 Task: Create a Simple Lesson Plan.
Action: Mouse moved to (209, 143)
Screenshot: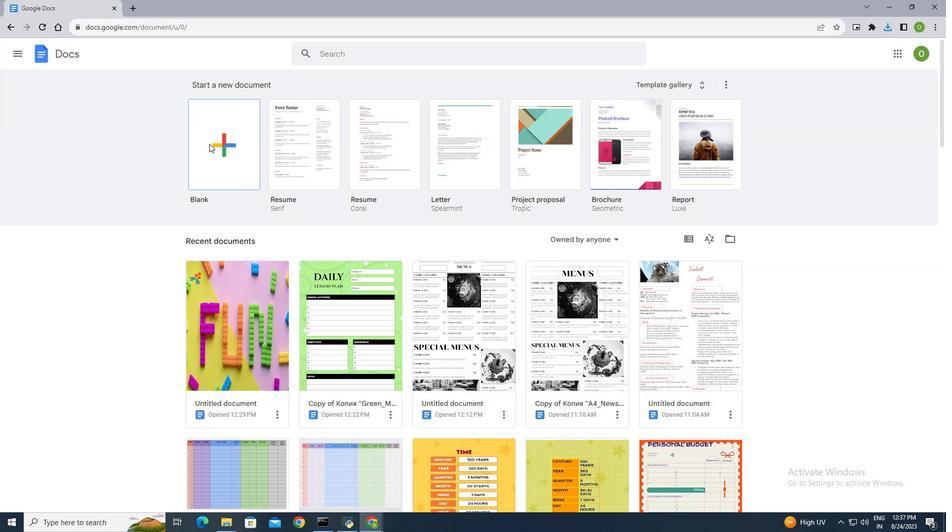 
Action: Mouse pressed left at (209, 143)
Screenshot: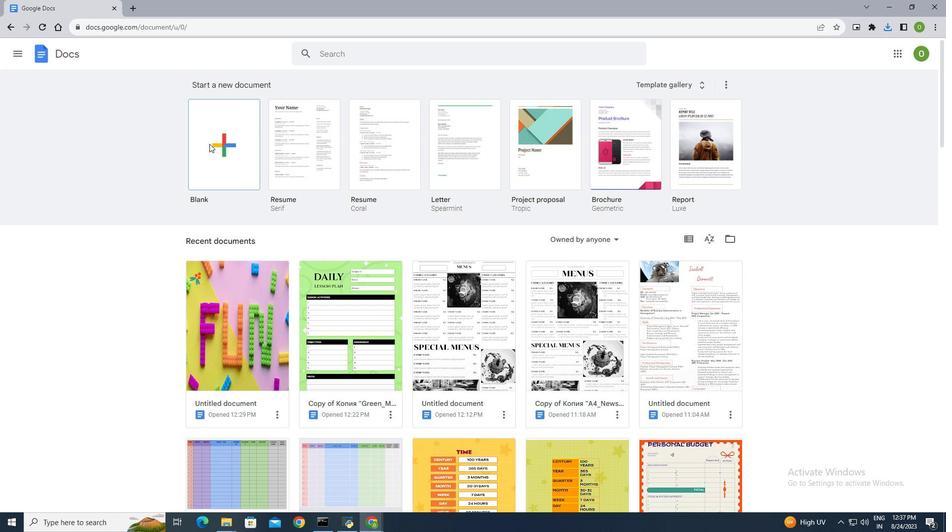 
Action: Mouse moved to (98, 59)
Screenshot: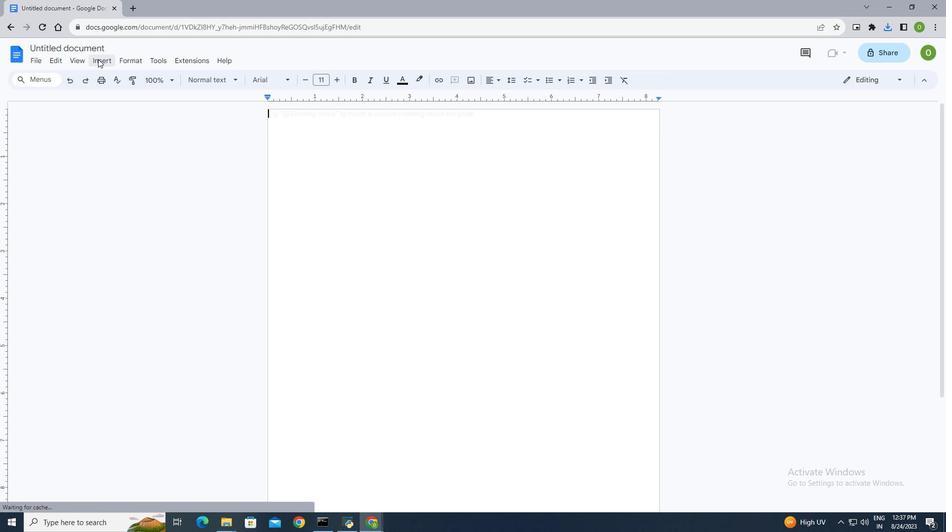 
Action: Mouse pressed left at (98, 59)
Screenshot: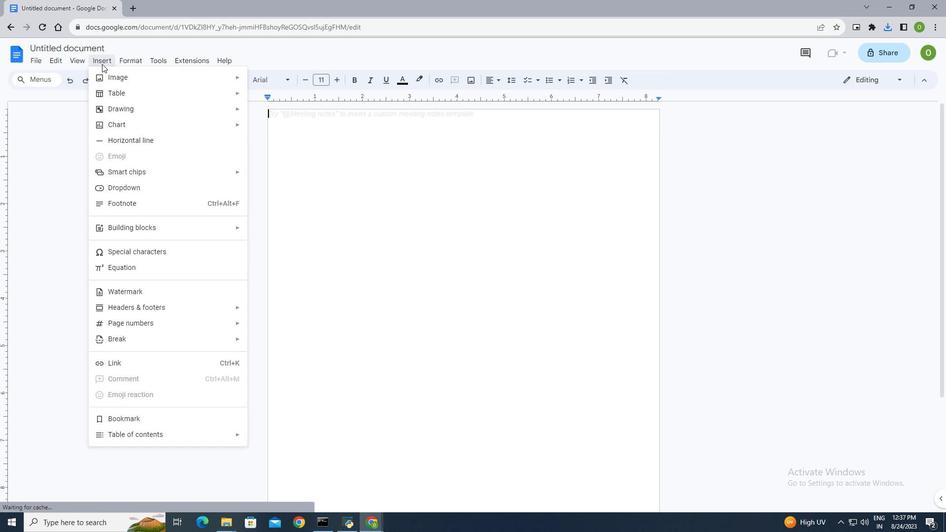 
Action: Mouse moved to (152, 108)
Screenshot: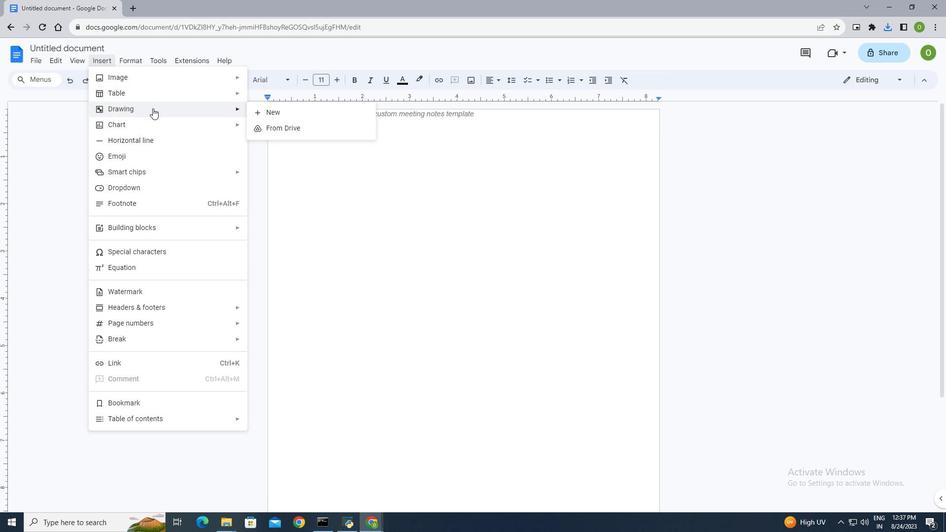 
Action: Mouse pressed left at (152, 108)
Screenshot: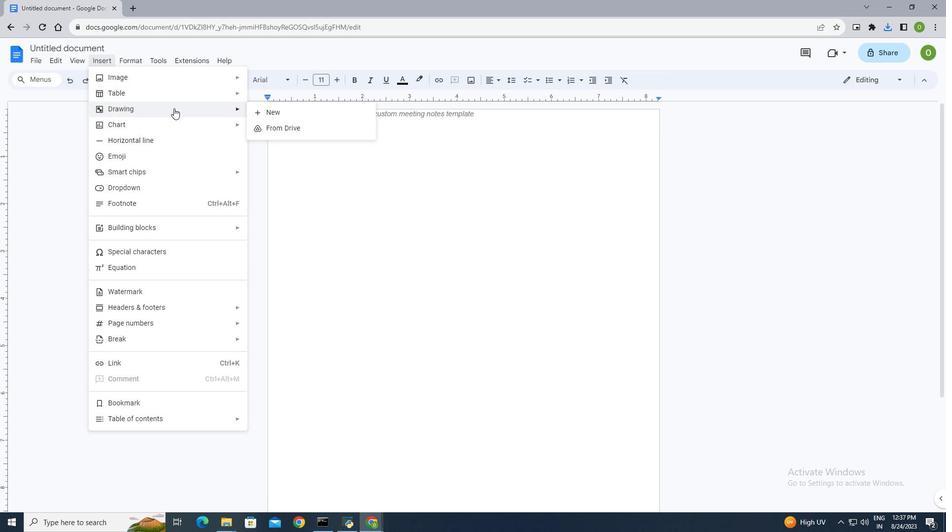 
Action: Mouse moved to (270, 111)
Screenshot: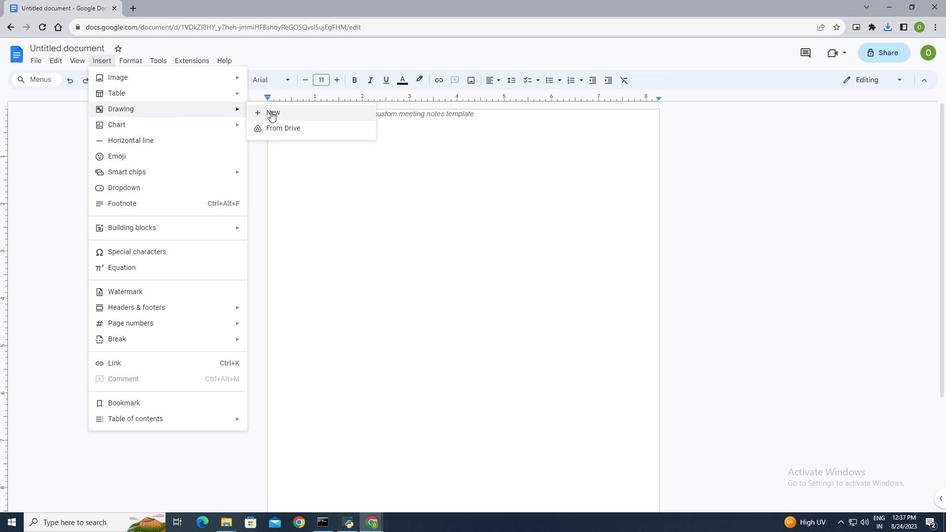 
Action: Mouse pressed left at (270, 111)
Screenshot: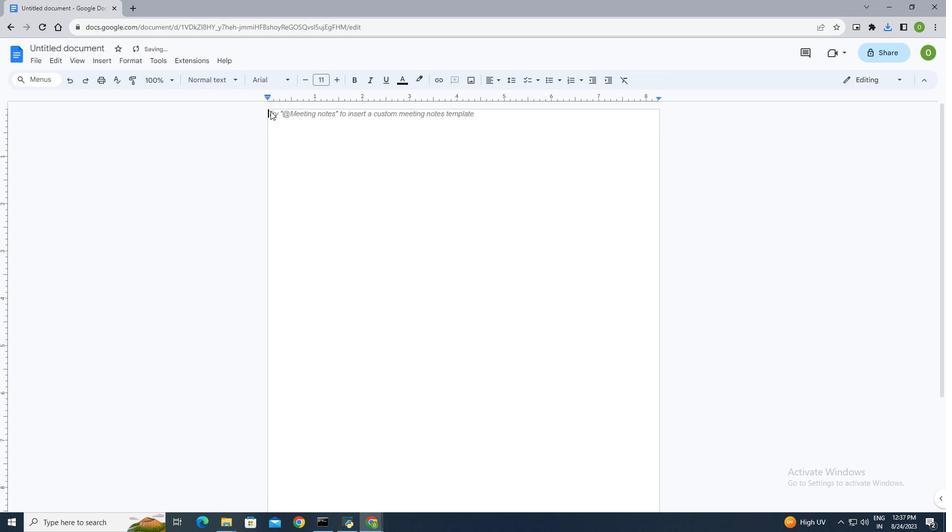
Action: Mouse moved to (400, 108)
Screenshot: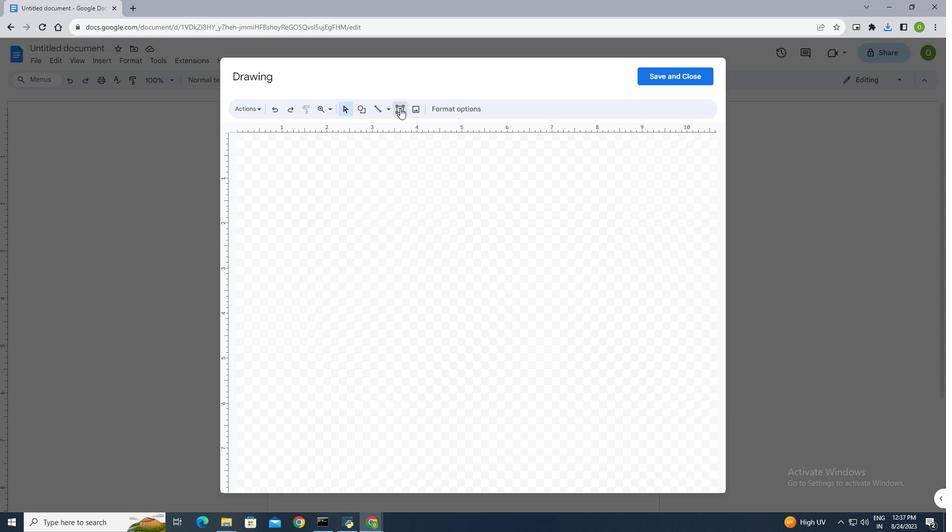 
Action: Mouse pressed left at (400, 108)
Screenshot: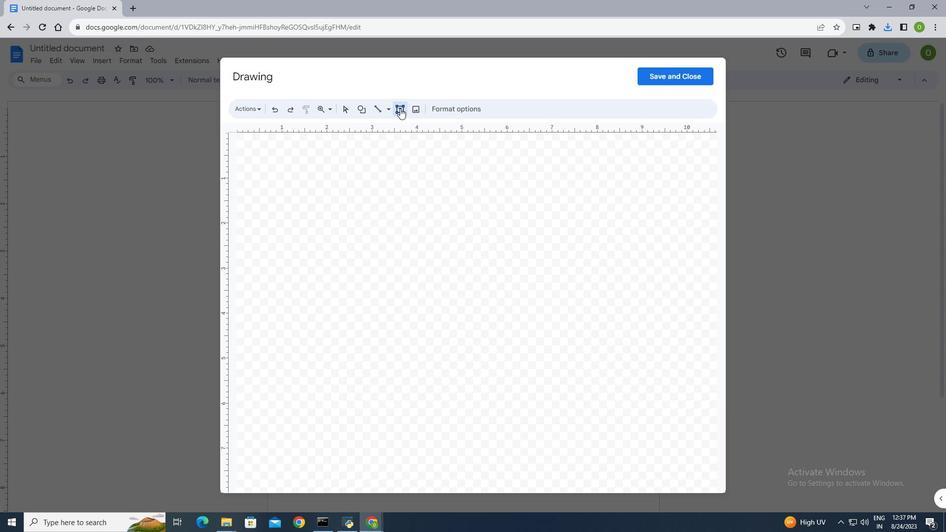 
Action: Mouse moved to (347, 186)
Screenshot: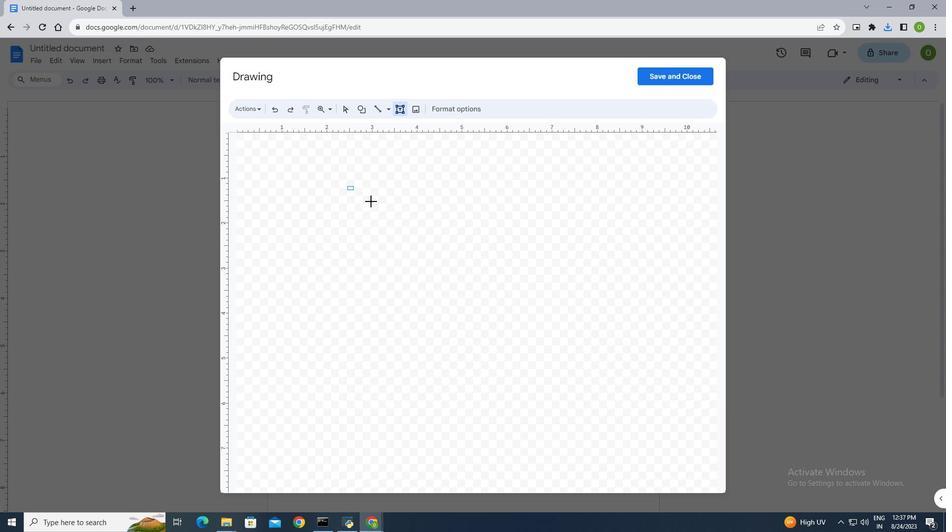 
Action: Mouse pressed left at (347, 186)
Screenshot: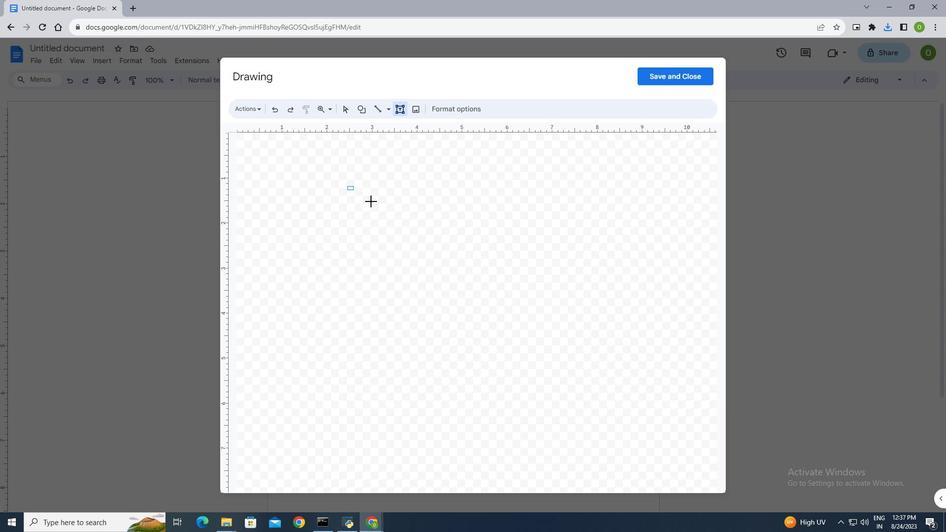 
Action: Mouse moved to (398, 214)
Screenshot: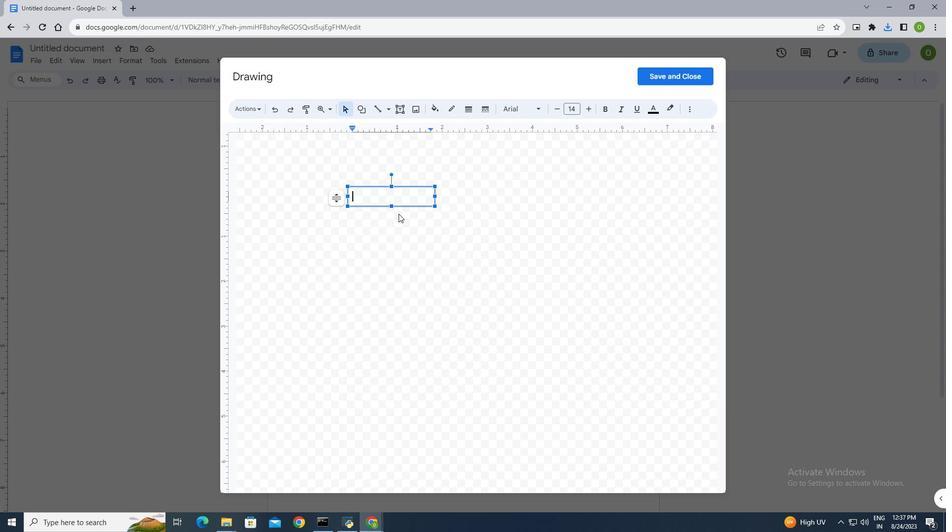 
Action: Key pressed <Key.shift><Key.shift><Key.shift>Dai<Key.backspace><Key.backspace><Key.backspace><Key.caps_lock>DAILY<Key.enter>LESSON<Key.space>PLAN
Screenshot: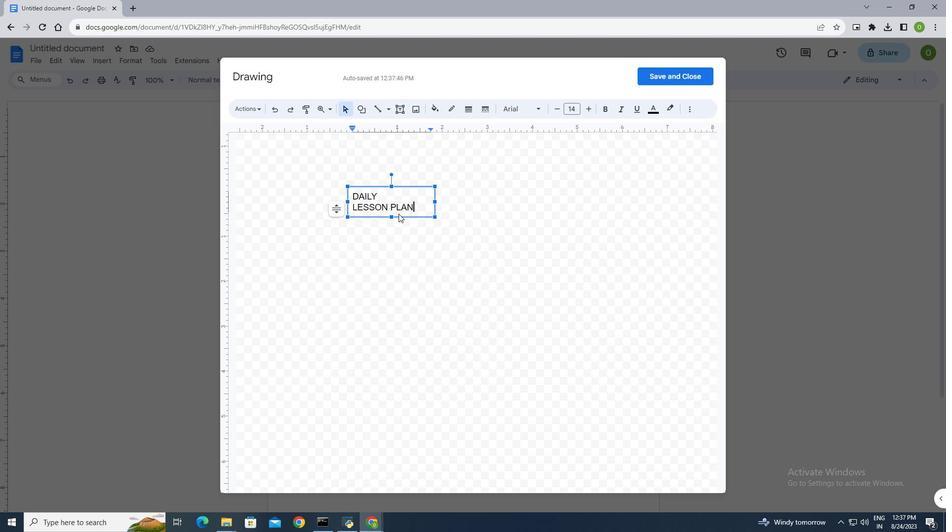 
Action: Mouse moved to (381, 195)
Screenshot: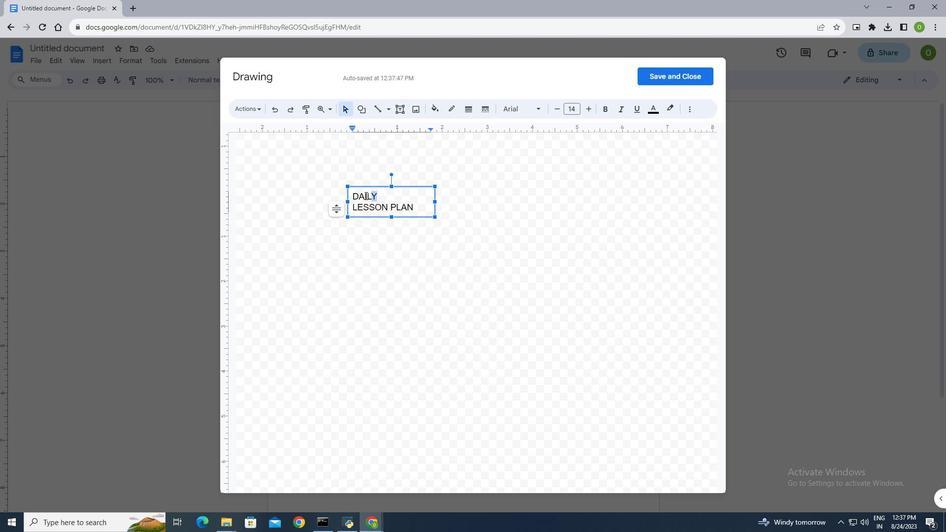 
Action: Mouse pressed left at (381, 195)
Screenshot: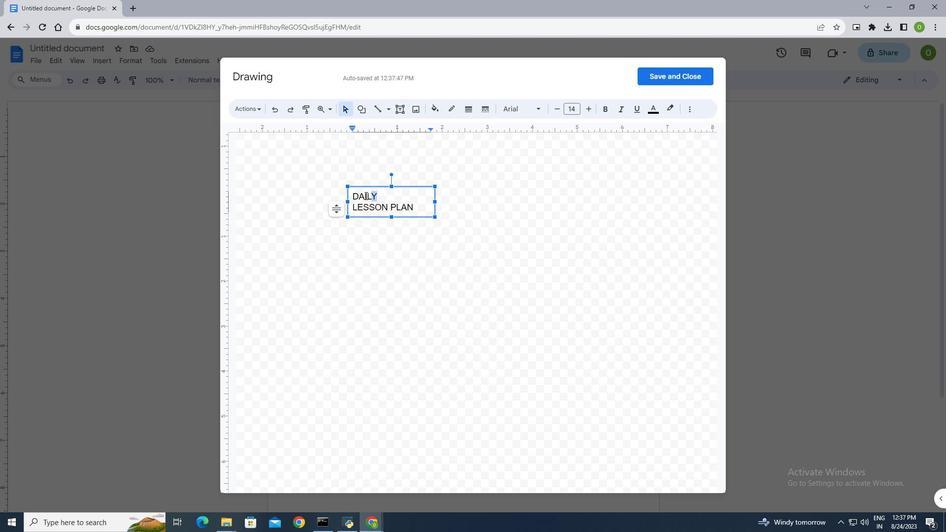 
Action: Mouse moved to (521, 105)
Screenshot: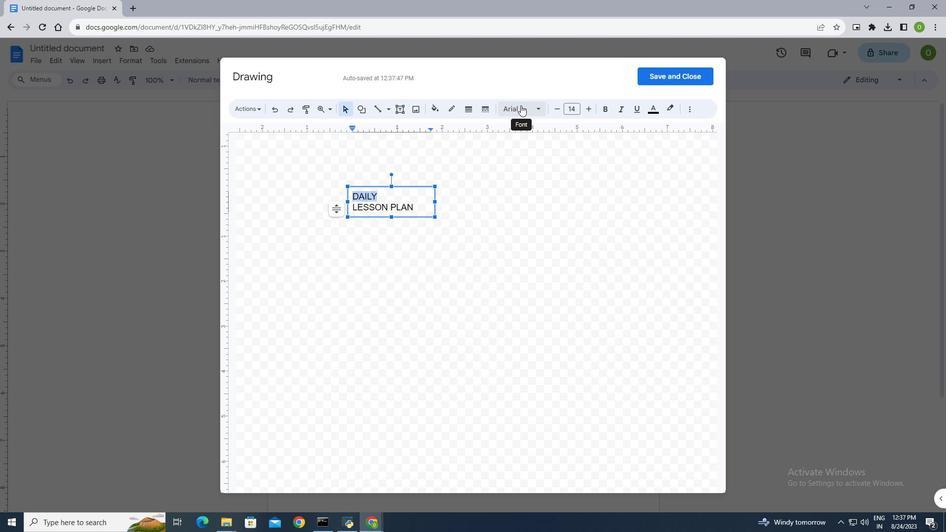 
Action: Mouse pressed left at (521, 105)
Screenshot: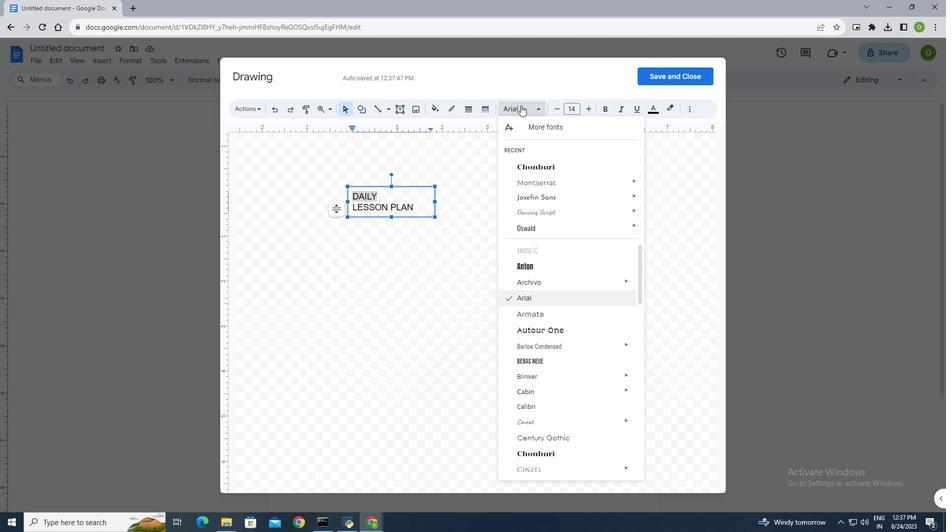 
Action: Mouse moved to (548, 126)
Screenshot: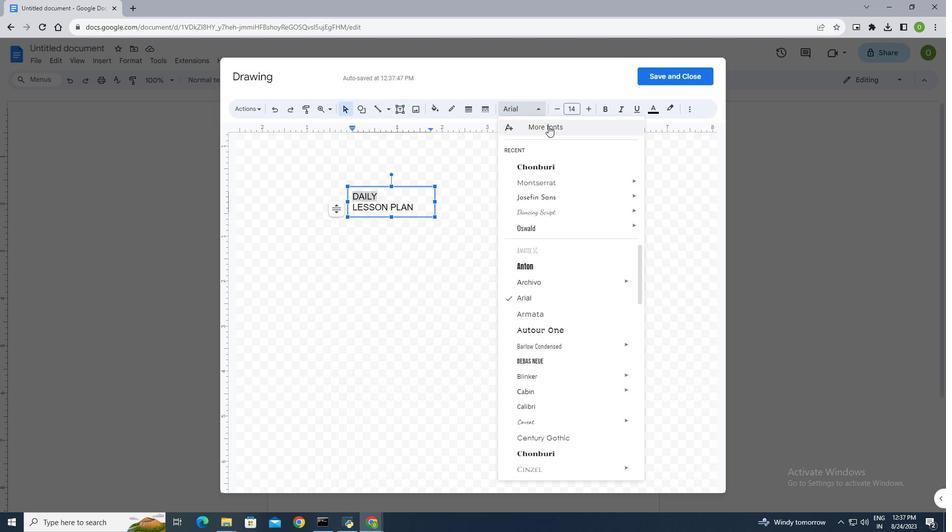 
Action: Mouse pressed left at (548, 126)
Screenshot: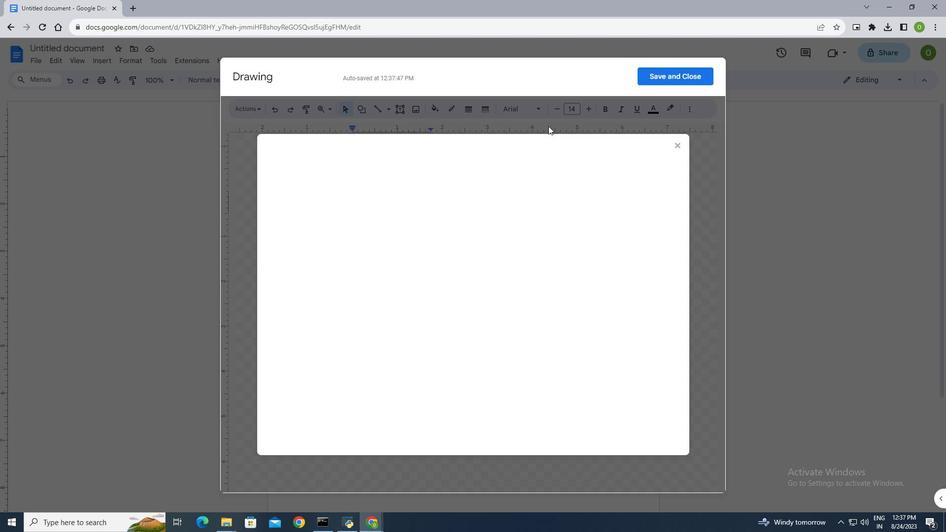 
Action: Mouse moved to (315, 179)
Screenshot: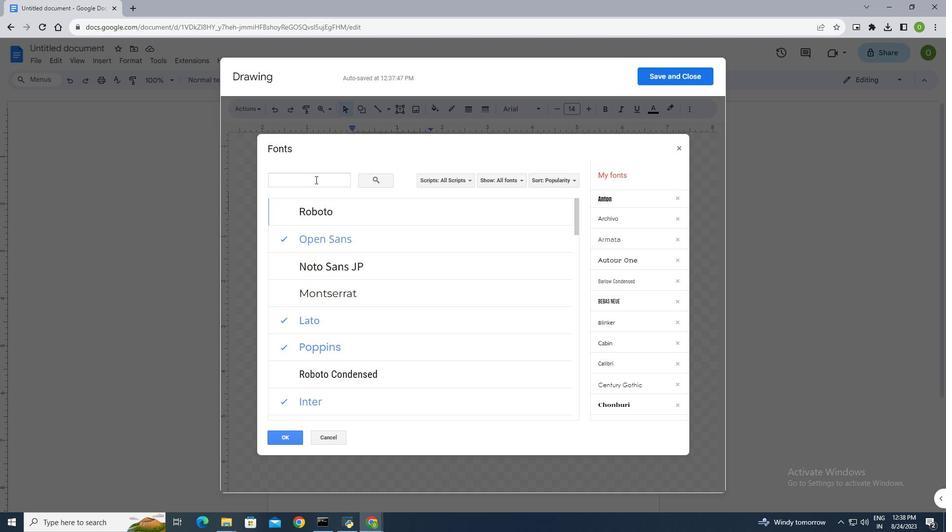 
Action: Mouse pressed left at (315, 179)
Screenshot: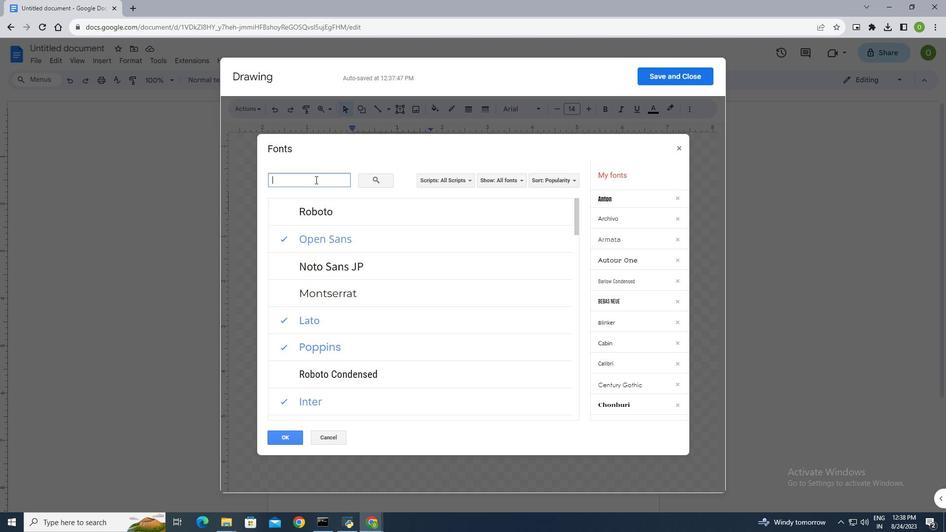 
Action: Key pressed PY
Screenshot: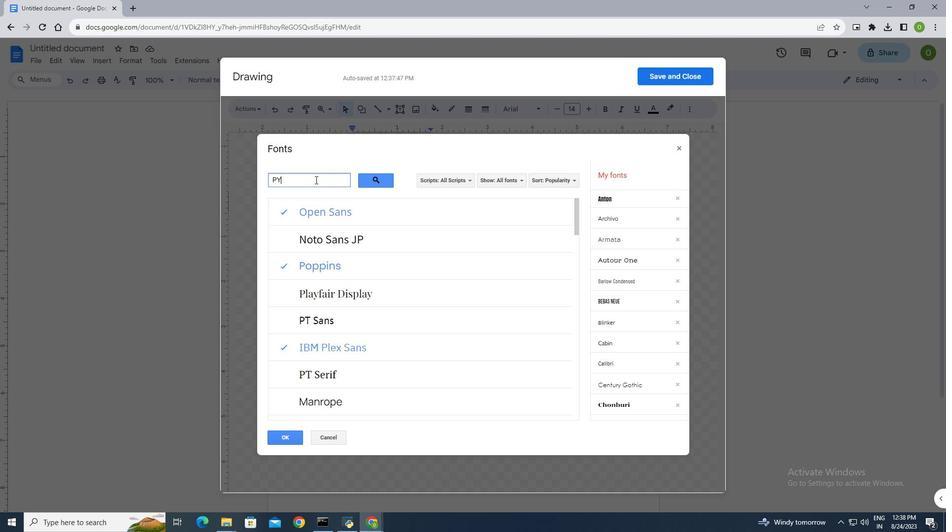
Action: Mouse moved to (336, 213)
Screenshot: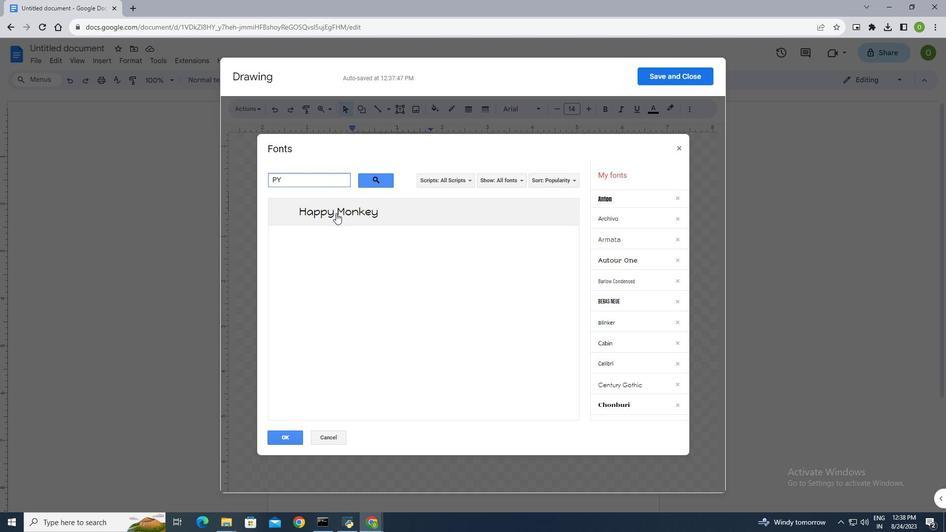 
Action: Mouse pressed left at (336, 213)
Screenshot: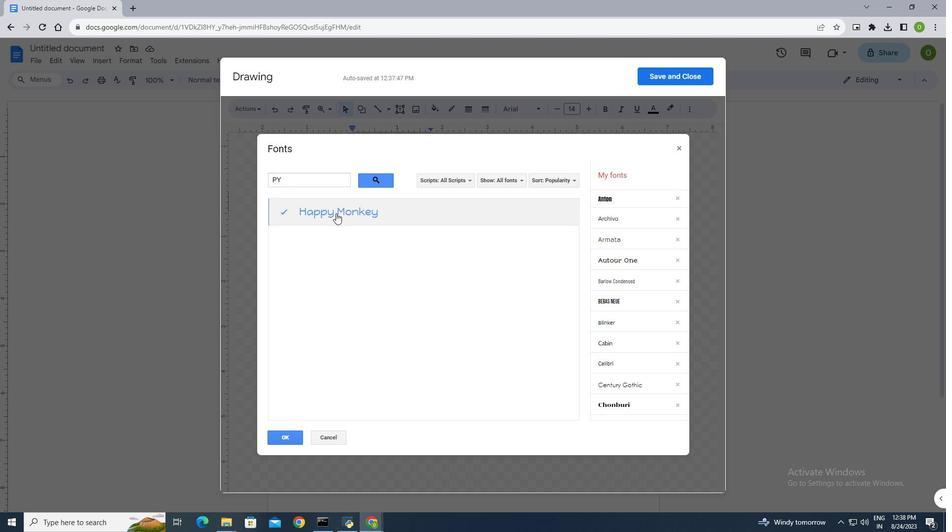 
Action: Mouse moved to (286, 440)
Screenshot: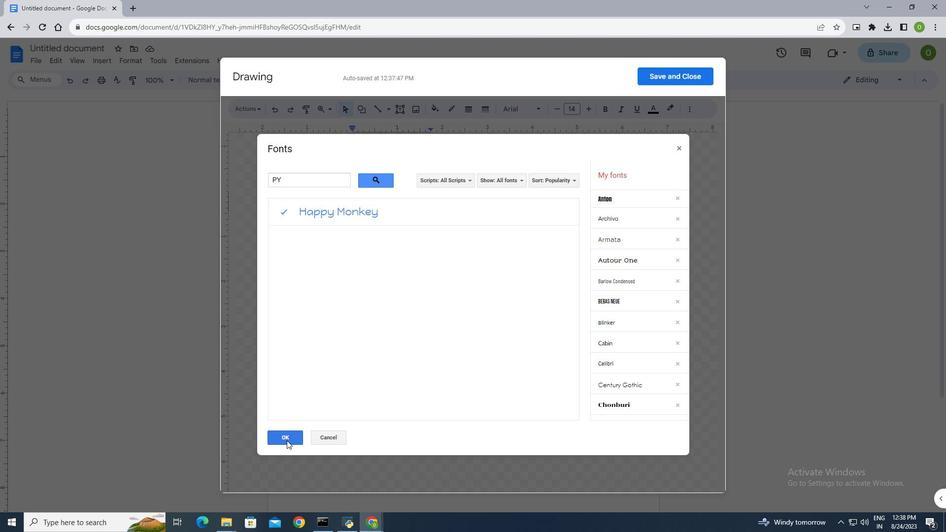 
Action: Mouse pressed left at (286, 440)
Screenshot: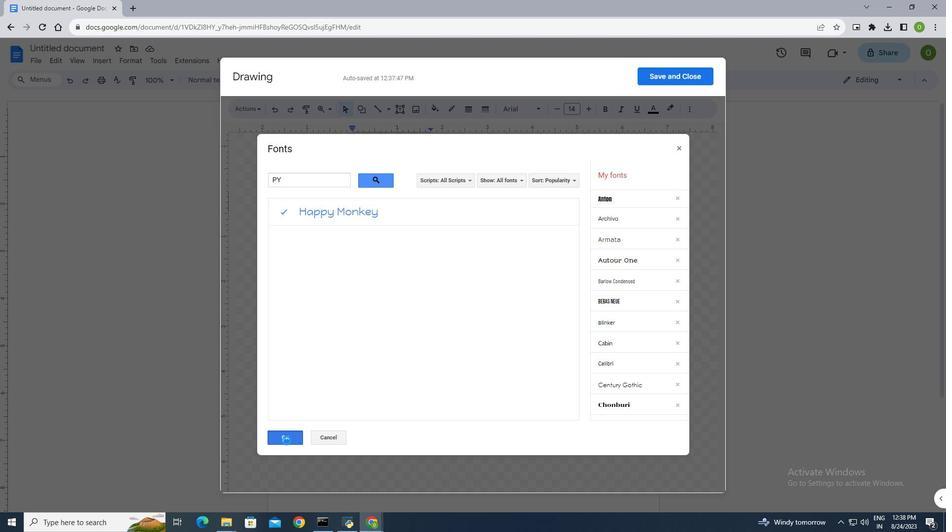 
Action: Mouse moved to (588, 110)
Screenshot: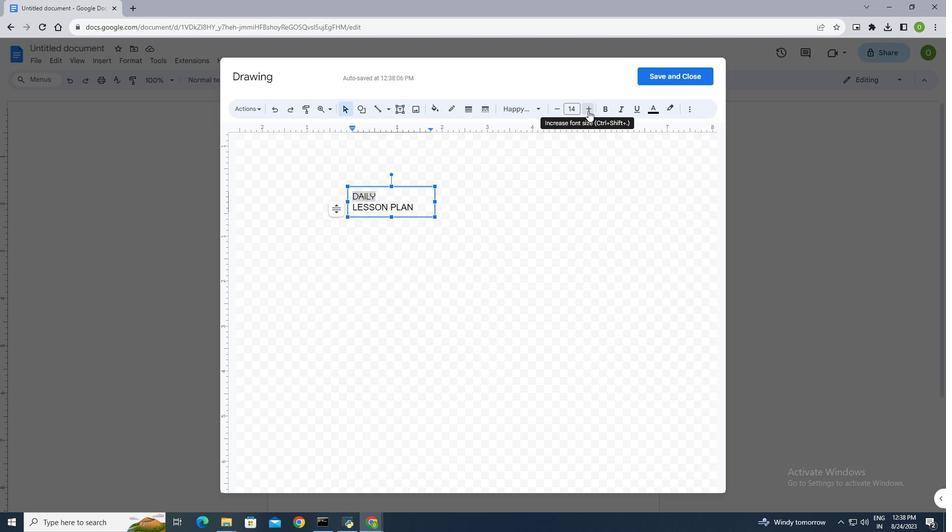 
Action: Mouse pressed left at (588, 110)
Screenshot: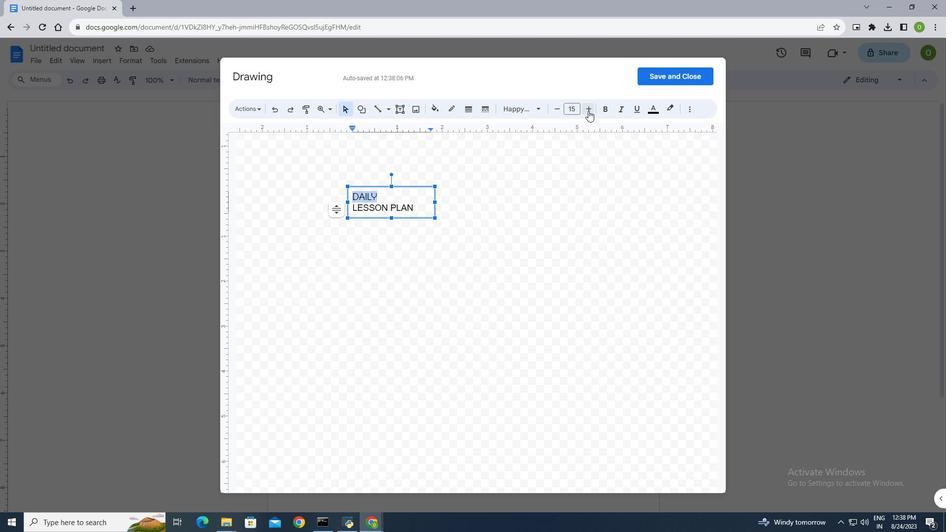 
Action: Mouse pressed left at (588, 110)
Screenshot: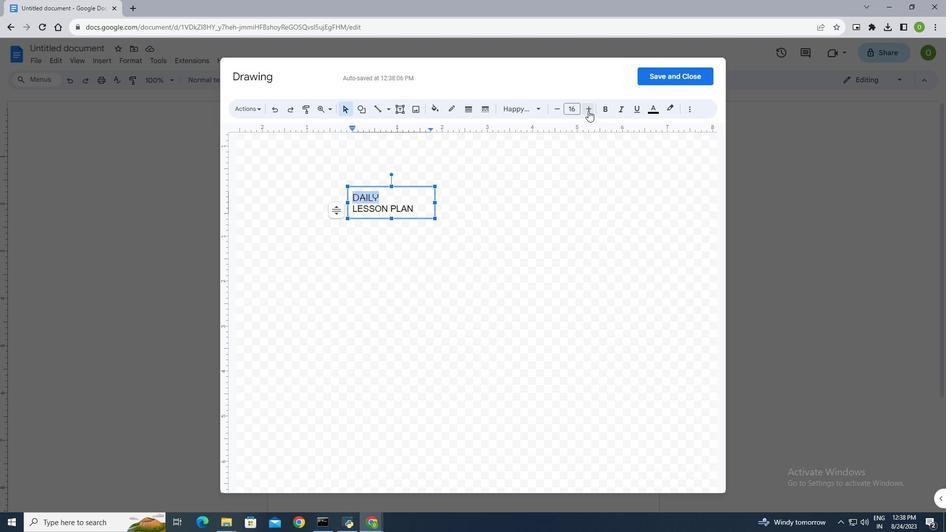 
Action: Mouse pressed left at (588, 110)
Screenshot: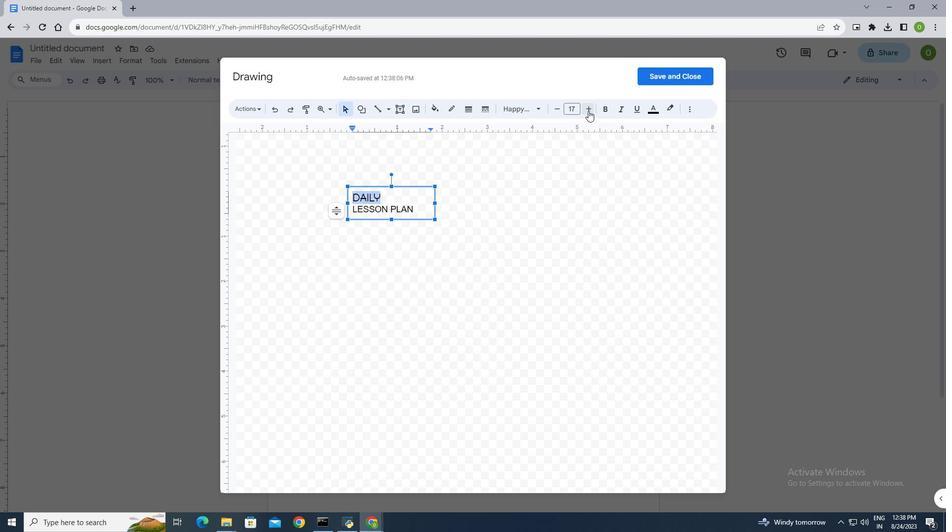 
Action: Mouse pressed left at (588, 110)
Screenshot: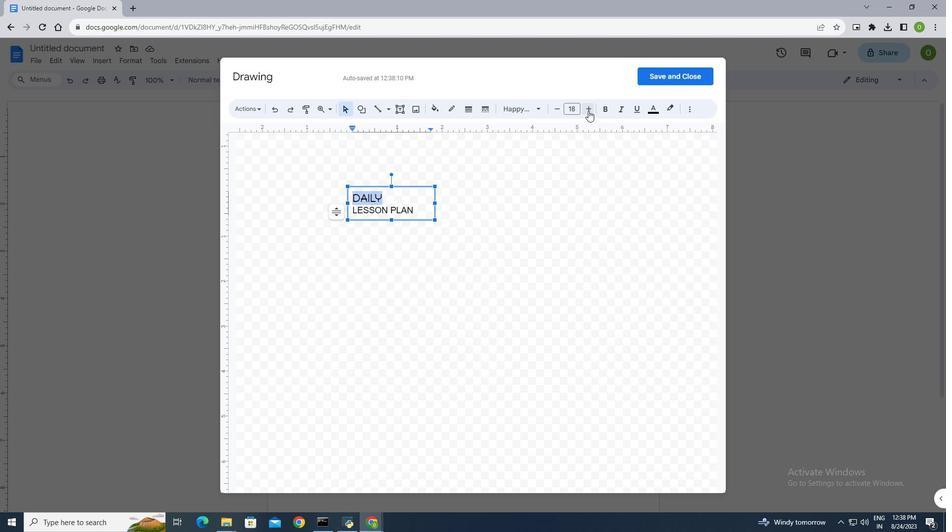 
Action: Mouse pressed left at (588, 110)
Screenshot: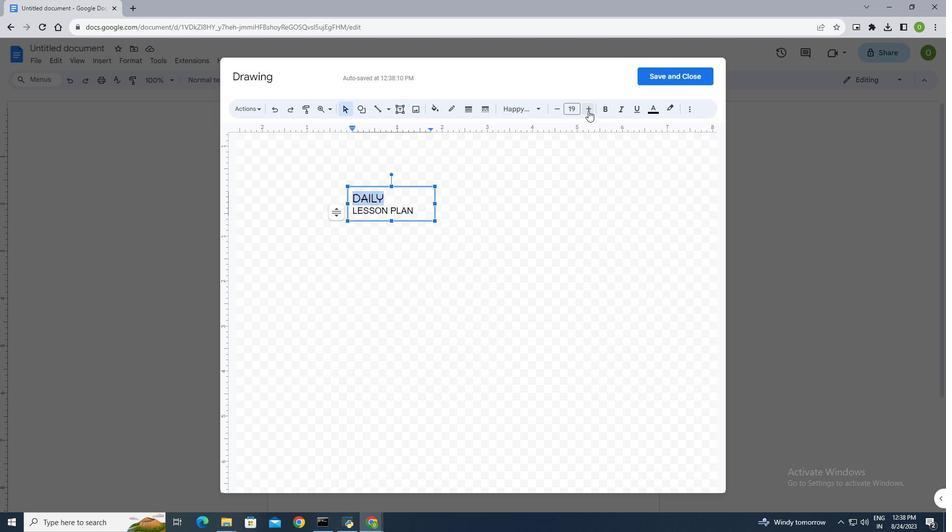
Action: Mouse pressed left at (588, 110)
Screenshot: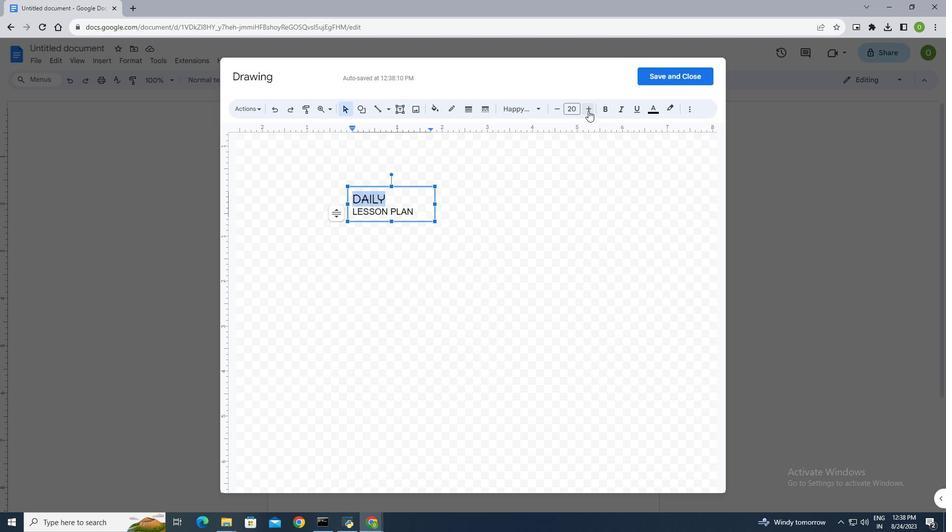 
Action: Mouse pressed left at (588, 110)
Screenshot: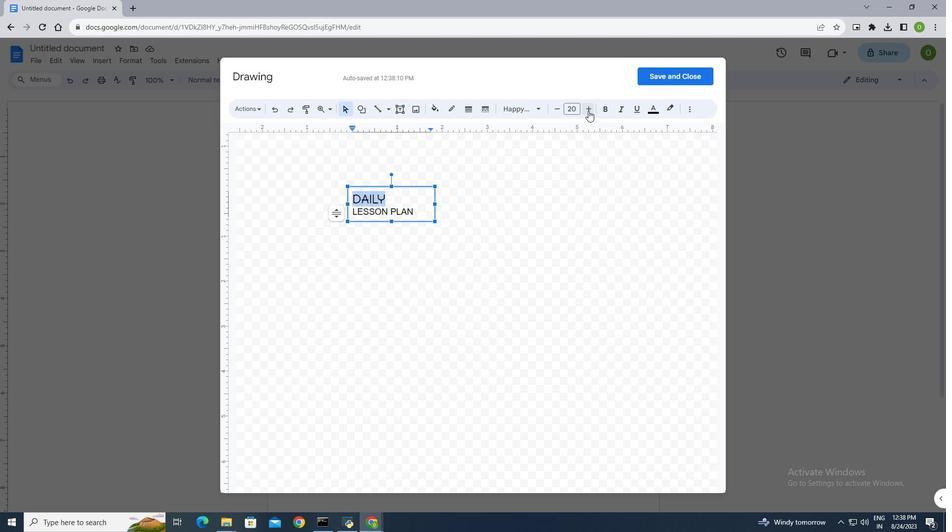 
Action: Mouse pressed left at (588, 110)
Screenshot: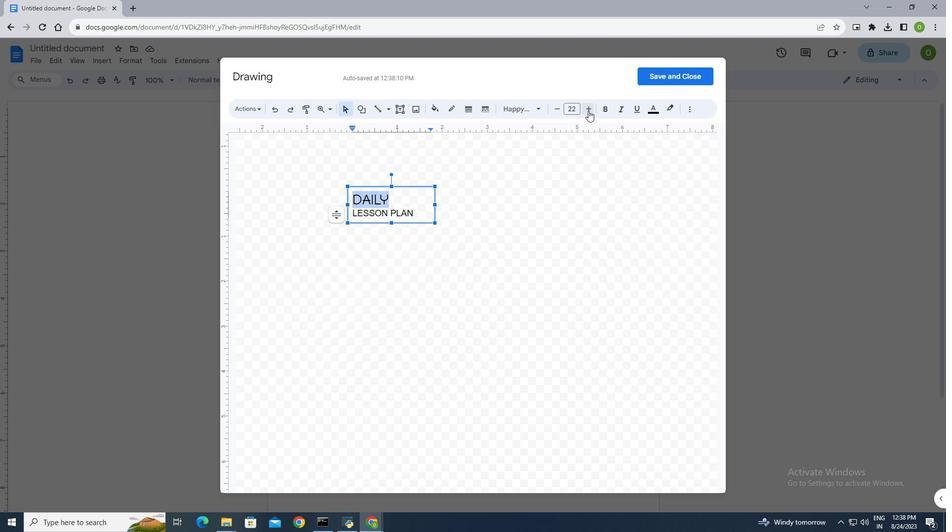 
Action: Mouse pressed left at (588, 110)
Screenshot: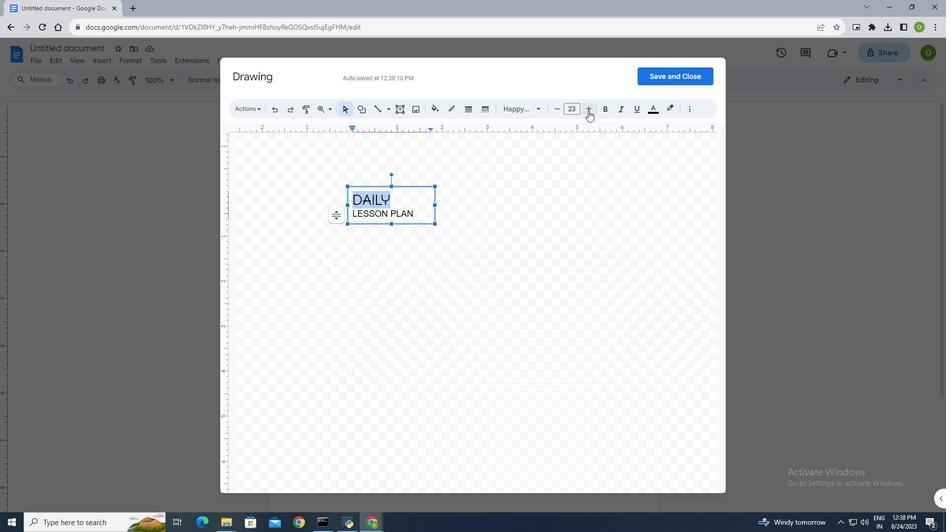 
Action: Mouse pressed left at (588, 110)
Screenshot: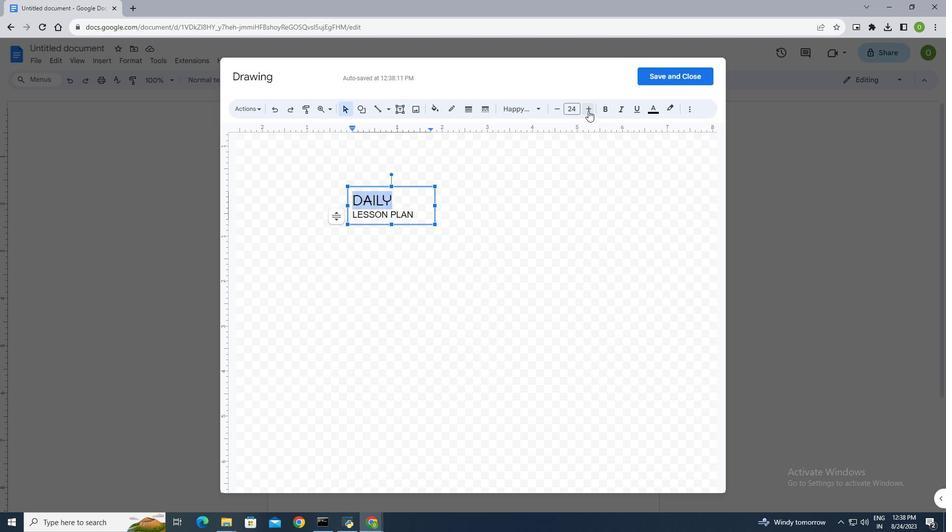 
Action: Mouse pressed left at (588, 110)
Screenshot: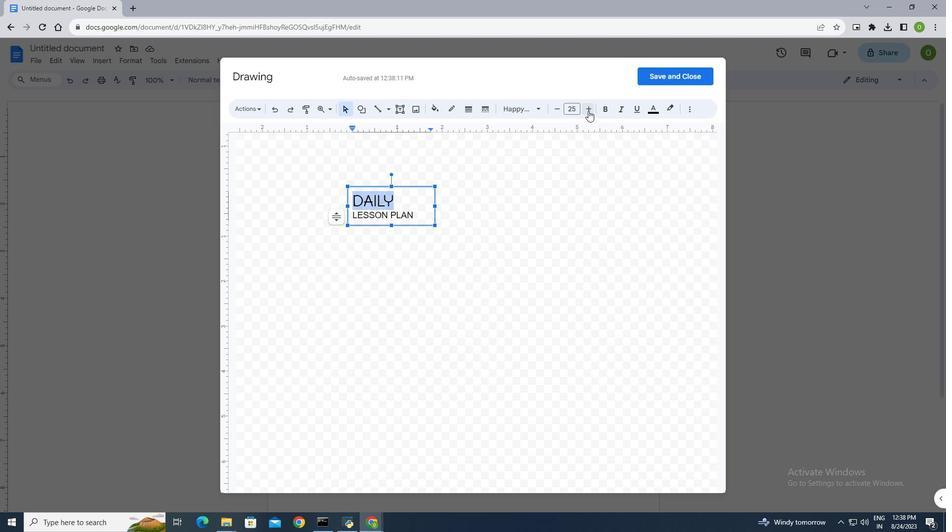 
Action: Mouse pressed left at (588, 110)
Screenshot: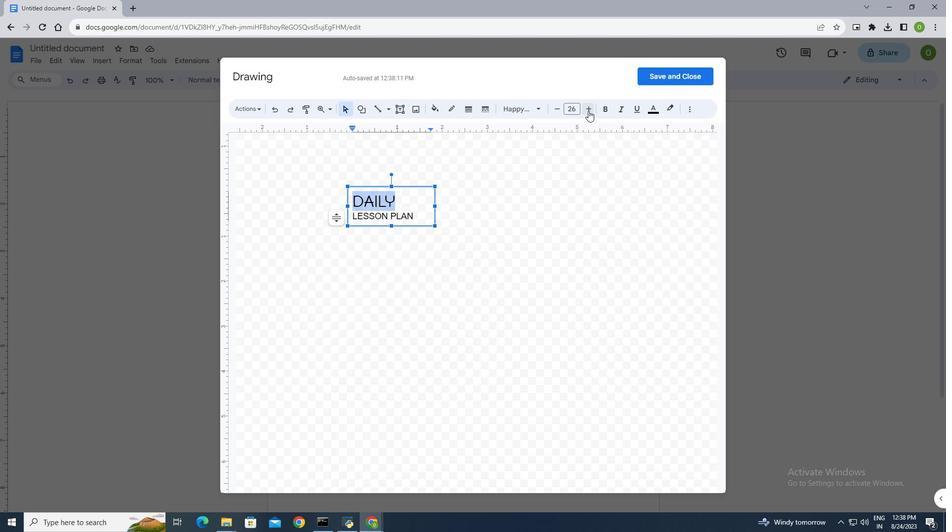 
Action: Mouse pressed left at (588, 110)
Screenshot: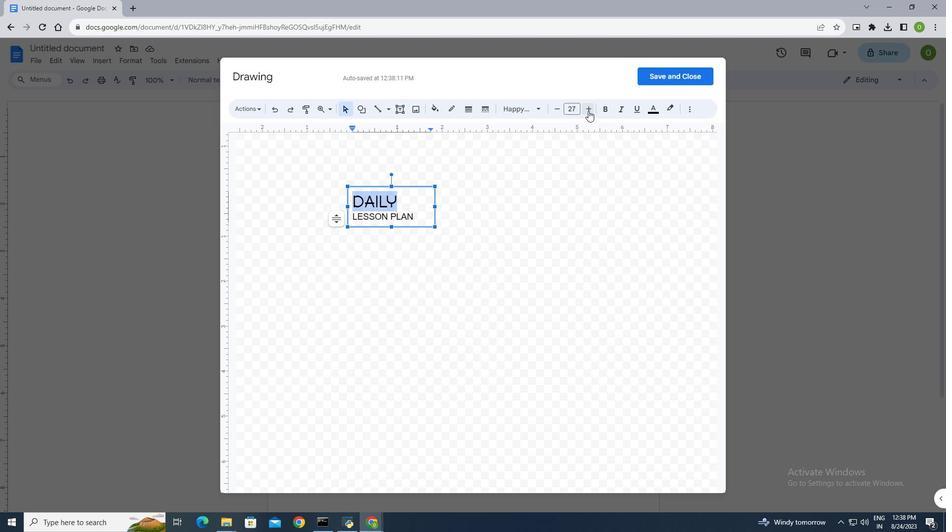 
Action: Mouse pressed left at (588, 110)
Screenshot: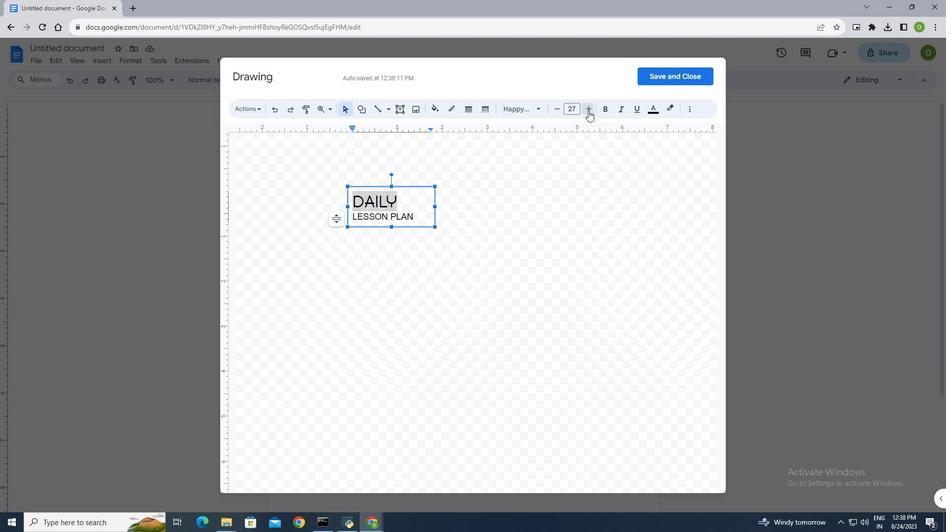 
Action: Mouse pressed left at (588, 110)
Screenshot: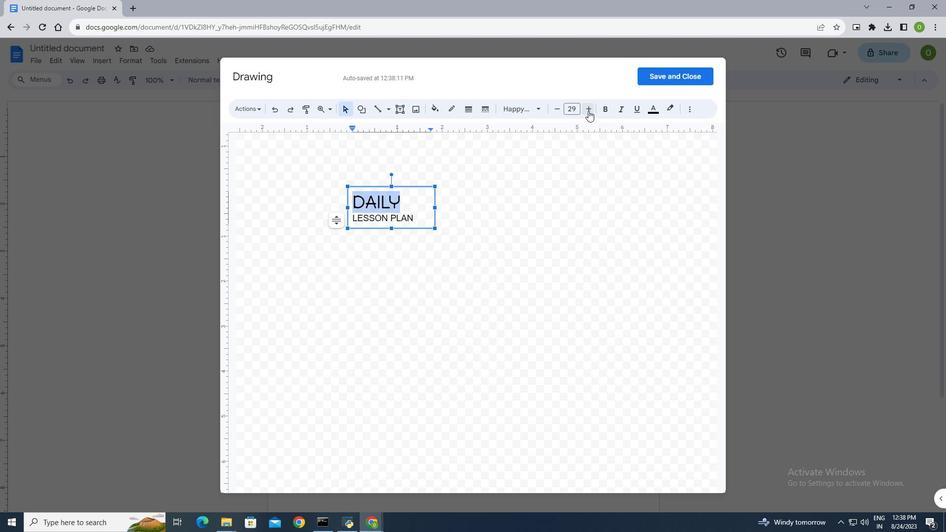 
Action: Mouse pressed left at (588, 110)
Screenshot: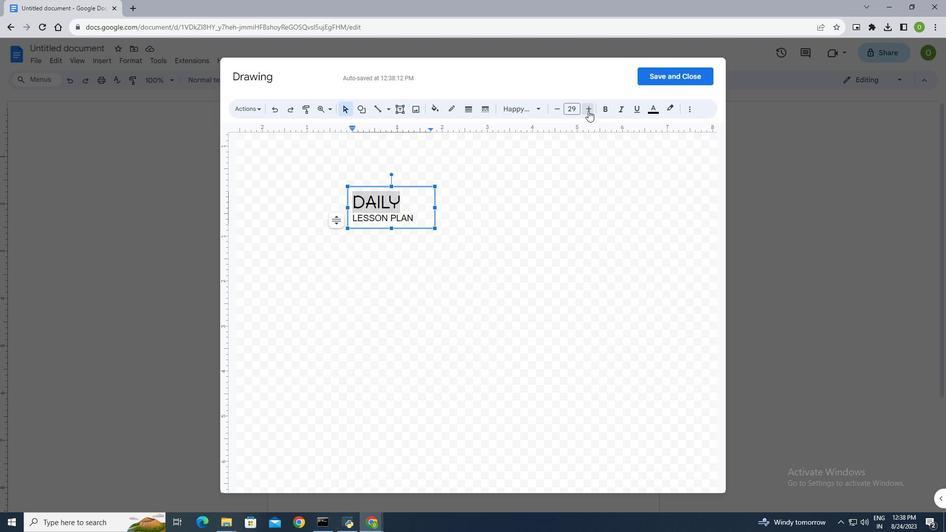 
Action: Mouse pressed left at (588, 110)
Screenshot: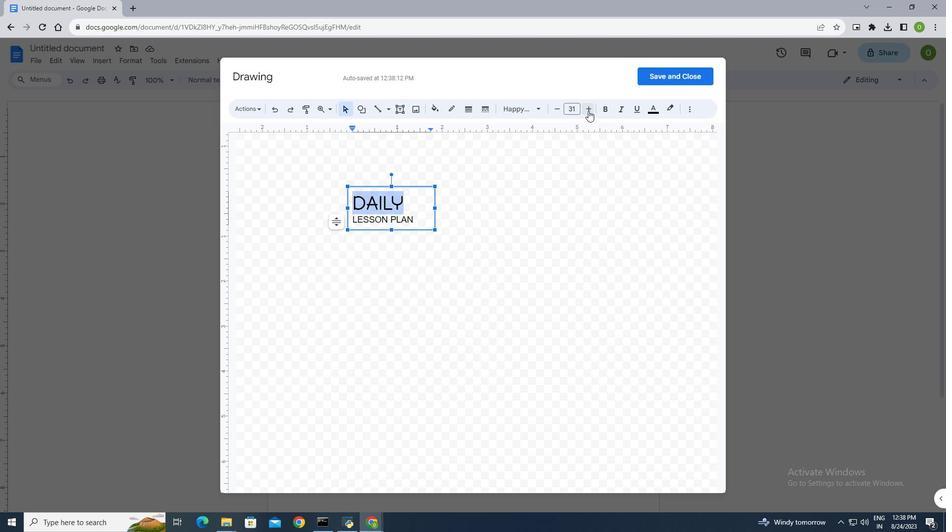
Action: Mouse pressed left at (588, 110)
Screenshot: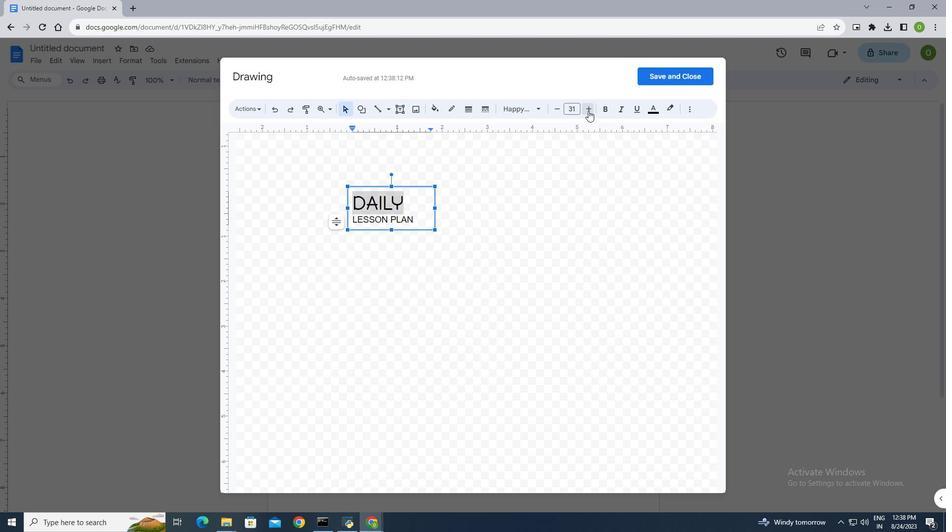 
Action: Mouse pressed left at (588, 110)
Screenshot: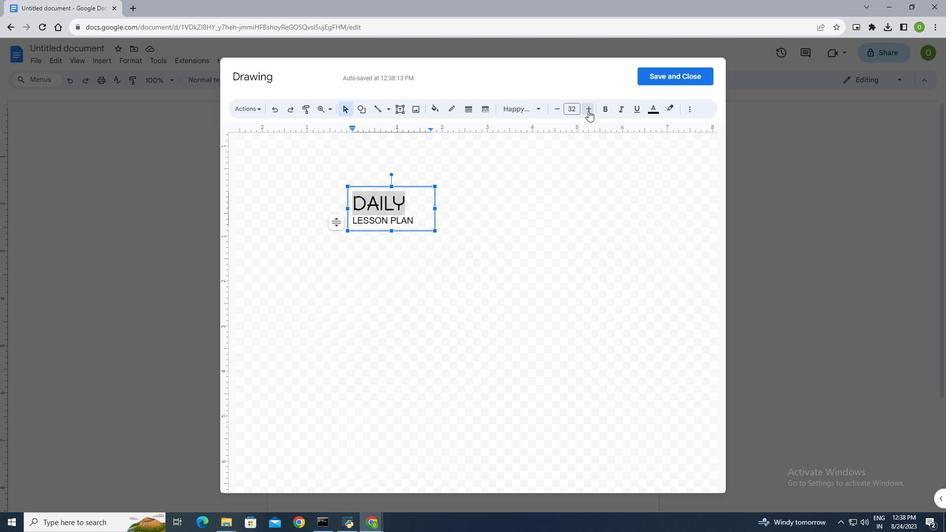 
Action: Mouse pressed left at (588, 110)
Screenshot: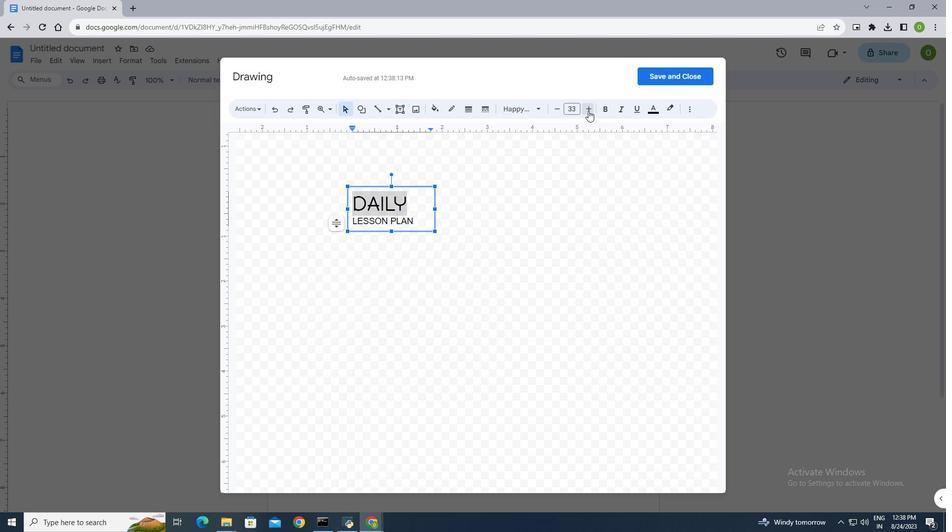 
Action: Mouse pressed left at (588, 110)
Screenshot: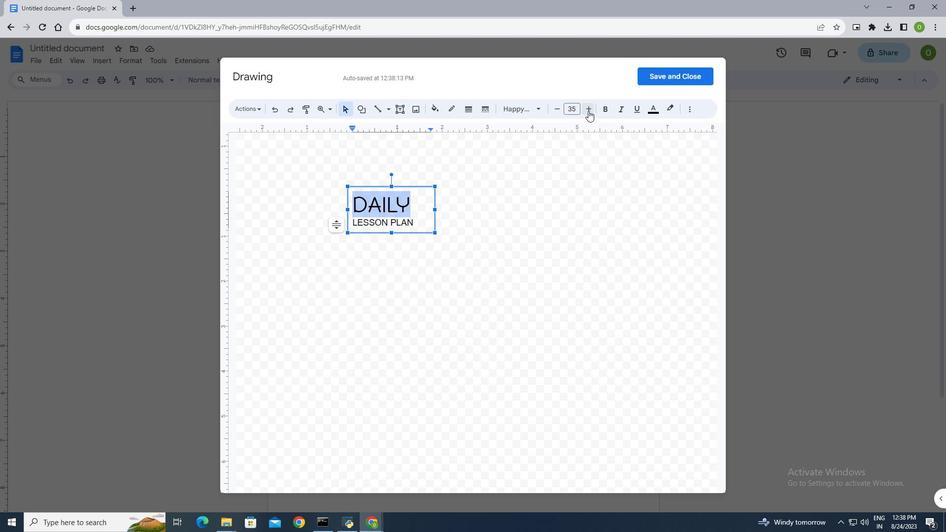 
Action: Mouse pressed left at (588, 110)
Screenshot: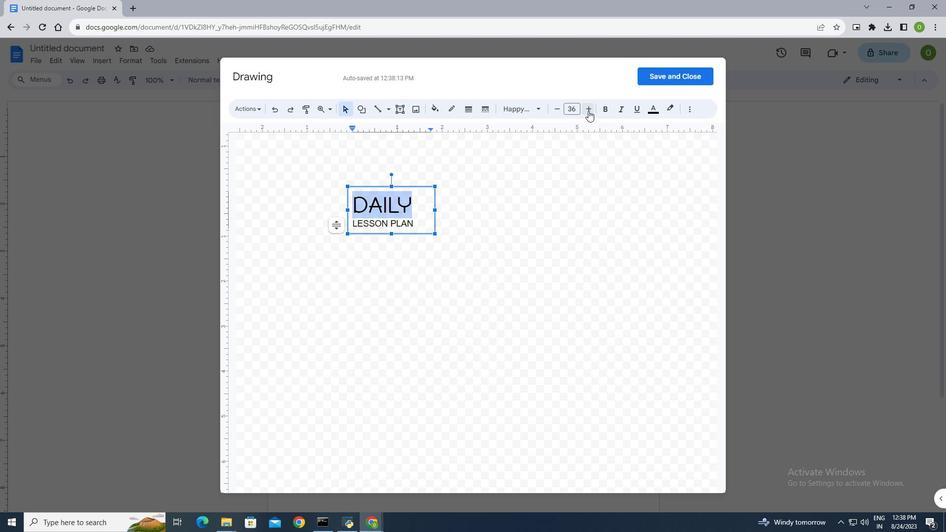 
Action: Mouse pressed left at (588, 110)
Screenshot: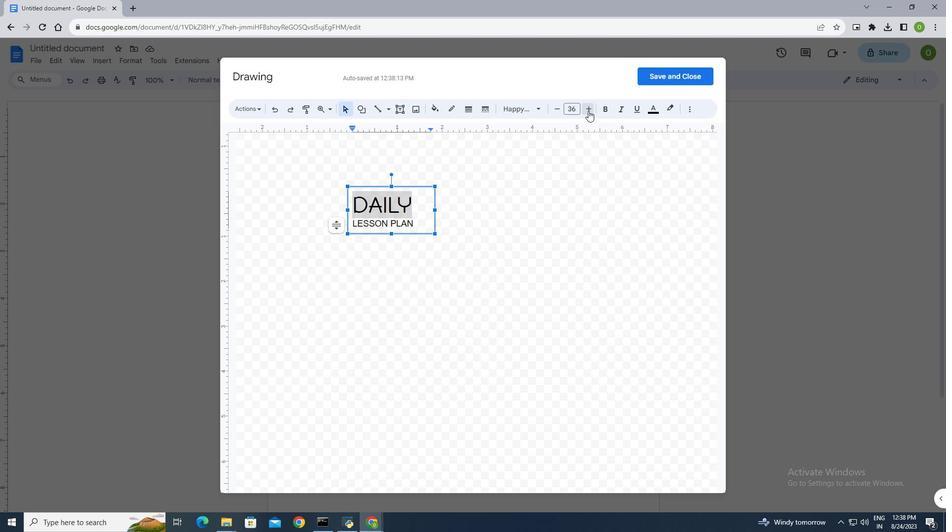 
Action: Mouse pressed left at (588, 110)
Screenshot: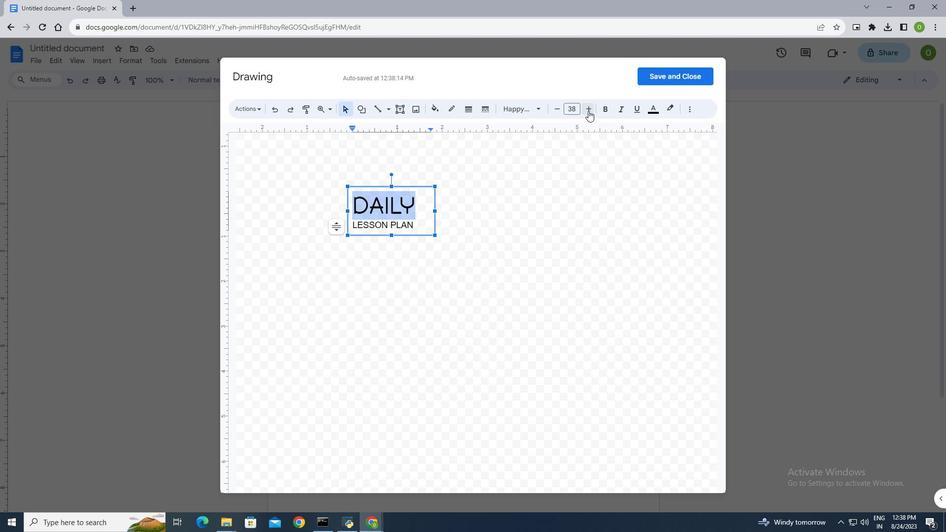 
Action: Mouse pressed left at (588, 110)
Screenshot: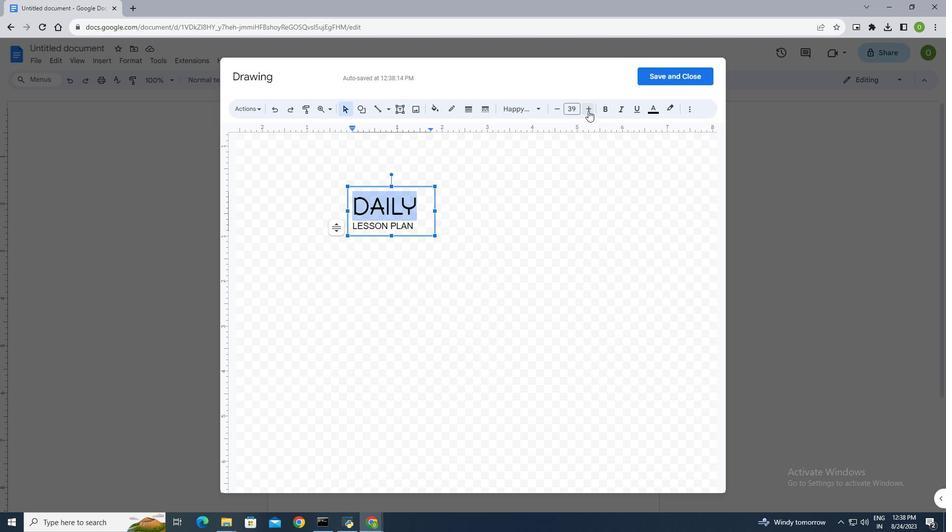 
Action: Mouse pressed left at (588, 110)
Screenshot: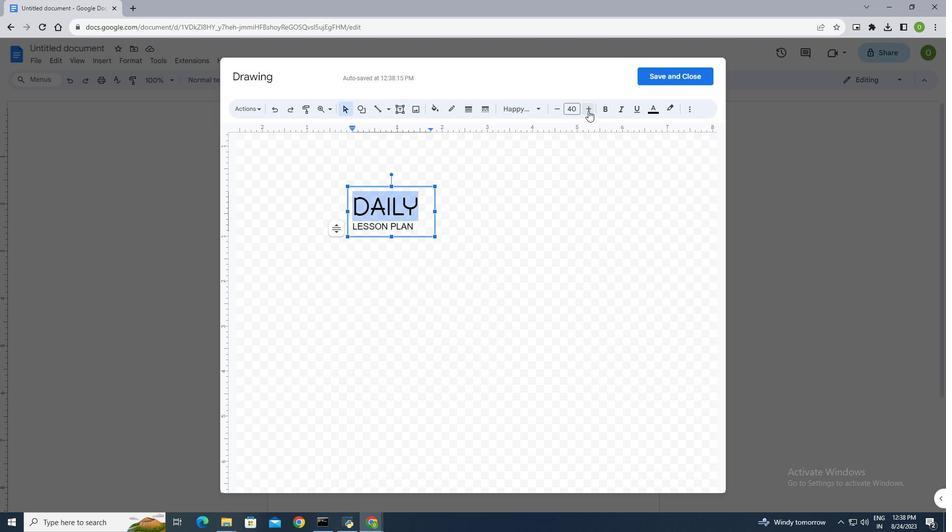 
Action: Mouse moved to (418, 225)
Screenshot: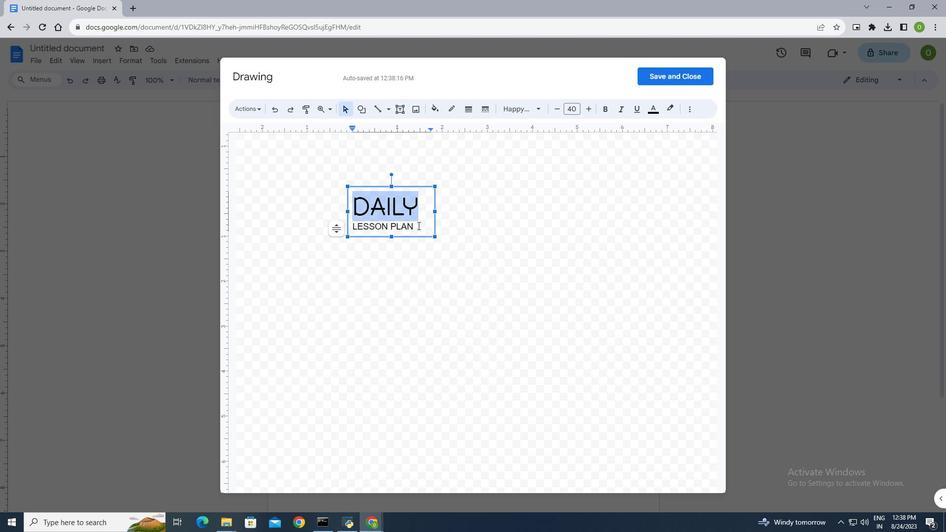 
Action: Mouse pressed left at (418, 225)
Screenshot: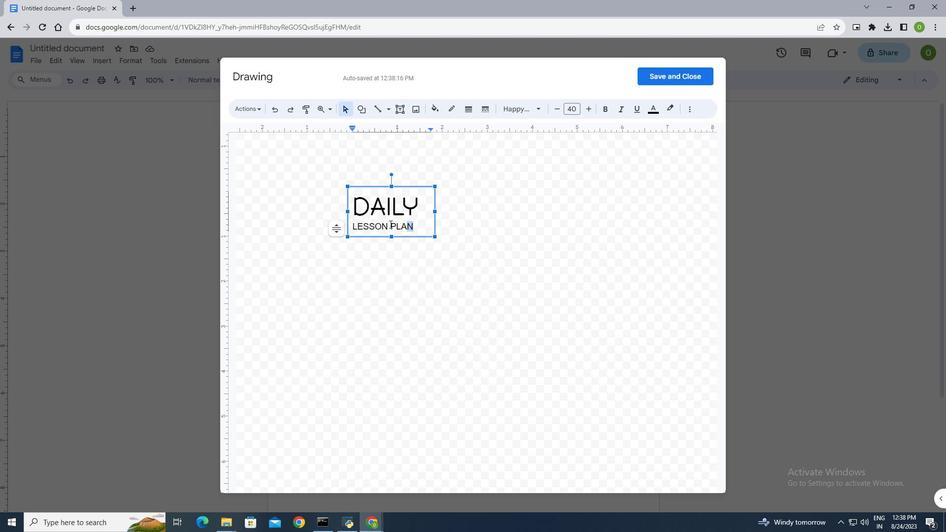 
Action: Mouse moved to (522, 107)
Screenshot: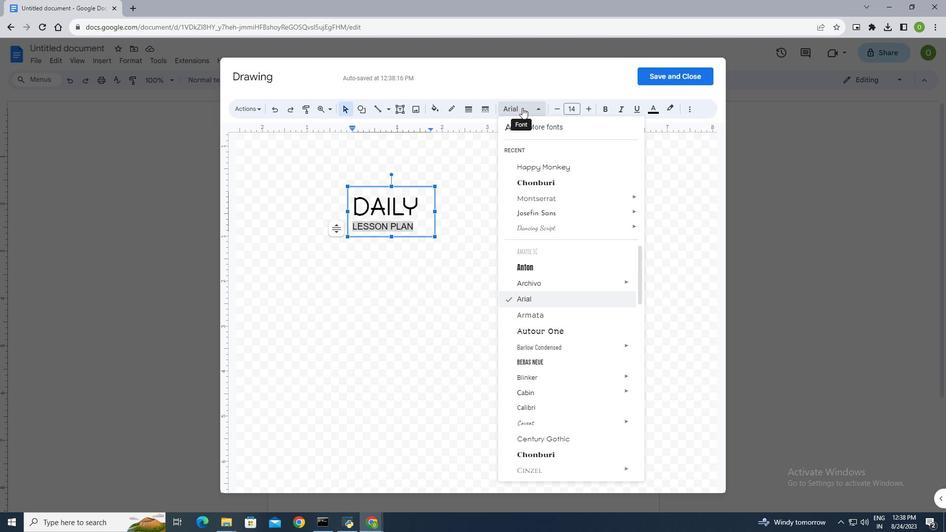 
Action: Mouse pressed left at (522, 107)
Screenshot: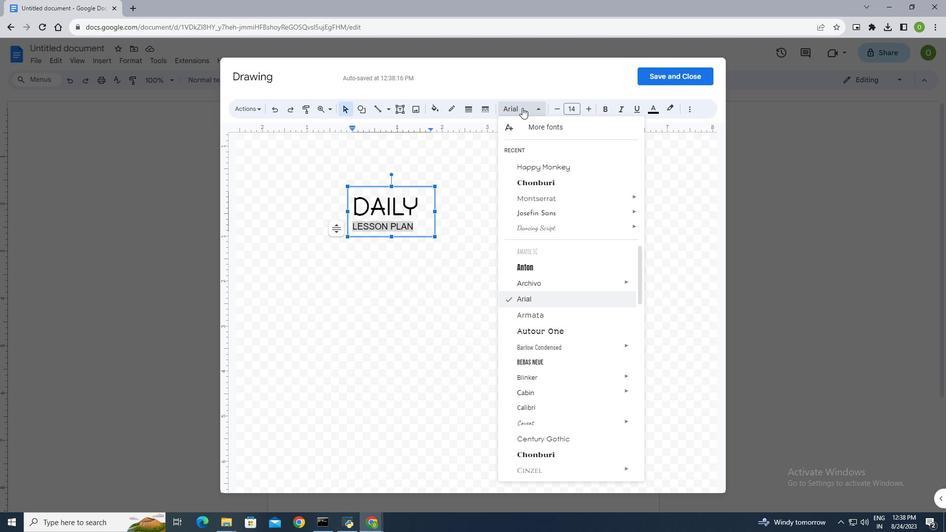 
Action: Mouse moved to (537, 168)
Screenshot: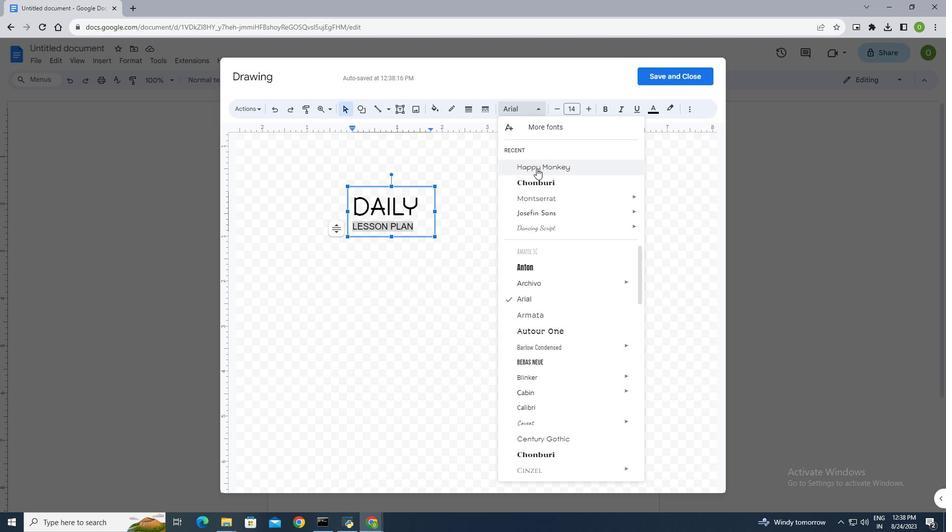 
Action: Mouse pressed left at (537, 168)
Screenshot: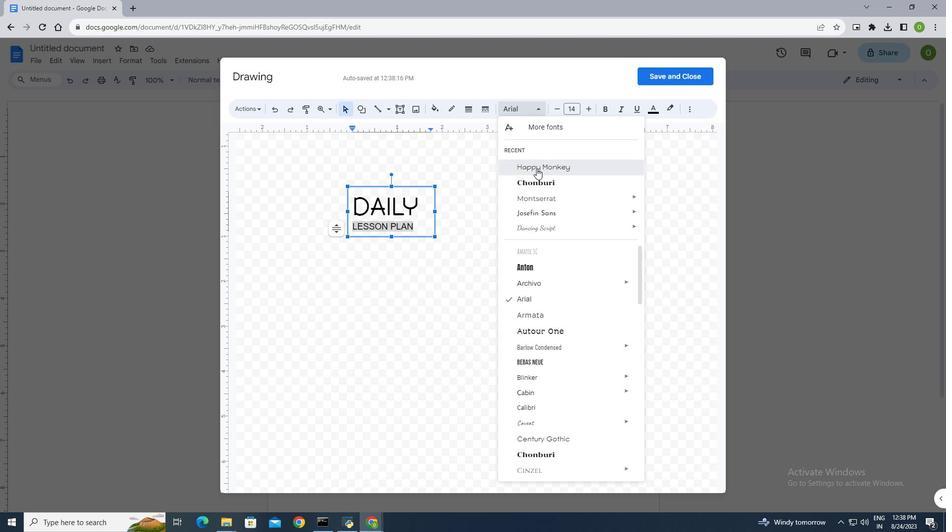 
Action: Mouse moved to (585, 109)
Screenshot: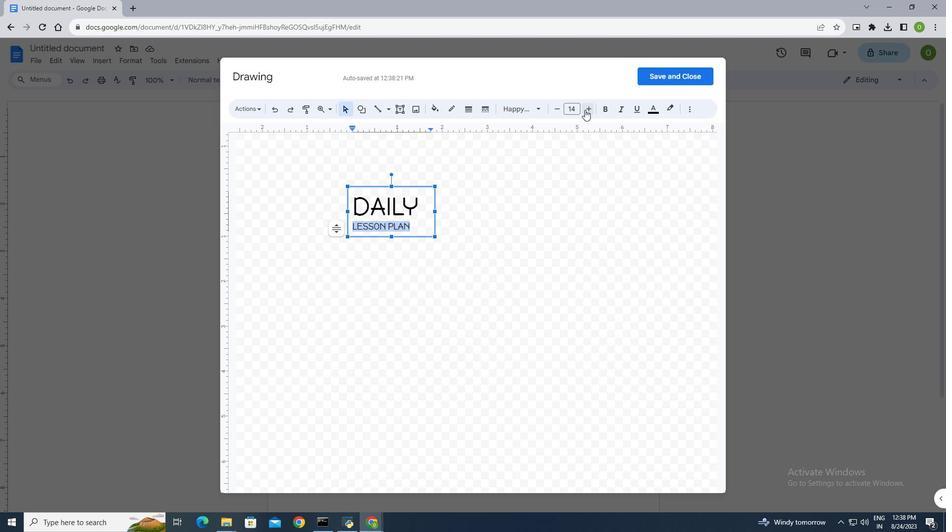 
Action: Mouse pressed left at (585, 109)
Screenshot: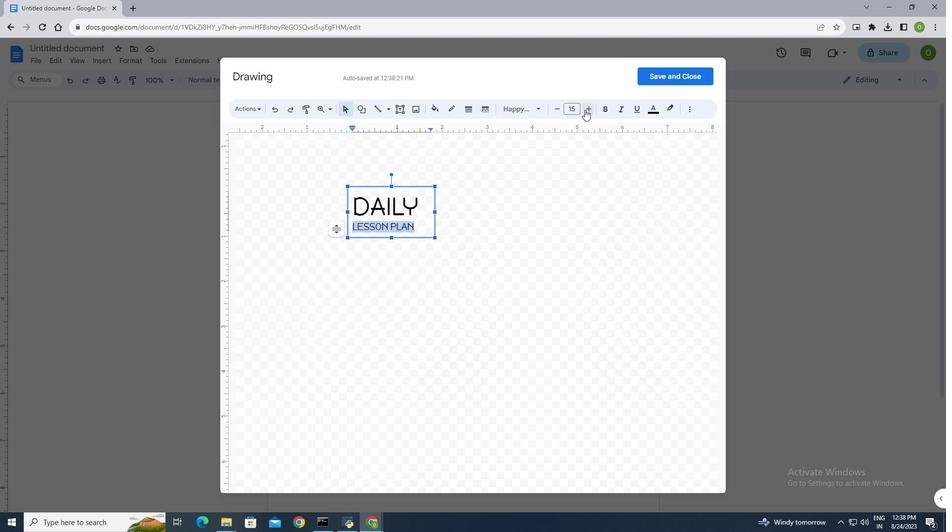 
Action: Mouse pressed left at (585, 109)
Screenshot: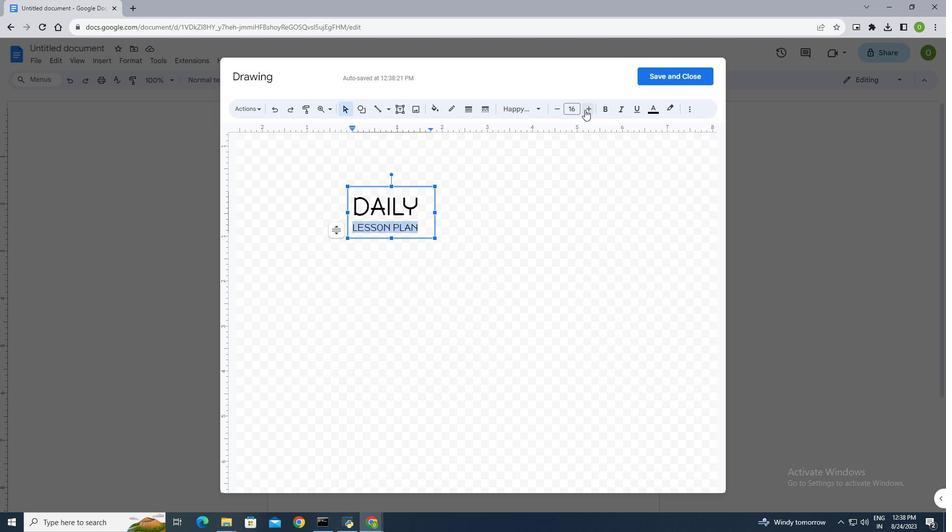
Action: Mouse pressed left at (585, 109)
Screenshot: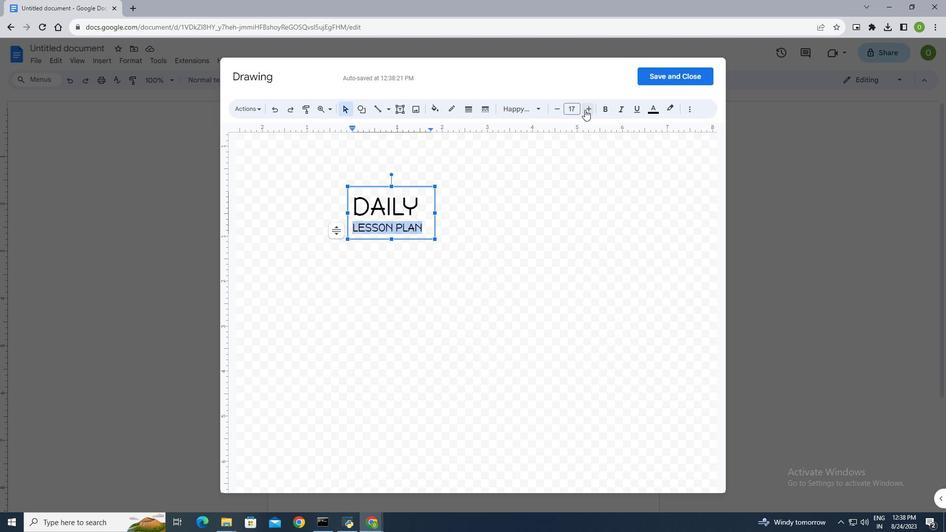 
Action: Mouse pressed left at (585, 109)
Screenshot: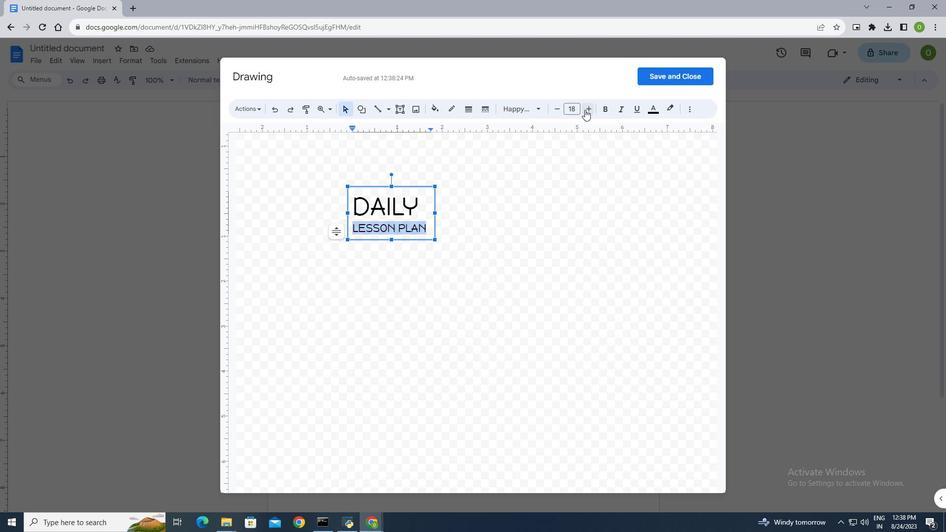 
Action: Mouse pressed left at (585, 109)
Screenshot: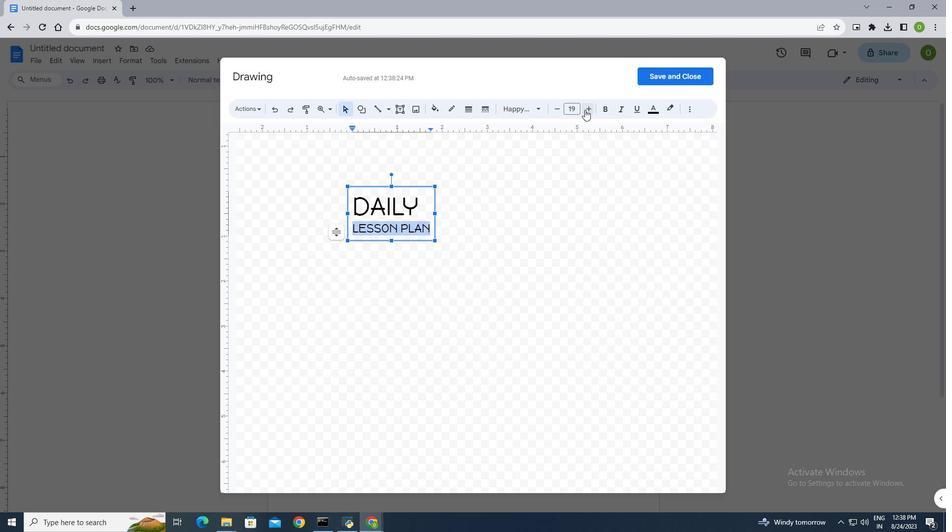 
Action: Mouse moved to (422, 215)
Screenshot: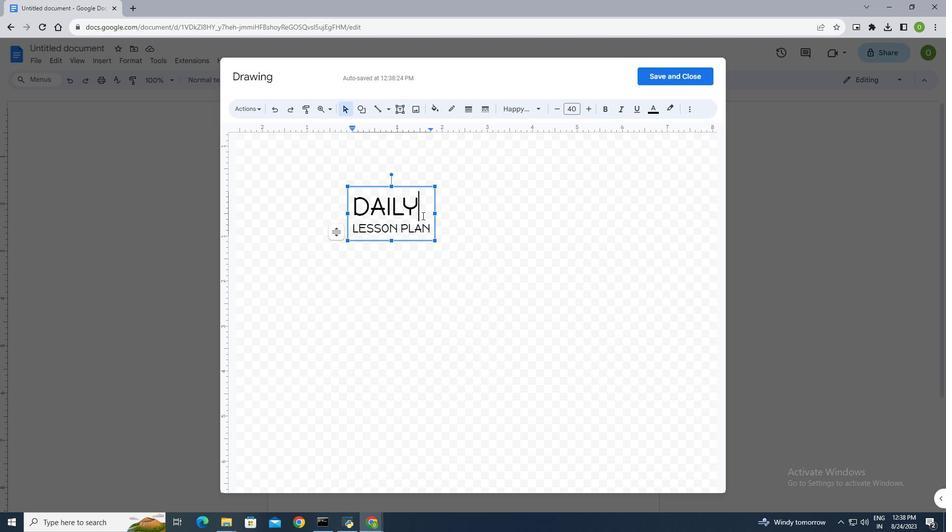 
Action: Mouse pressed left at (422, 215)
Screenshot: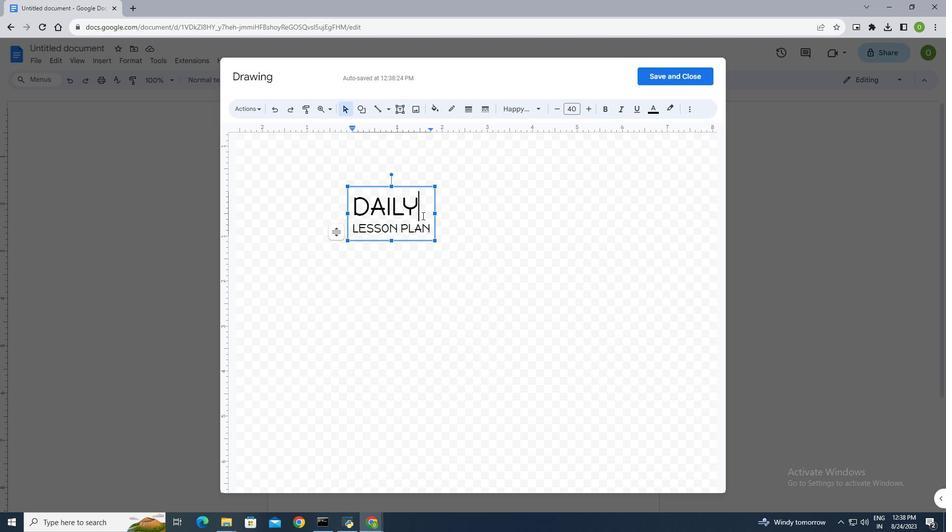 
Action: Mouse moved to (429, 226)
Screenshot: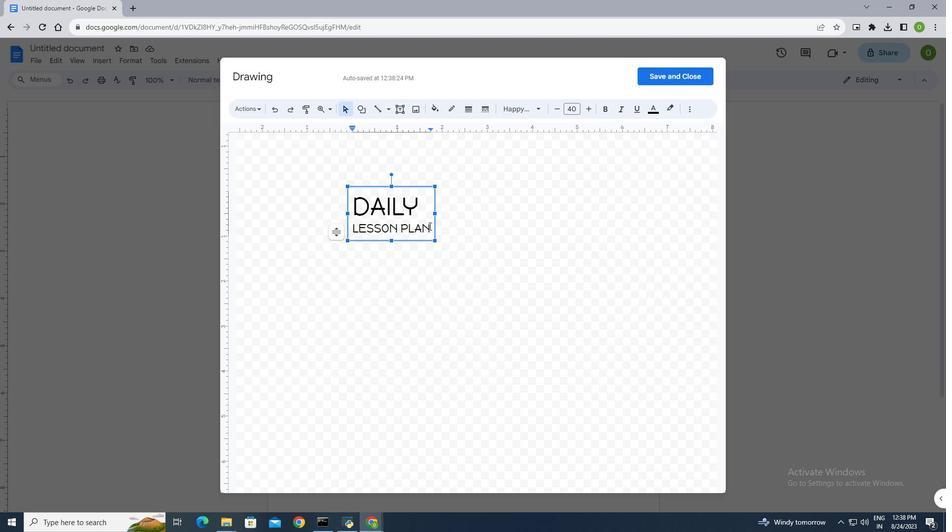 
Action: Mouse pressed left at (429, 226)
Screenshot: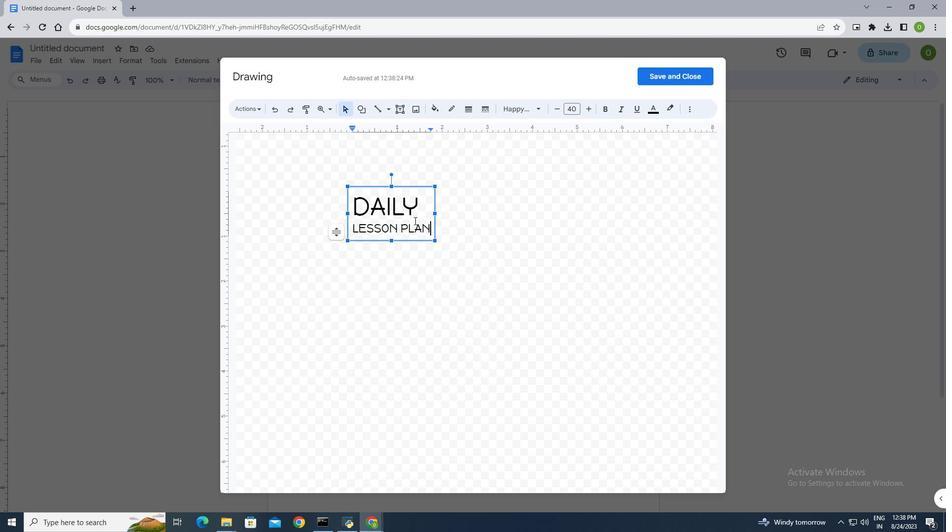 
Action: Mouse moved to (686, 111)
Screenshot: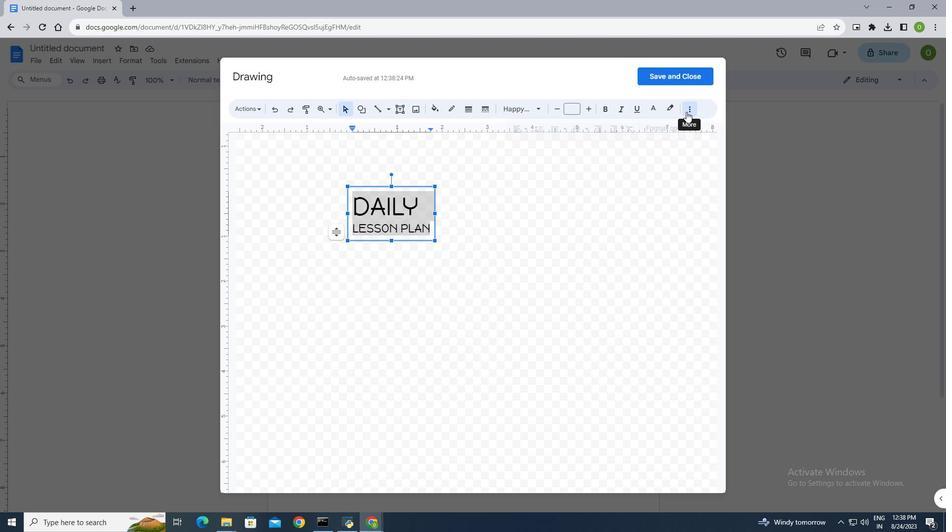 
Action: Mouse pressed left at (686, 111)
Screenshot: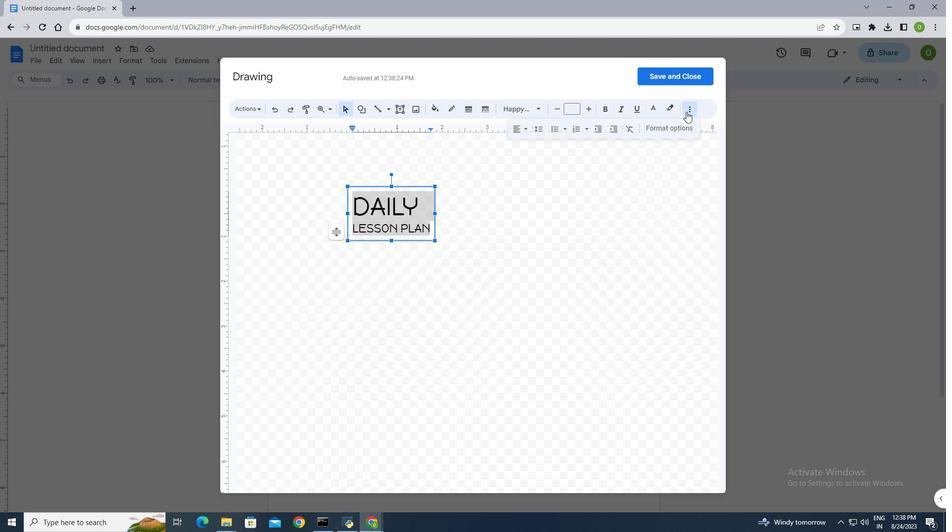 
Action: Mouse moved to (524, 128)
Screenshot: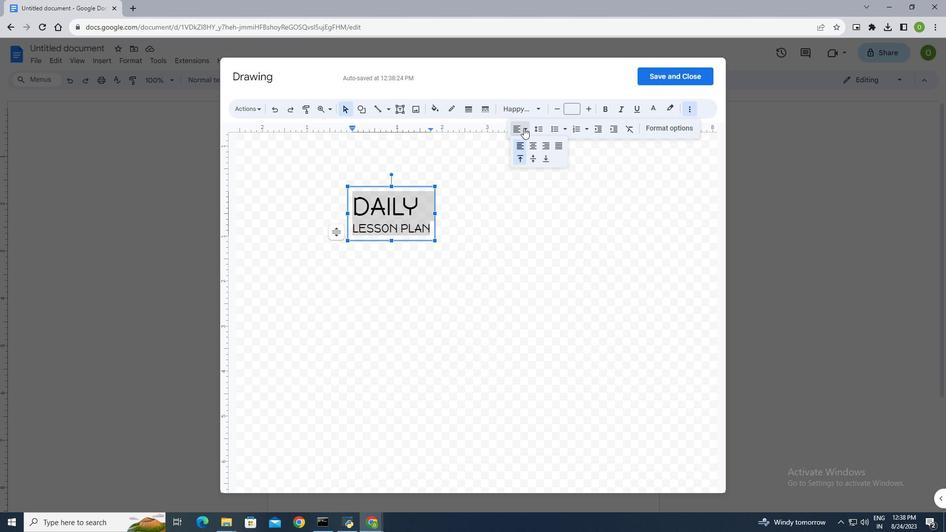 
Action: Mouse pressed left at (524, 128)
Screenshot: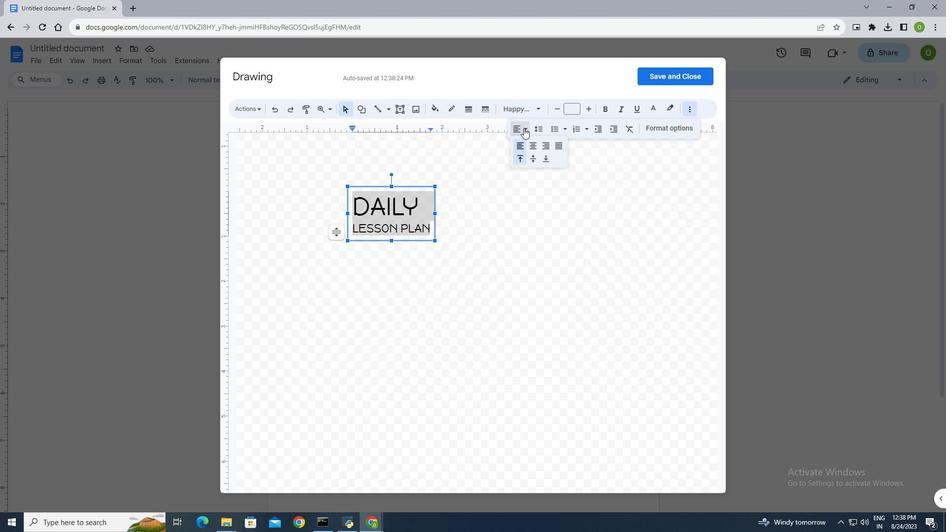 
Action: Mouse moved to (534, 144)
Screenshot: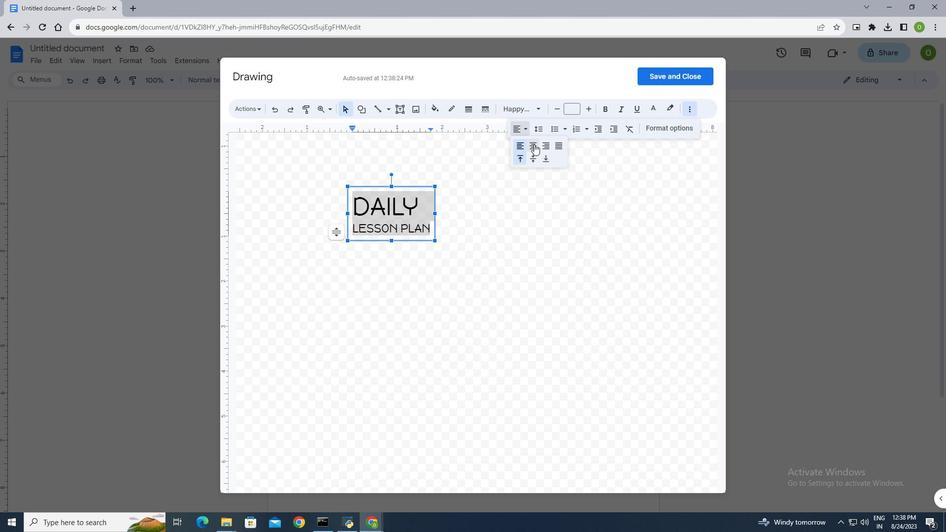 
Action: Mouse pressed left at (534, 144)
Screenshot: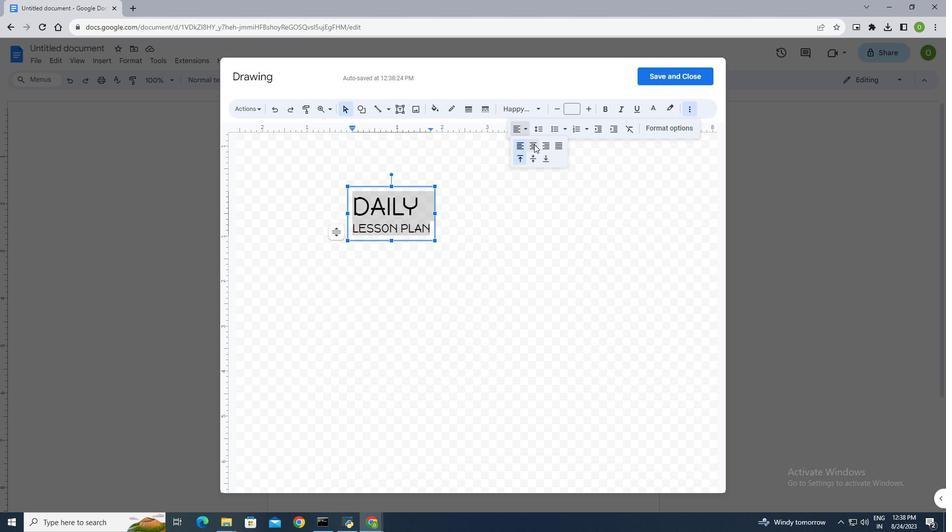 
Action: Mouse moved to (434, 243)
Screenshot: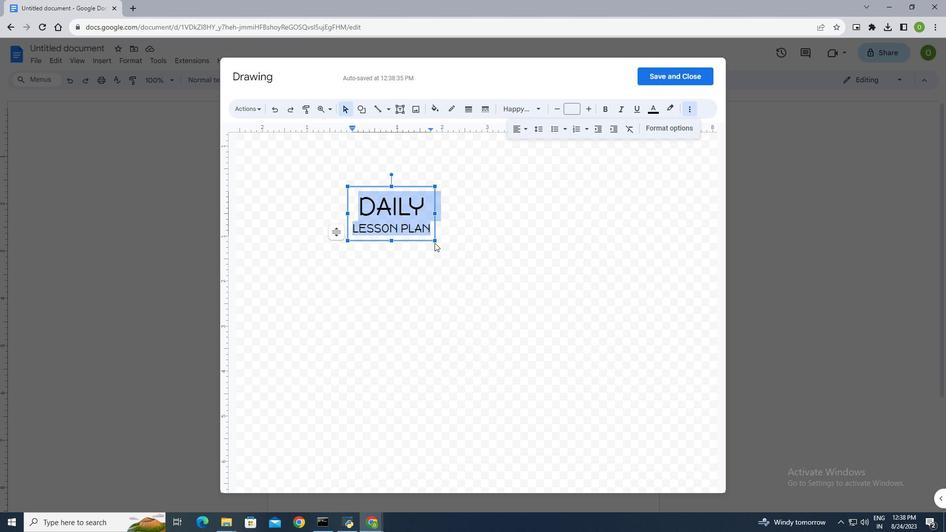 
Action: Mouse pressed left at (434, 243)
Screenshot: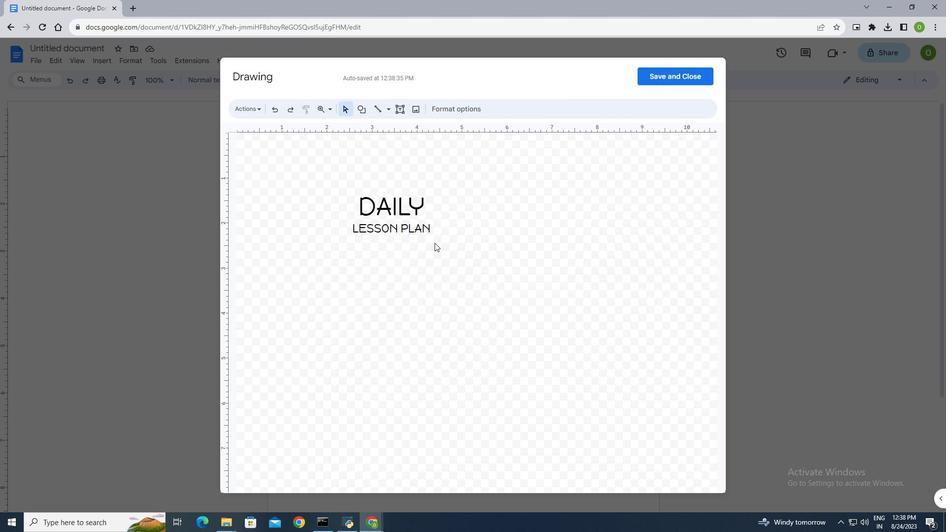 
Action: Mouse moved to (399, 210)
Screenshot: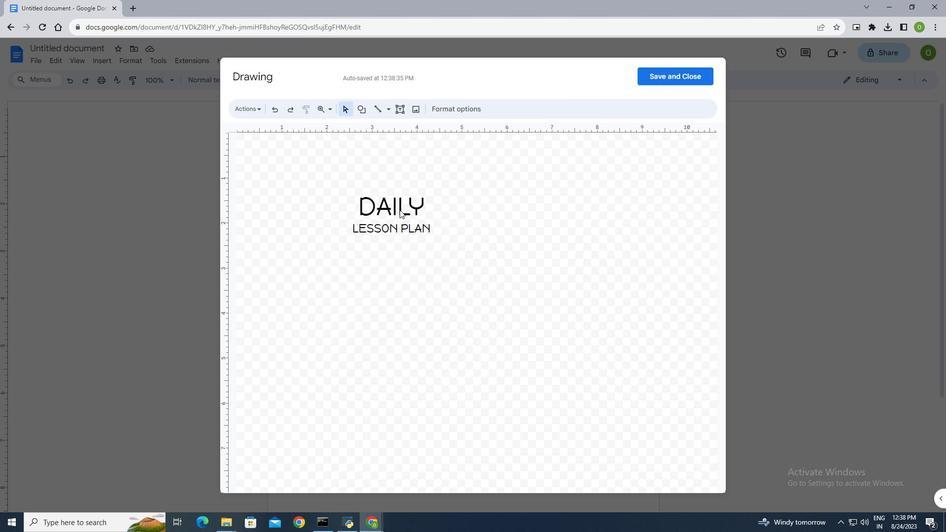 
Action: Mouse pressed left at (399, 210)
Screenshot: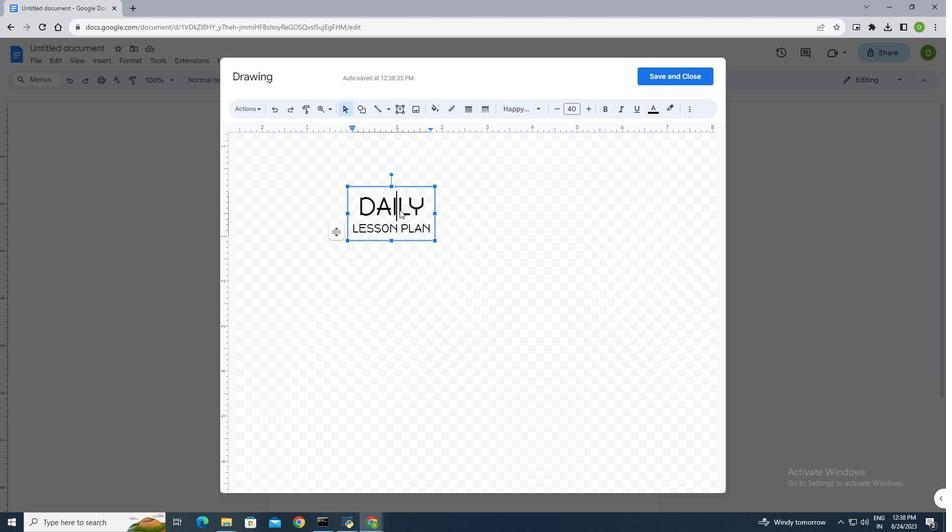 
Action: Mouse moved to (685, 75)
Screenshot: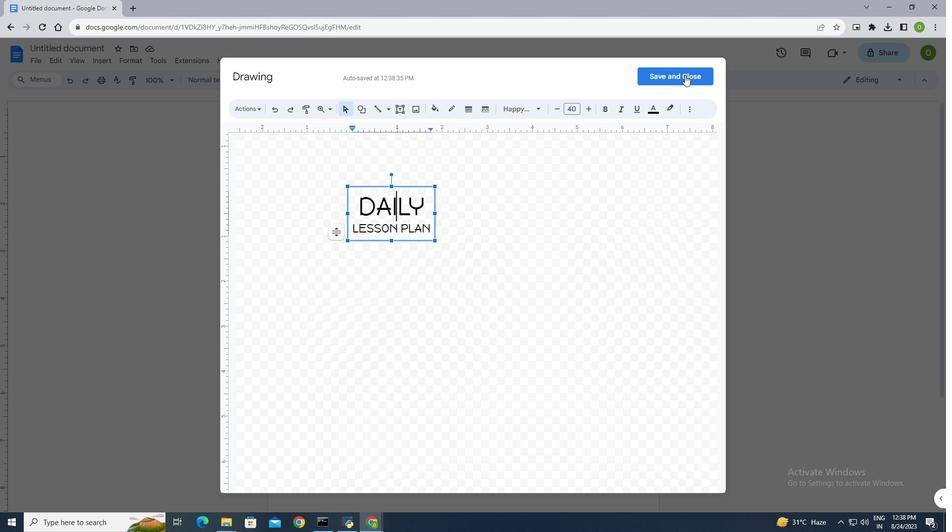 
Action: Mouse pressed left at (685, 75)
Screenshot: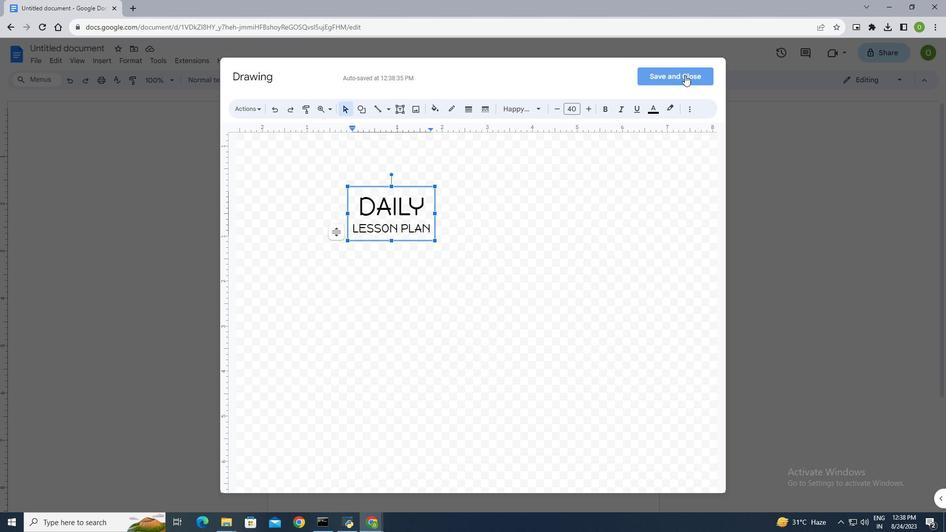 
Action: Mouse moved to (303, 141)
Screenshot: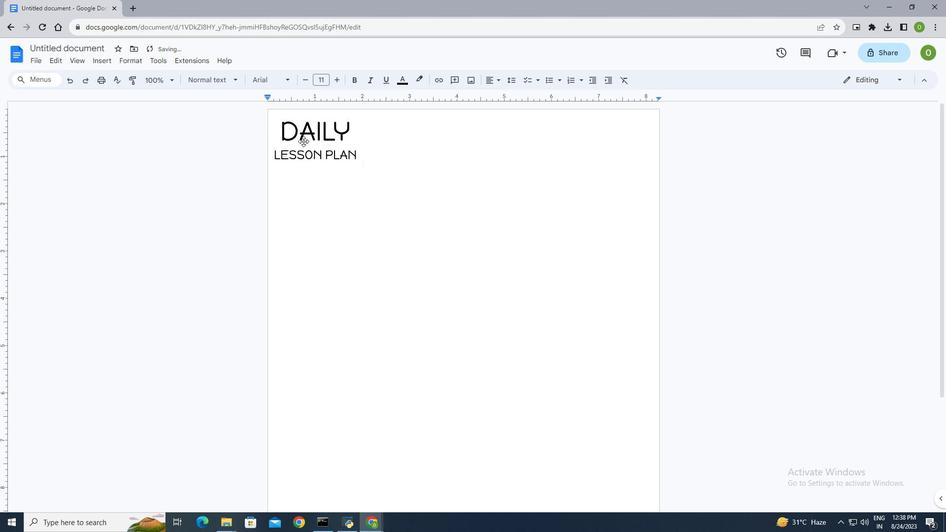 
Action: Mouse pressed left at (303, 141)
Screenshot: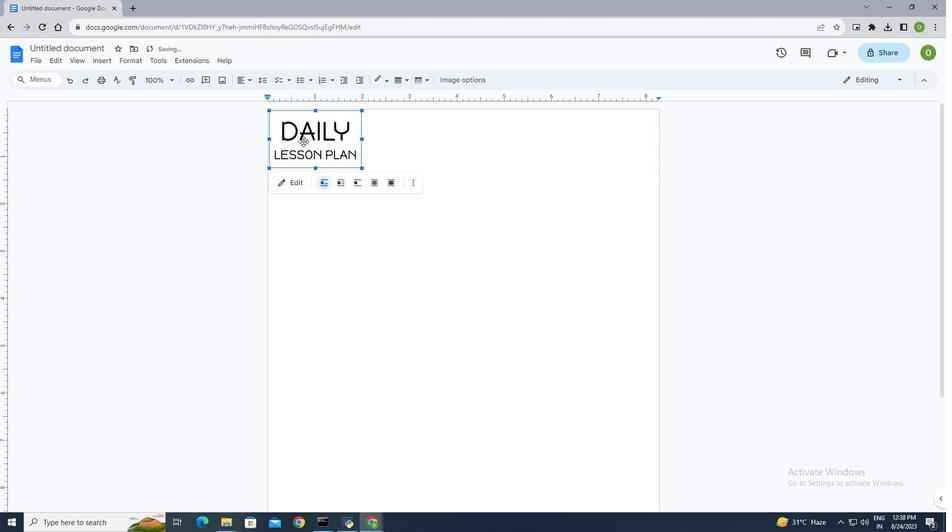 
Action: Mouse moved to (390, 184)
Screenshot: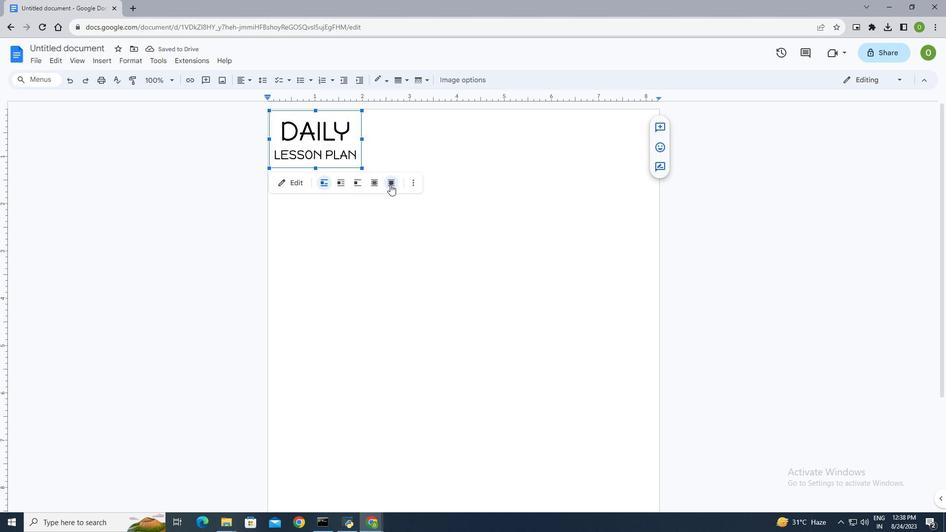 
Action: Mouse pressed left at (390, 184)
Screenshot: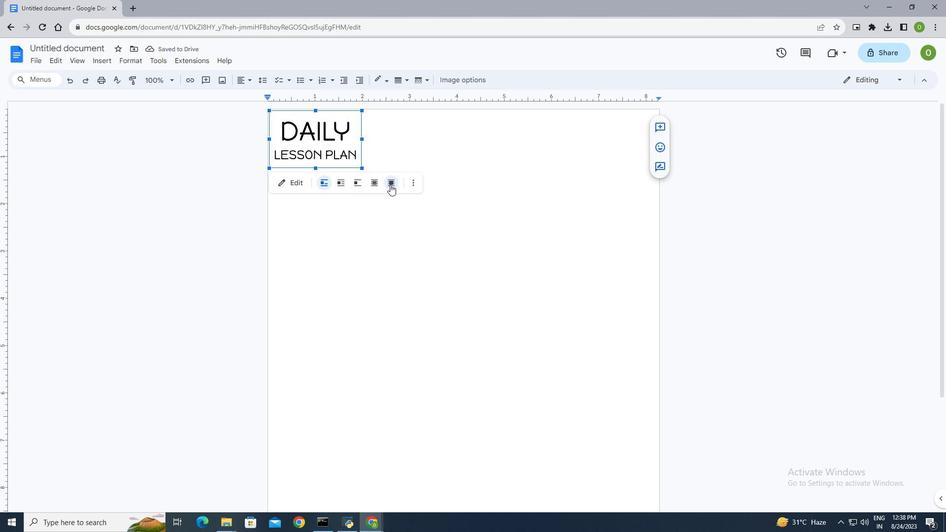
Action: Mouse moved to (310, 136)
Screenshot: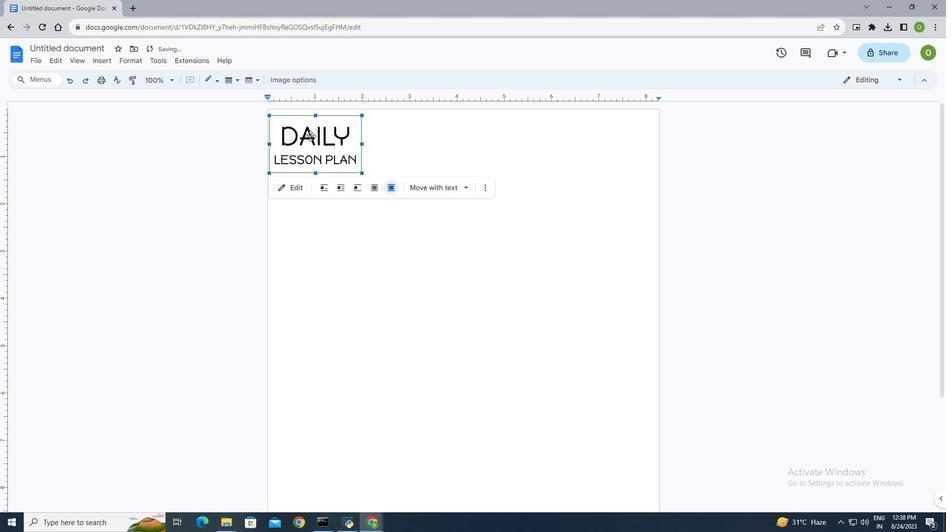 
Action: Mouse pressed left at (310, 136)
Screenshot: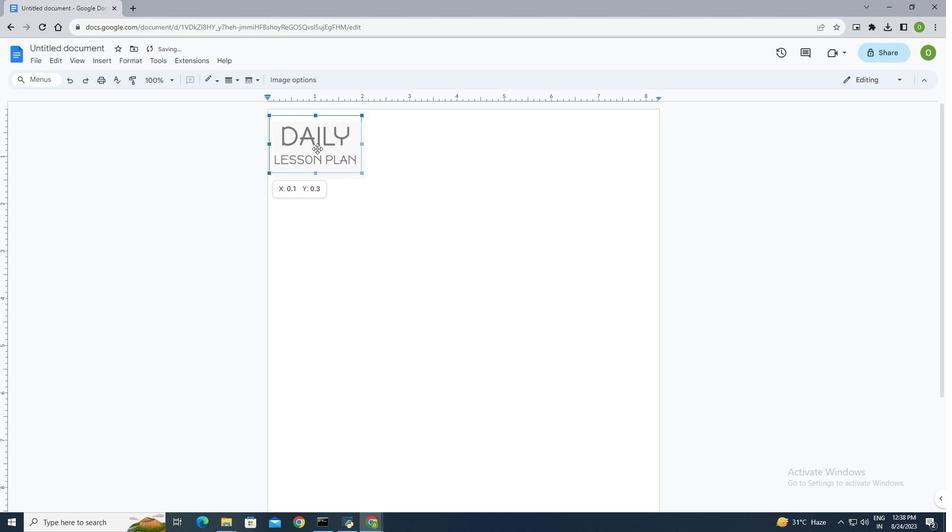 
Action: Mouse moved to (511, 190)
Screenshot: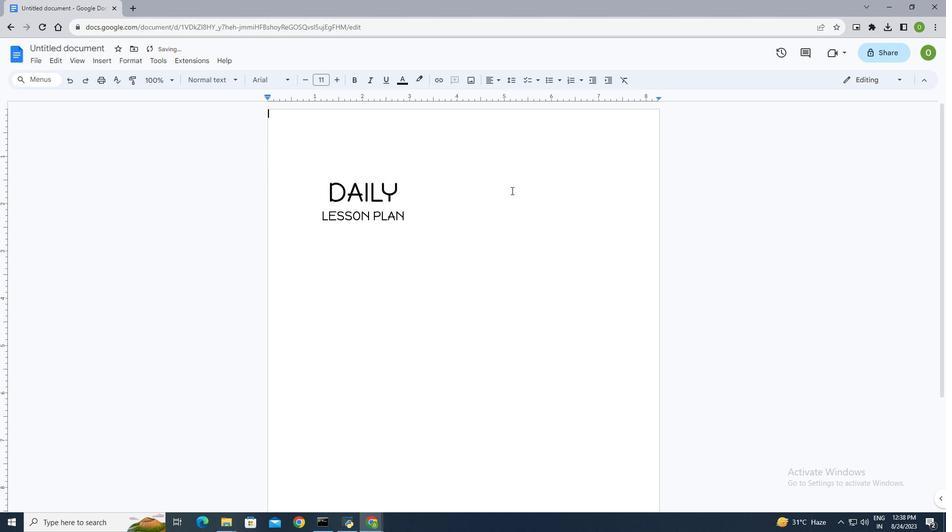 
Action: Mouse pressed left at (511, 190)
Screenshot: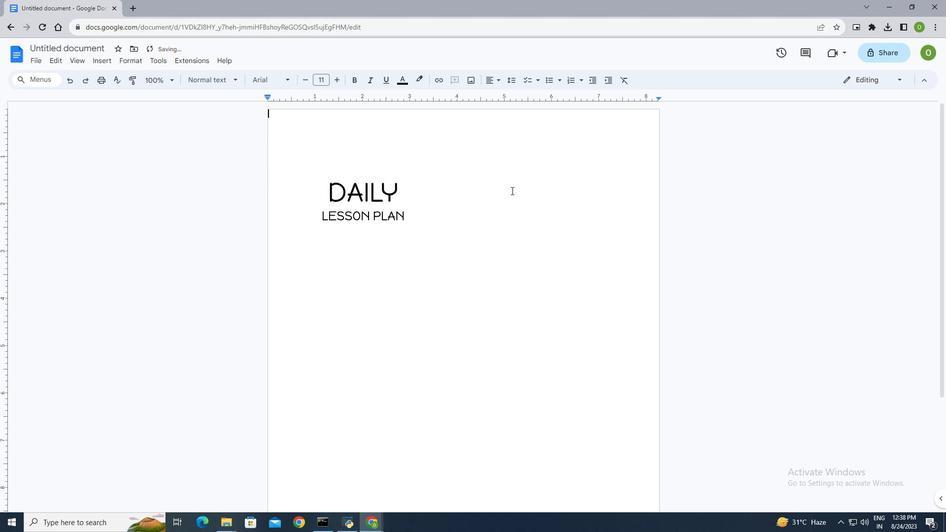 
Action: Mouse moved to (100, 62)
Screenshot: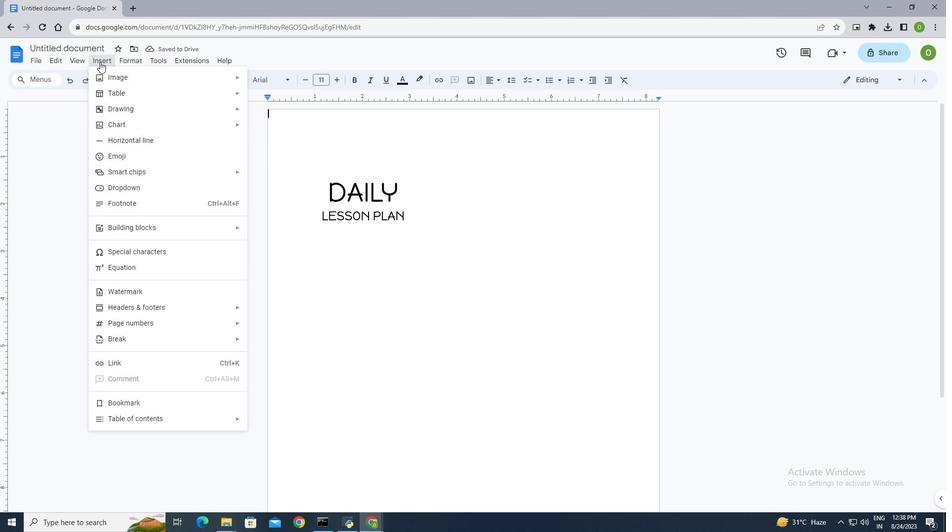 
Action: Mouse pressed left at (100, 62)
Screenshot: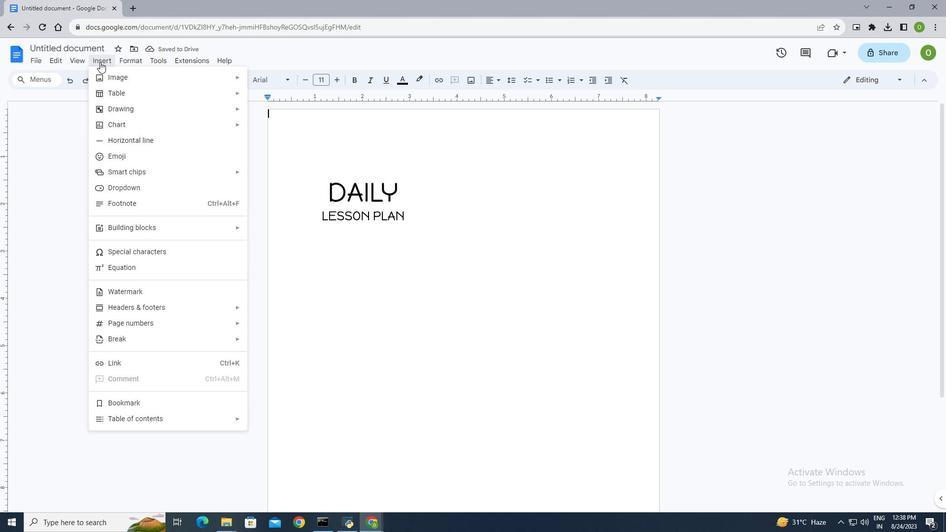 
Action: Mouse moved to (172, 106)
Screenshot: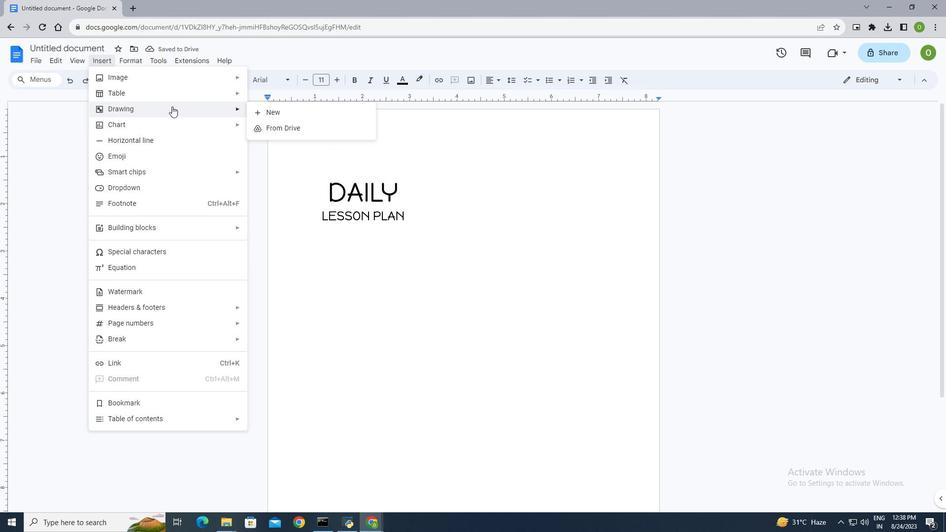 
Action: Mouse pressed left at (172, 106)
Screenshot: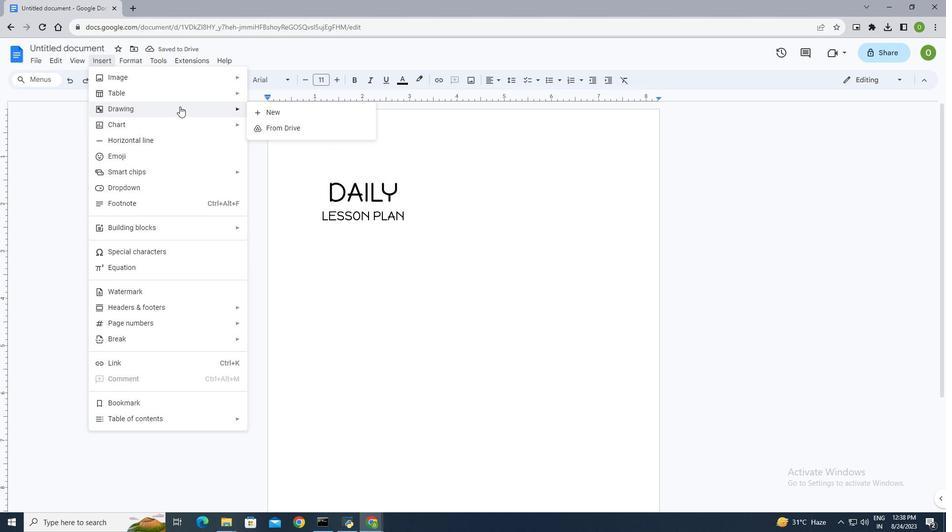 
Action: Mouse moved to (270, 111)
Screenshot: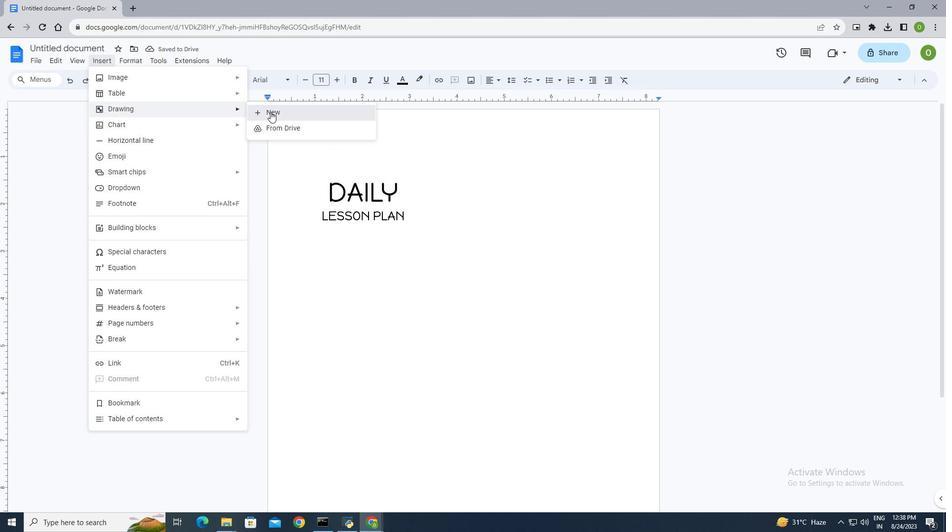 
Action: Mouse pressed left at (270, 111)
Screenshot: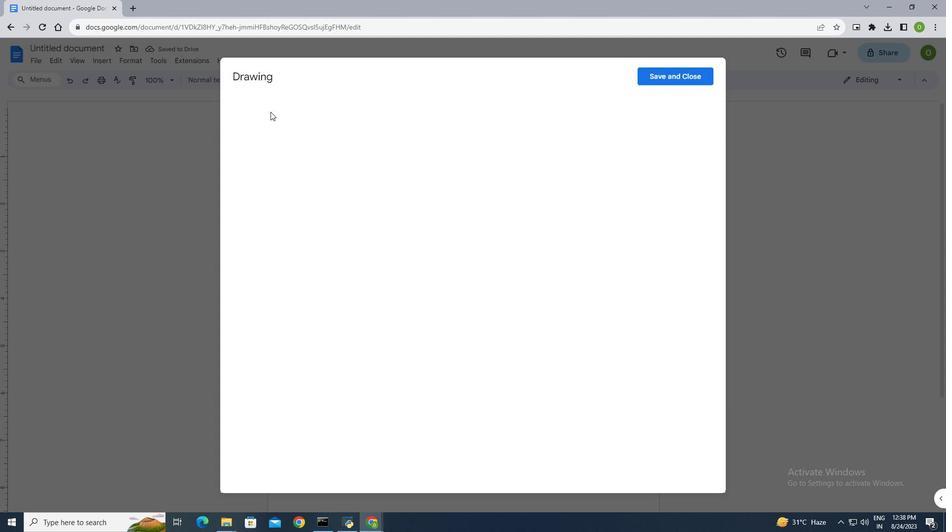 
Action: Mouse moved to (363, 112)
Screenshot: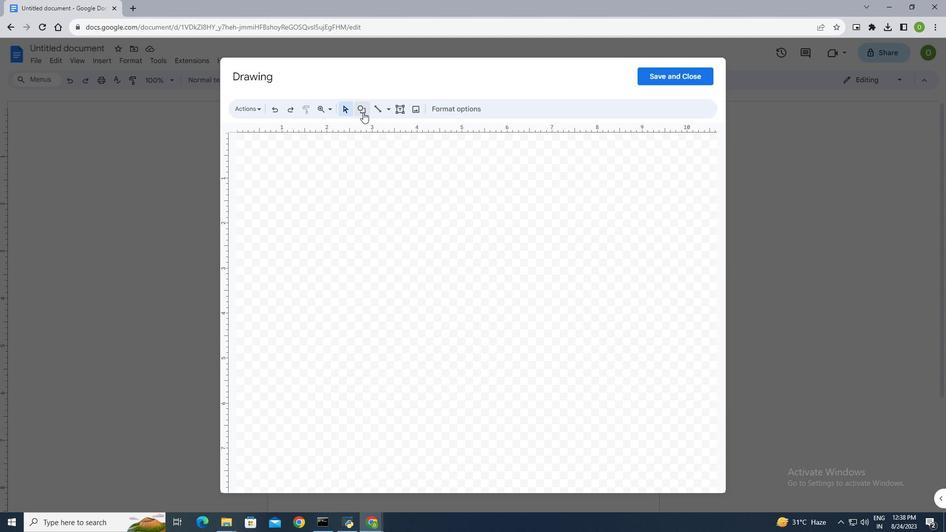 
Action: Mouse pressed left at (363, 112)
Screenshot: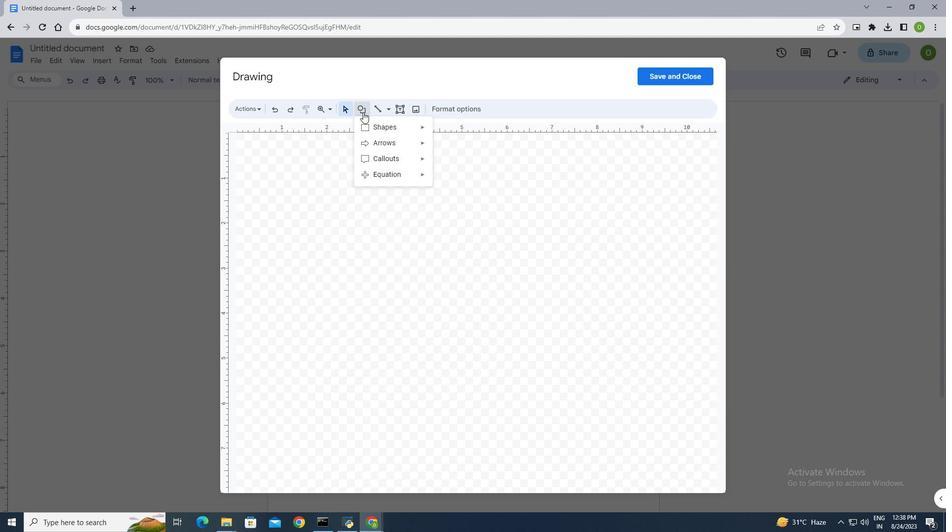 
Action: Mouse moved to (376, 126)
Screenshot: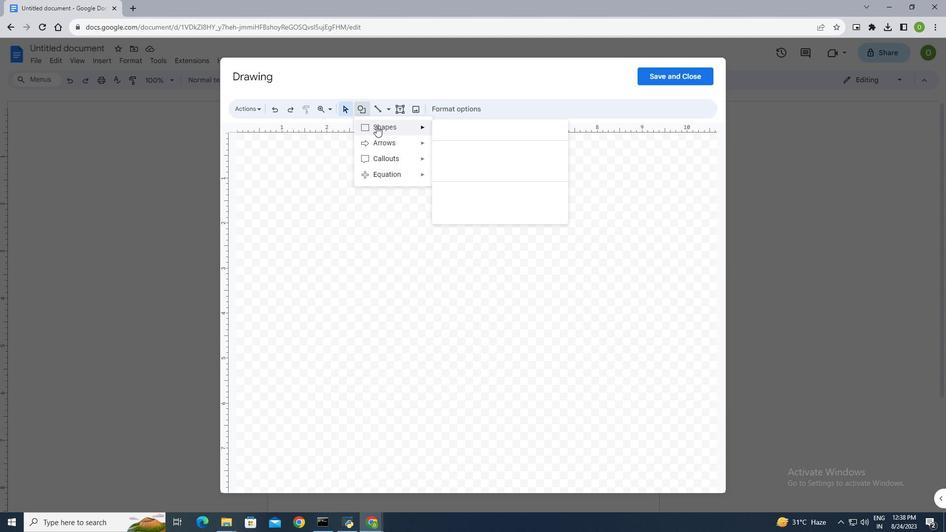 
Action: Mouse pressed left at (376, 126)
Screenshot: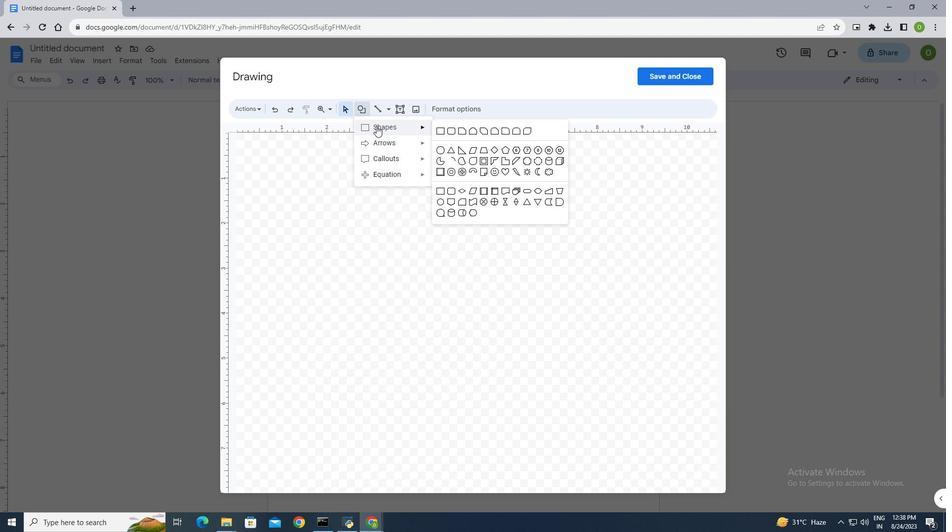 
Action: Mouse moved to (441, 130)
Screenshot: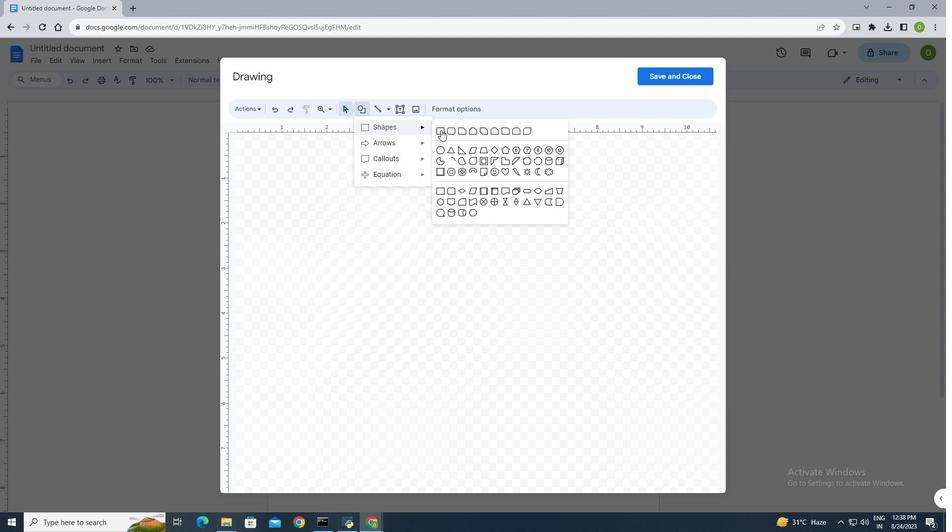
Action: Mouse pressed left at (441, 130)
Screenshot: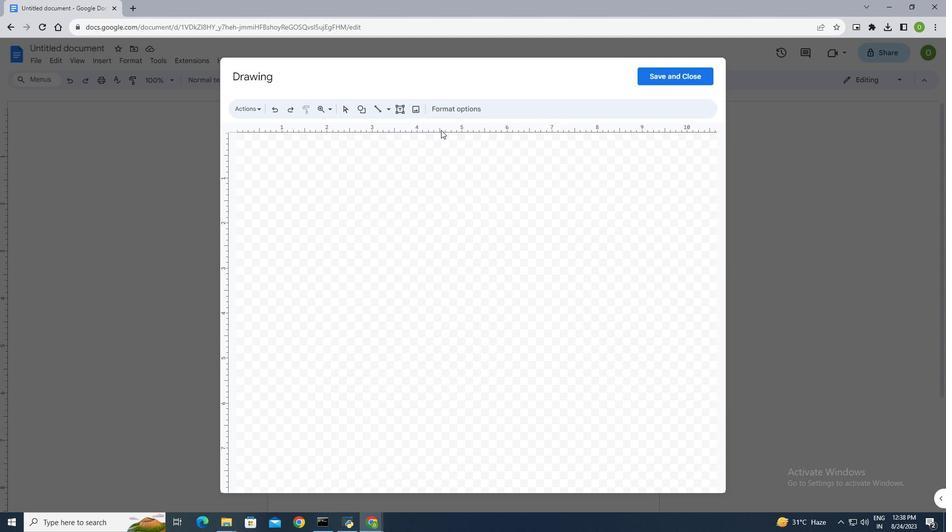
Action: Mouse moved to (393, 180)
Screenshot: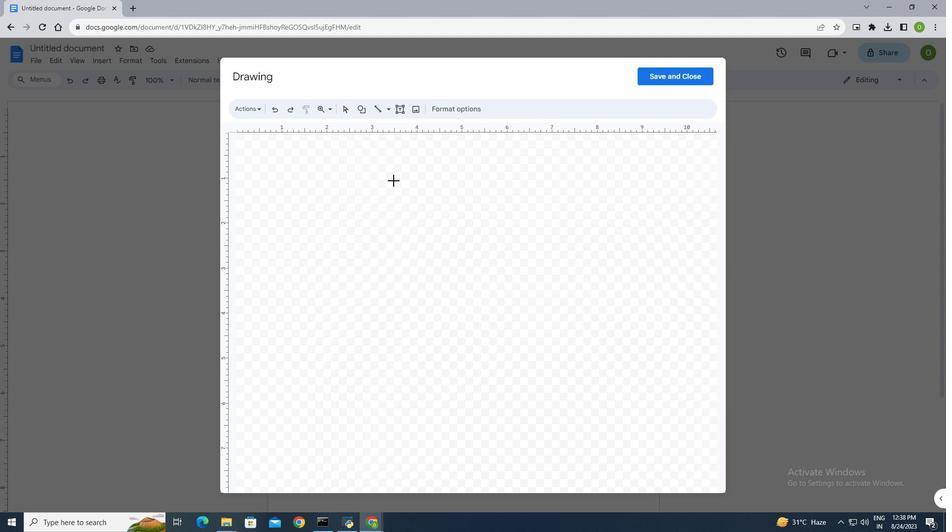 
Action: Mouse pressed left at (393, 180)
Screenshot: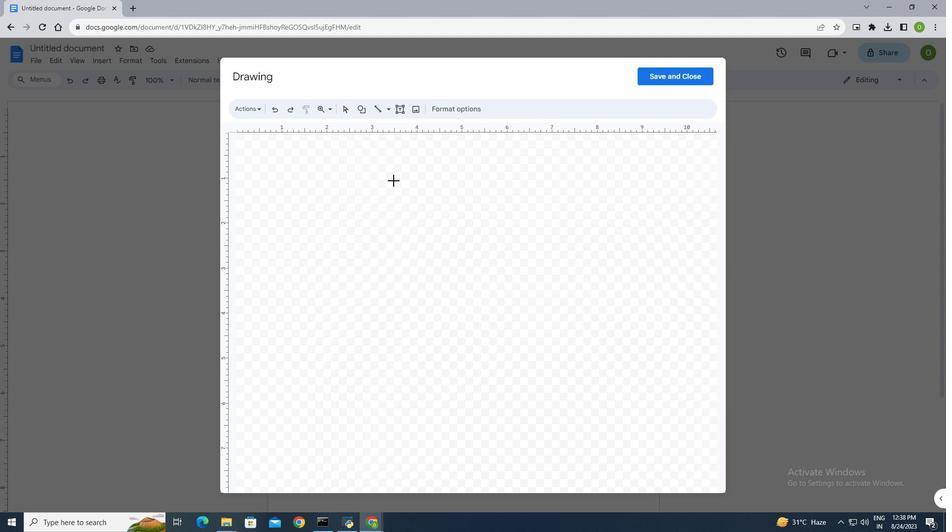 
Action: Mouse moved to (429, 191)
Screenshot: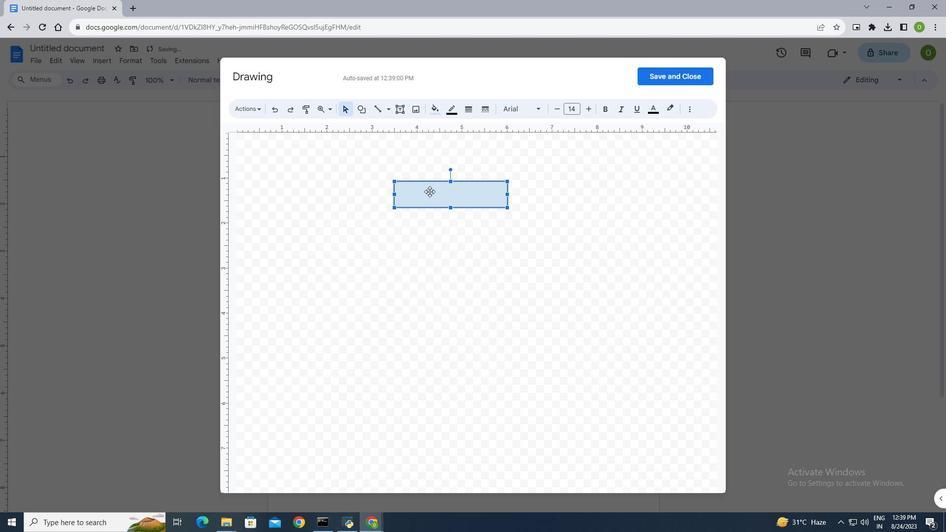 
Action: Mouse pressed left at (429, 191)
Screenshot: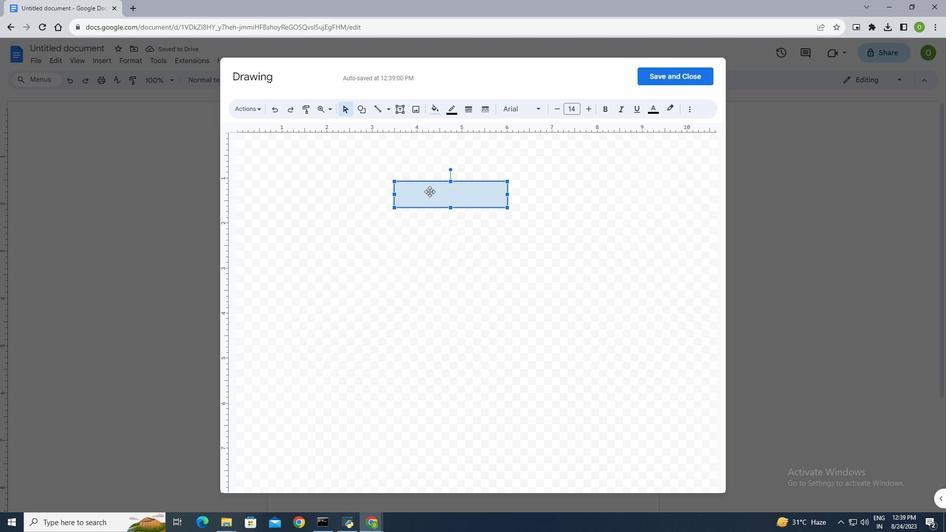 
Action: Mouse moved to (426, 193)
Screenshot: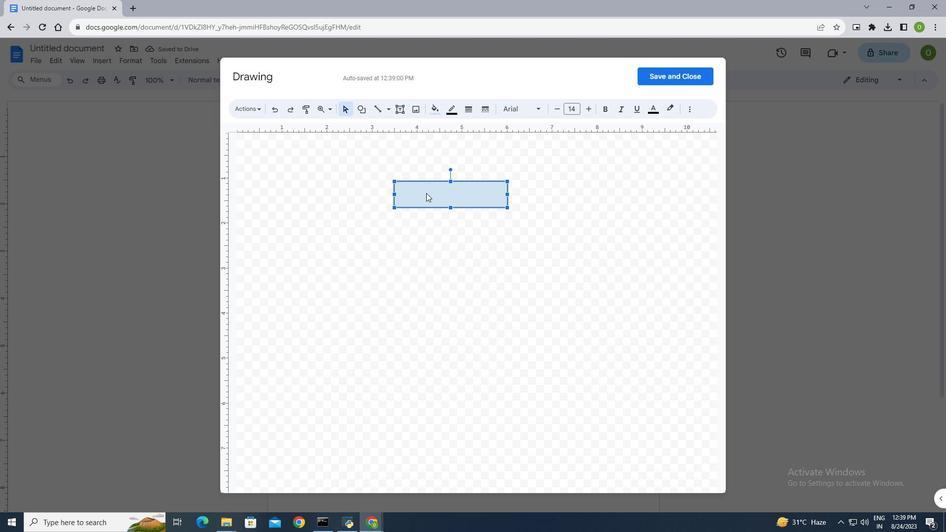 
Action: Mouse pressed left at (426, 193)
Screenshot: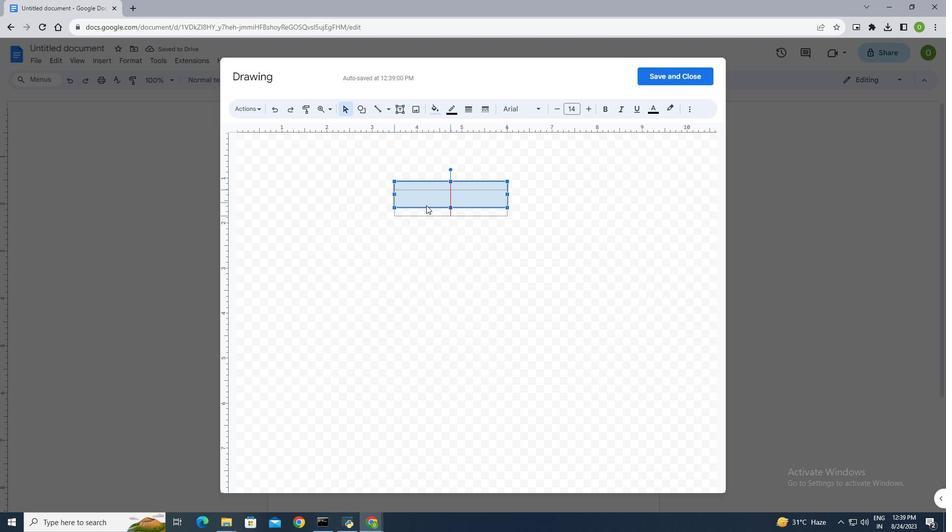 
Action: Mouse moved to (429, 224)
Screenshot: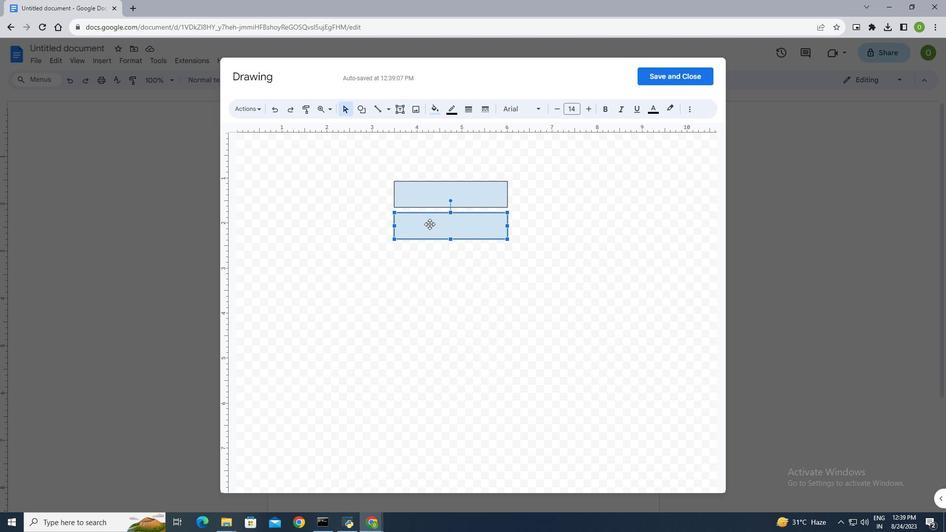 
Action: Mouse pressed left at (429, 224)
Screenshot: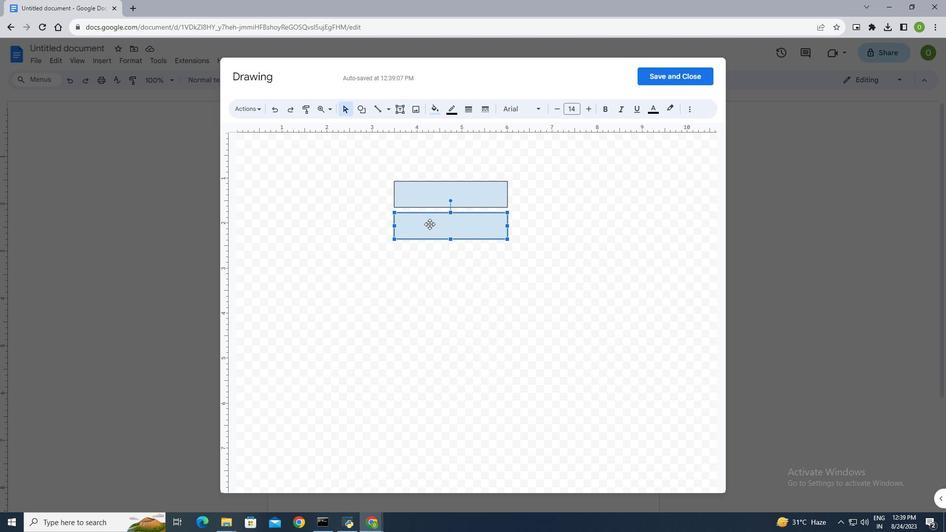 
Action: Mouse moved to (428, 192)
Screenshot: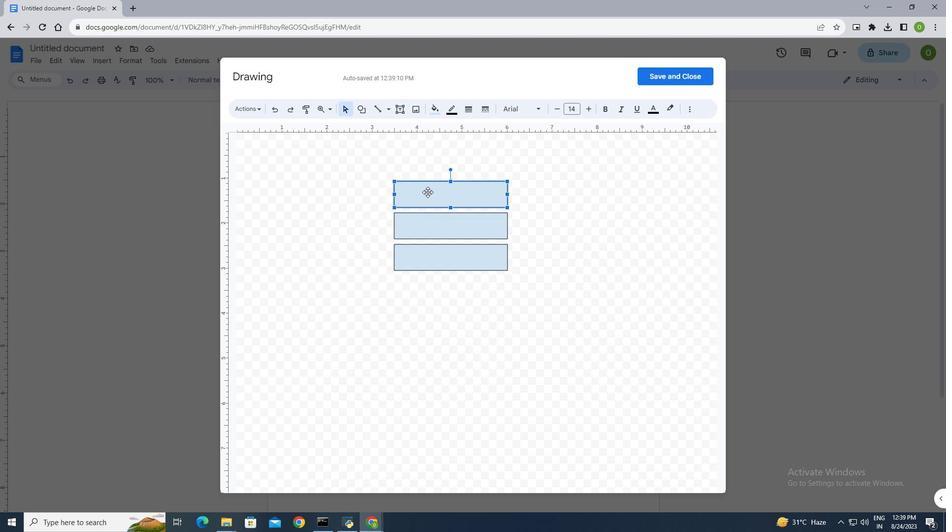 
Action: Mouse pressed left at (428, 192)
Screenshot: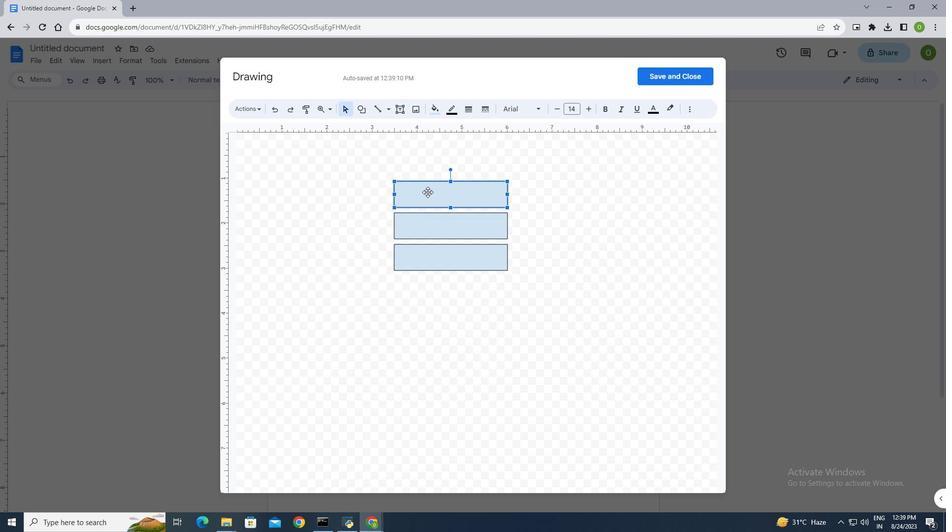 
Action: Mouse moved to (473, 221)
Screenshot: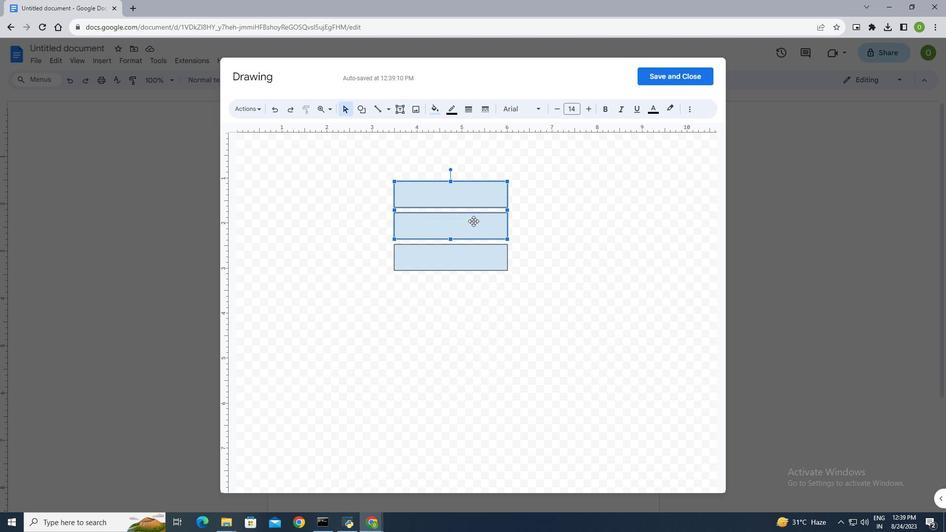
Action: Mouse pressed left at (473, 221)
Screenshot: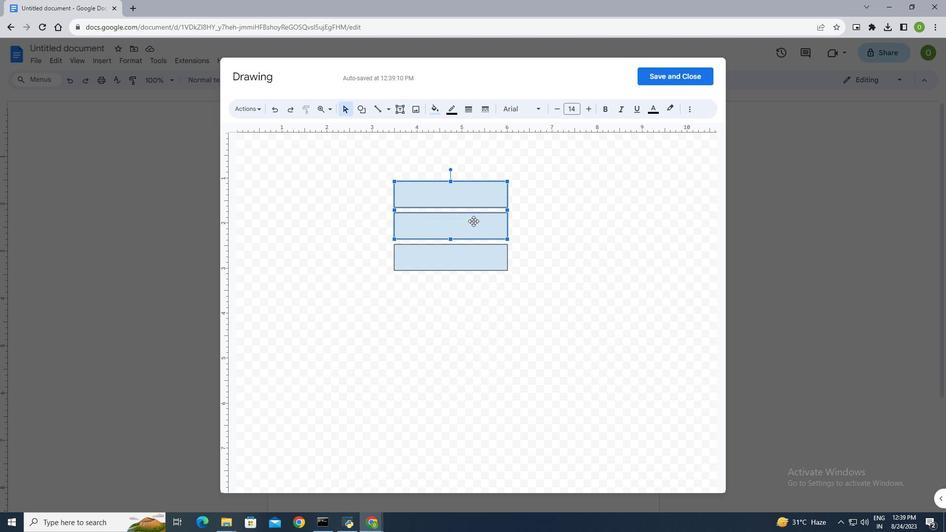 
Action: Mouse moved to (467, 260)
Screenshot: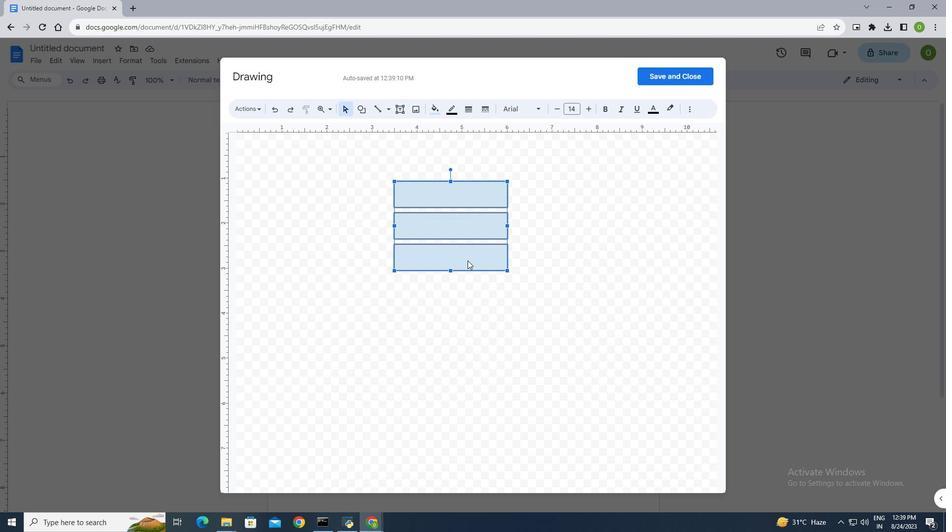 
Action: Mouse pressed left at (467, 260)
Screenshot: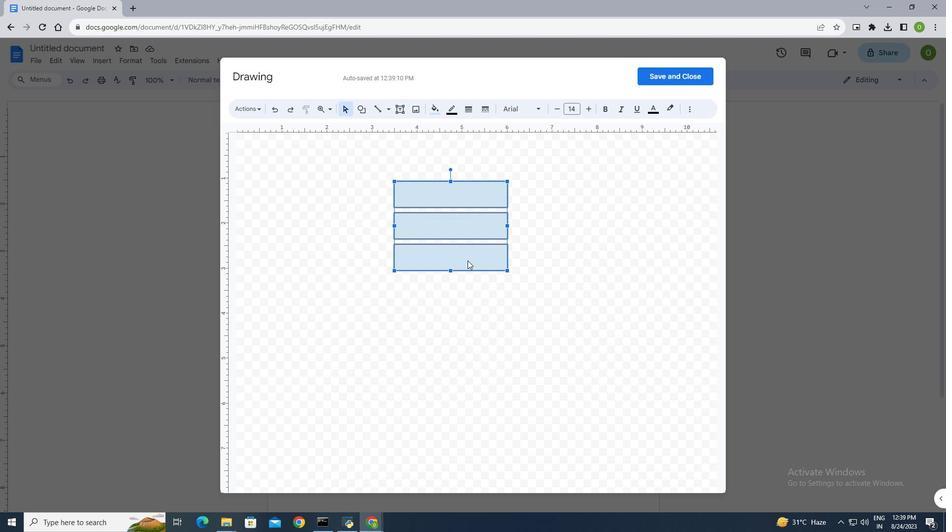 
Action: Mouse moved to (507, 226)
Screenshot: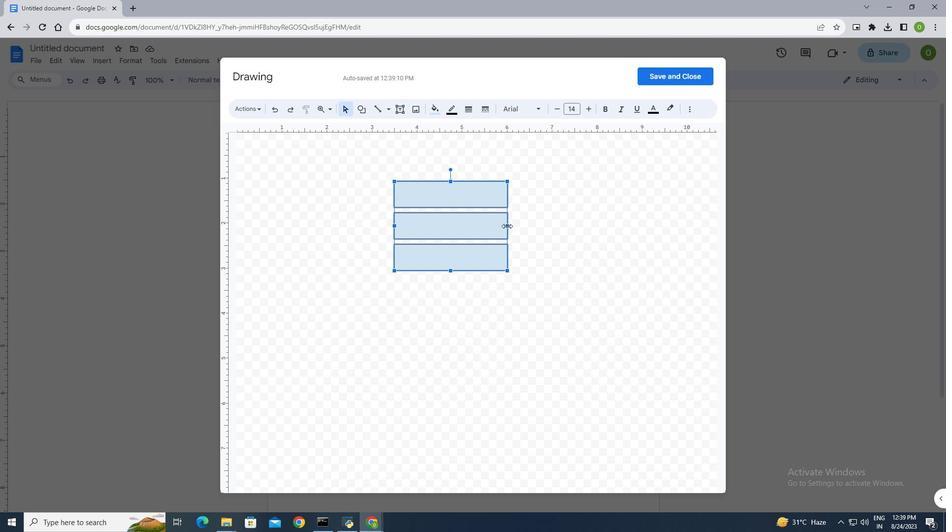 
Action: Mouse pressed left at (507, 226)
Screenshot: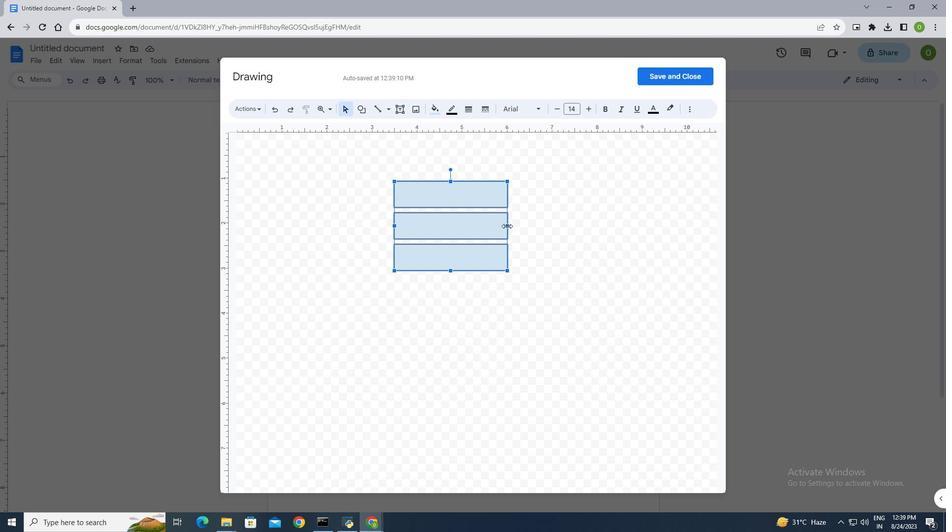 
Action: Mouse moved to (451, 194)
Screenshot: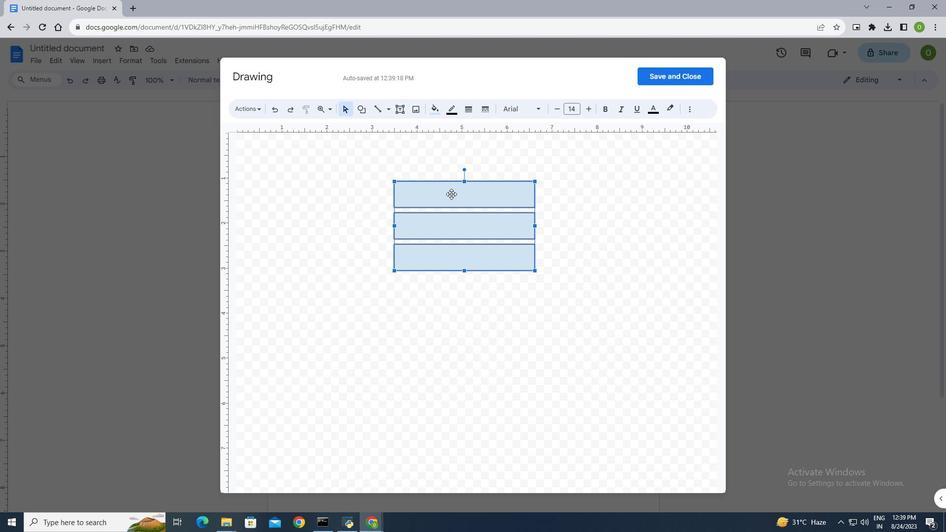 
Action: Mouse pressed left at (451, 194)
Screenshot: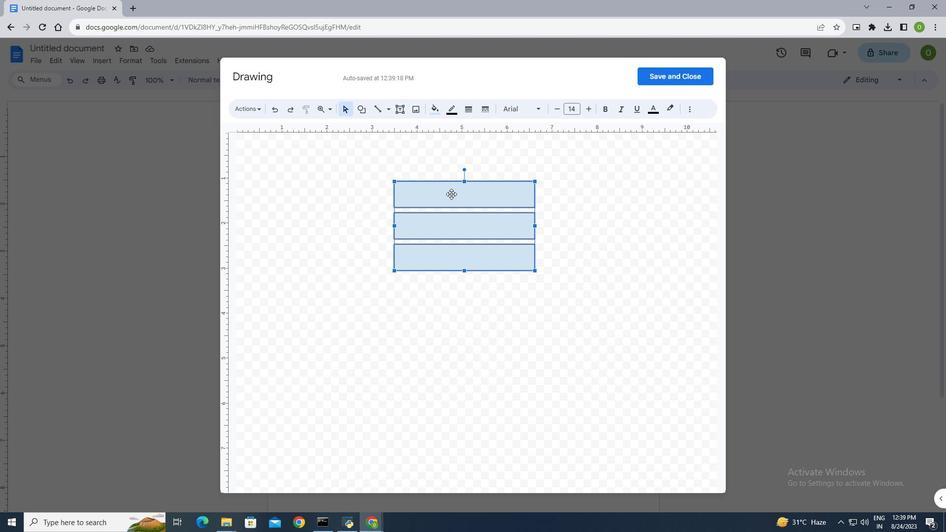 
Action: Mouse moved to (349, 243)
Screenshot: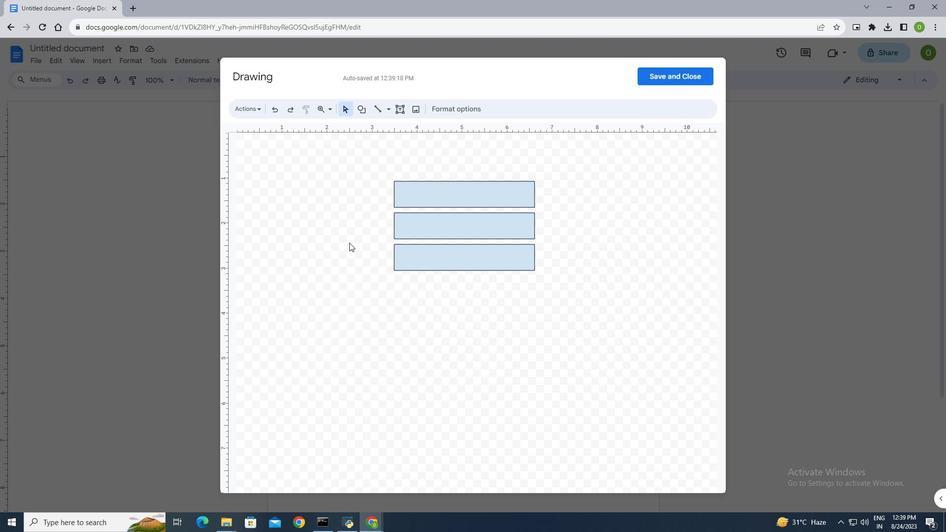 
Action: Mouse pressed left at (349, 243)
Screenshot: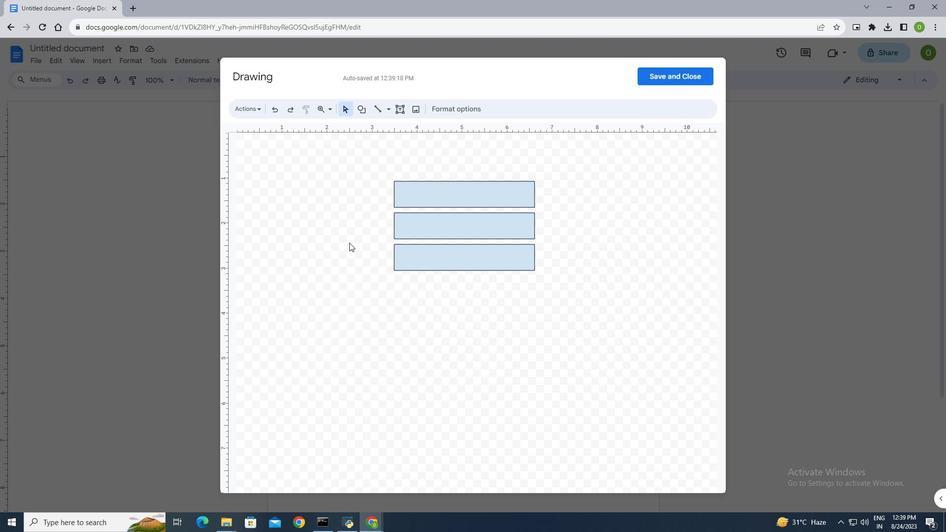 
Action: Mouse moved to (430, 196)
Screenshot: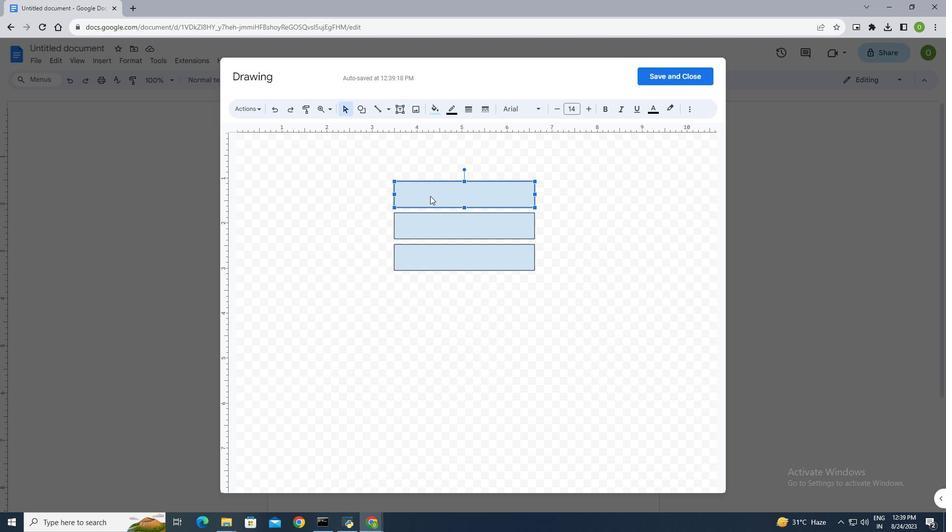 
Action: Mouse pressed left at (430, 196)
Screenshot: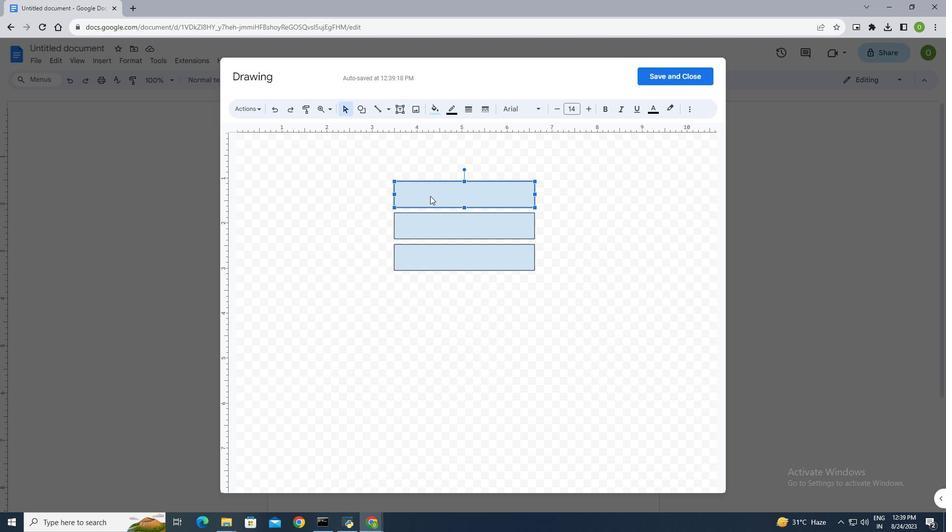 
Action: Mouse moved to (435, 111)
Screenshot: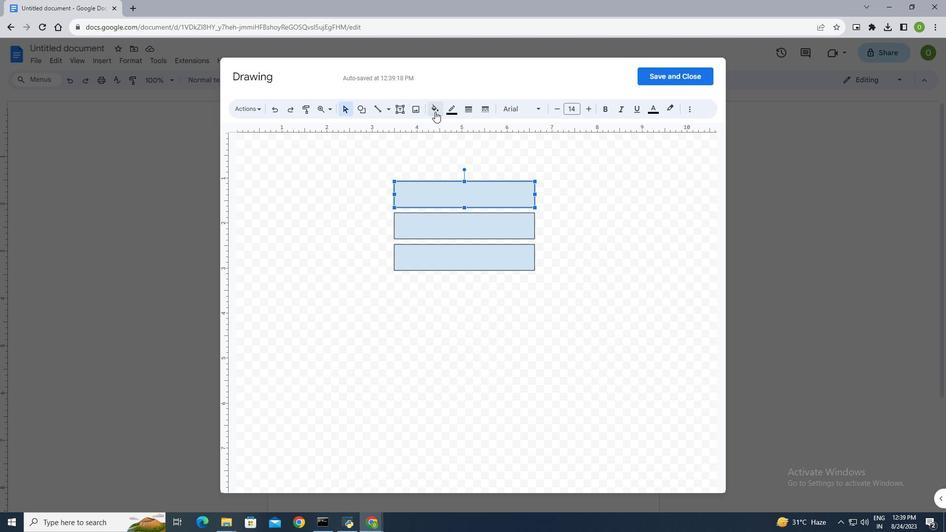 
Action: Mouse pressed left at (435, 111)
Screenshot: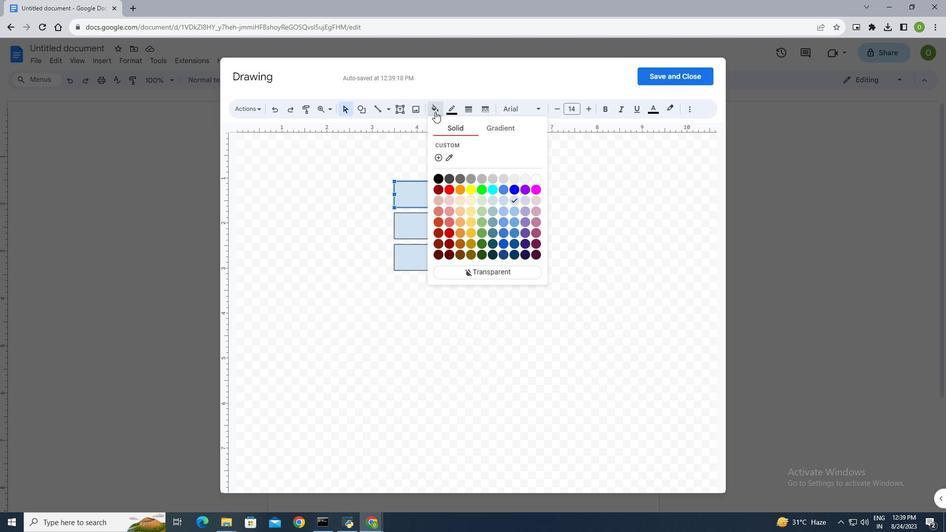 
Action: Mouse moved to (513, 179)
Screenshot: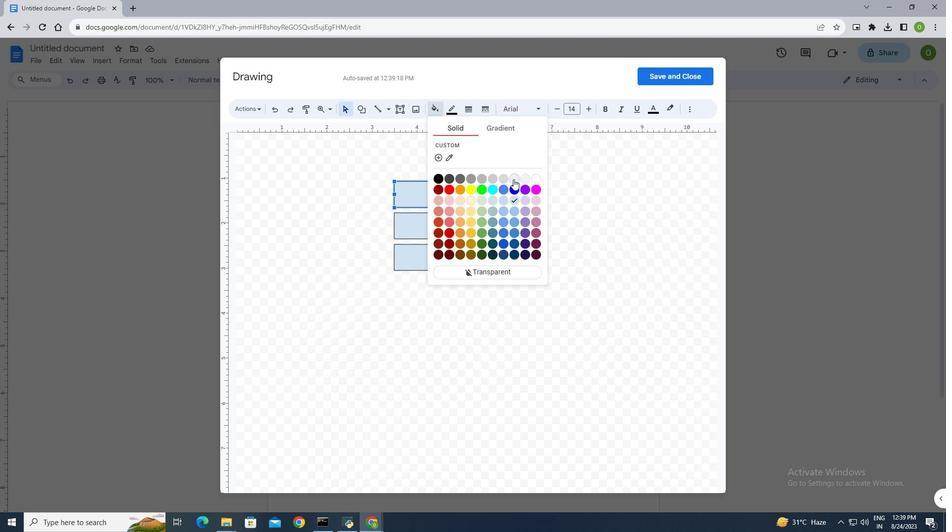 
Action: Mouse pressed left at (513, 179)
Screenshot: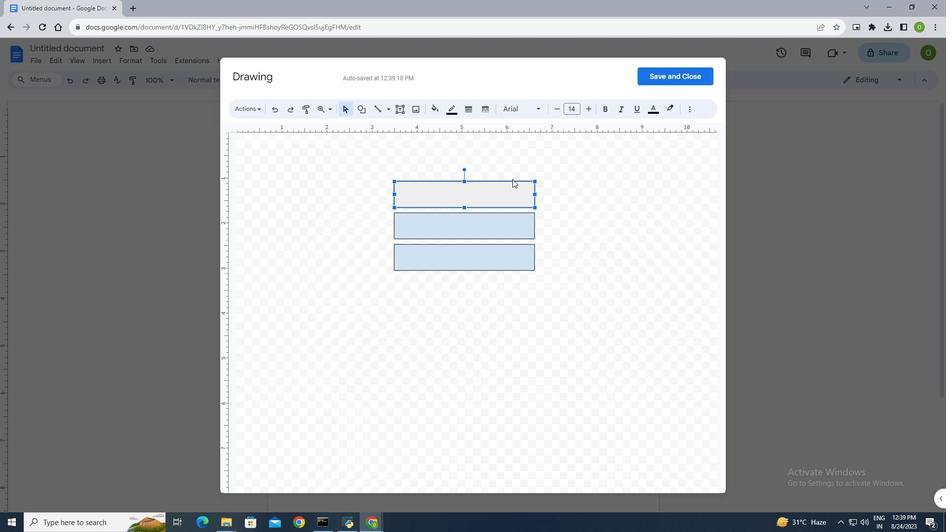 
Action: Mouse moved to (487, 230)
Screenshot: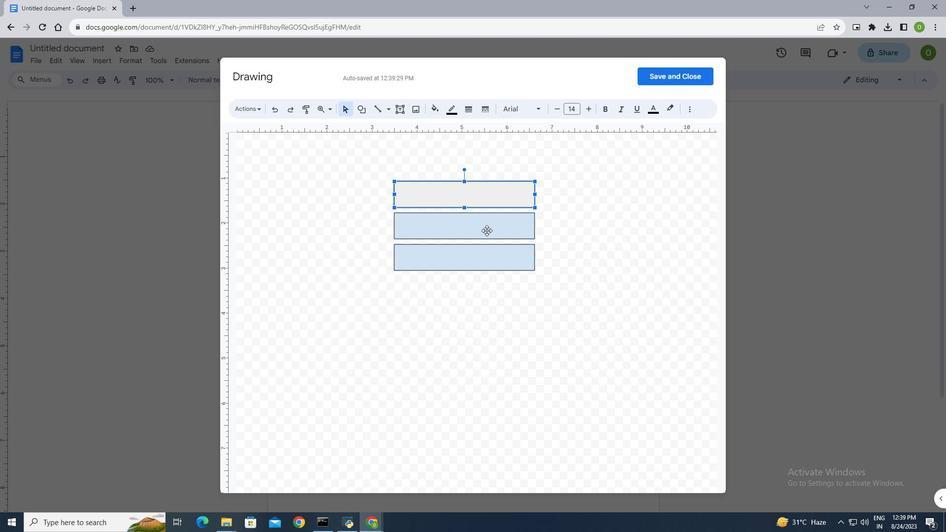 
Action: Mouse pressed left at (487, 230)
Screenshot: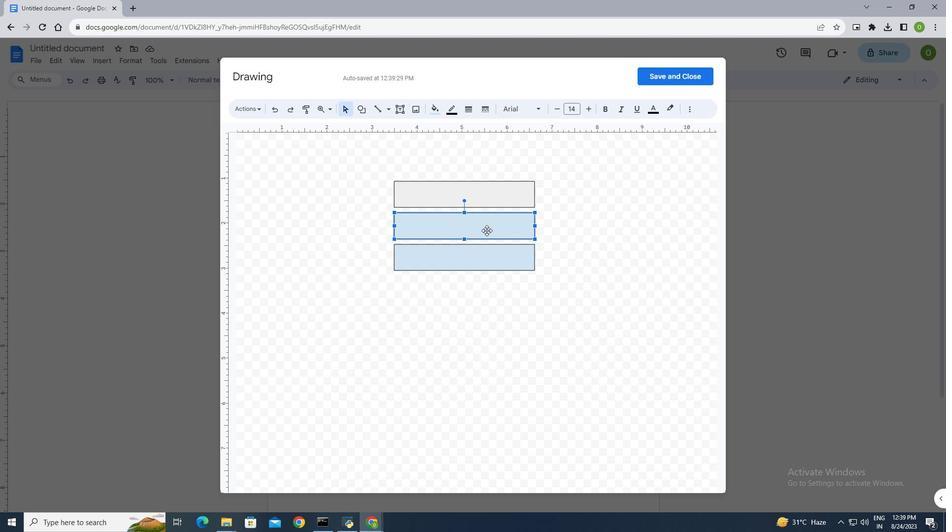 
Action: Mouse moved to (436, 108)
Screenshot: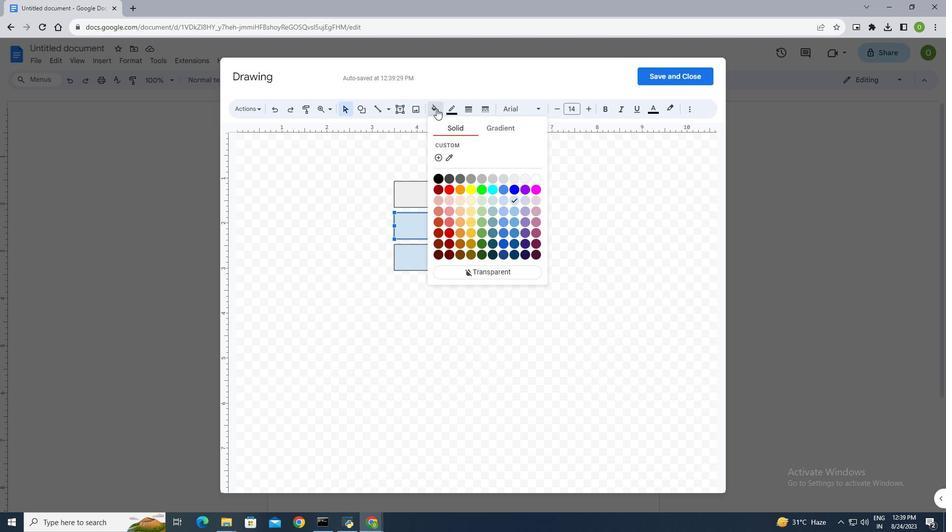 
Action: Mouse pressed left at (436, 108)
Screenshot: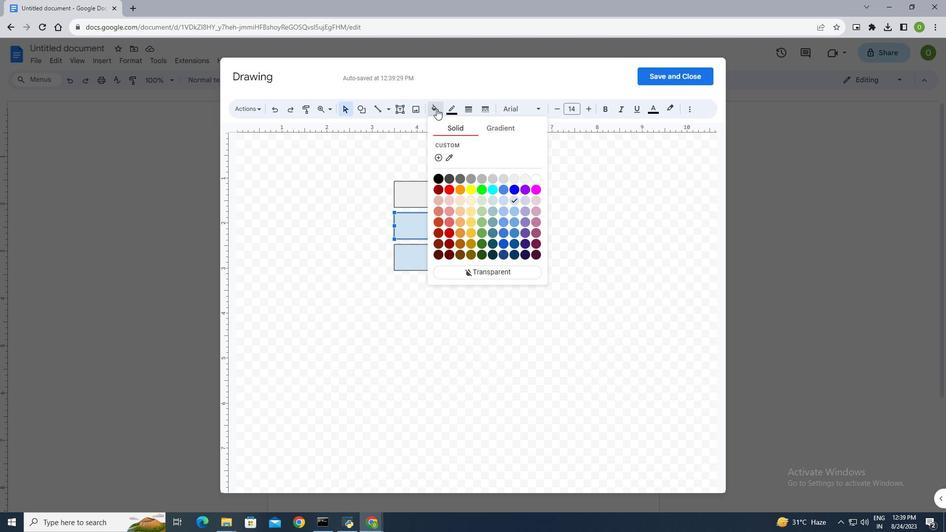 
Action: Mouse moved to (512, 179)
Screenshot: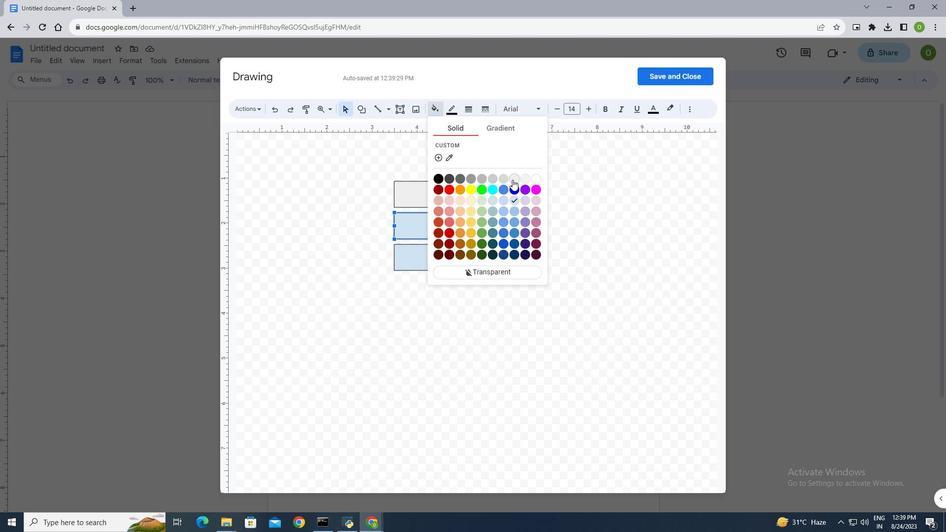 
Action: Mouse pressed left at (512, 179)
Screenshot: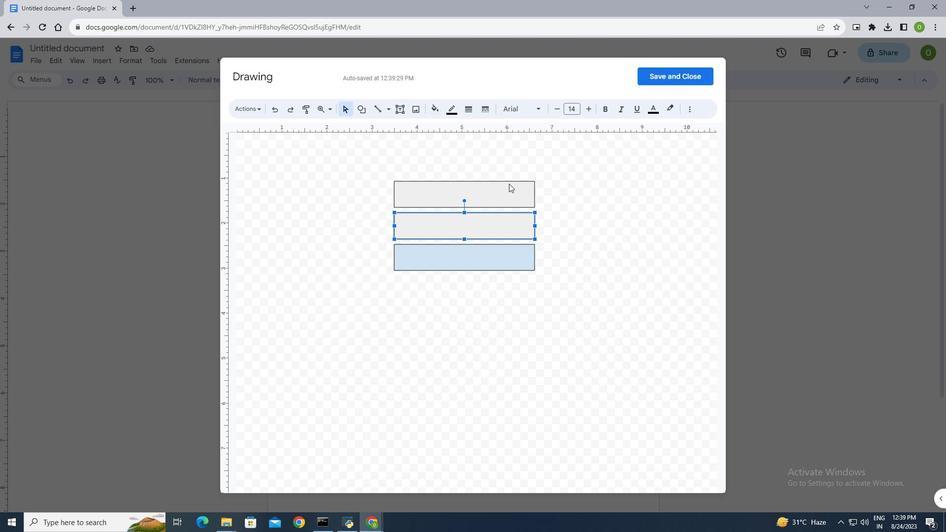 
Action: Mouse moved to (450, 259)
Screenshot: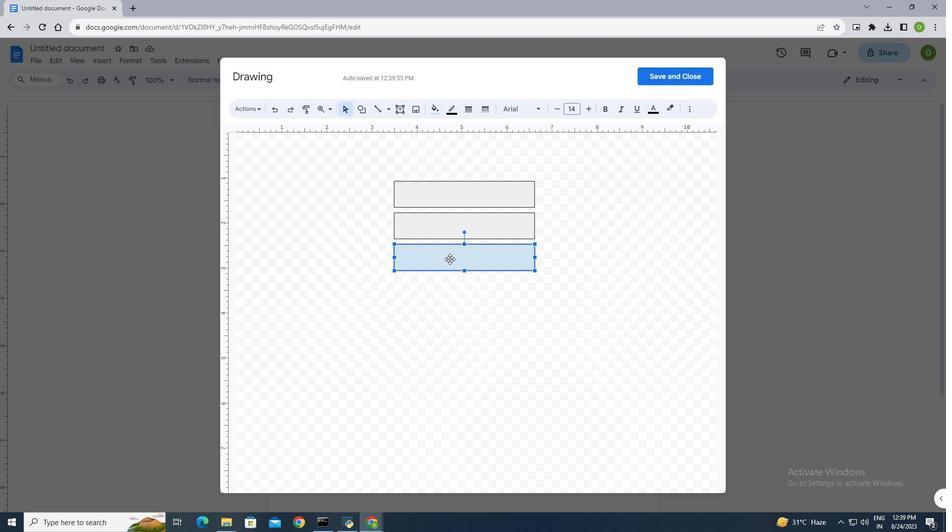 
Action: Mouse pressed left at (450, 259)
Screenshot: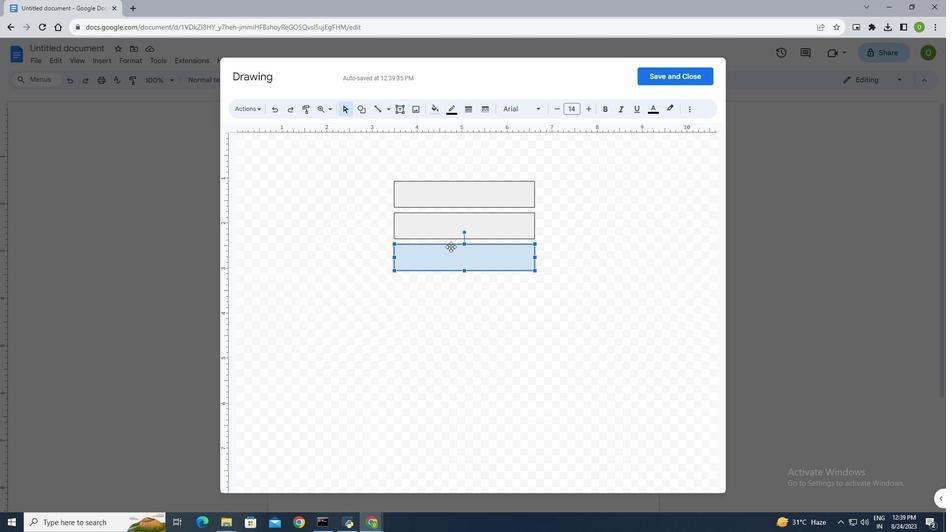 
Action: Mouse moved to (436, 108)
Screenshot: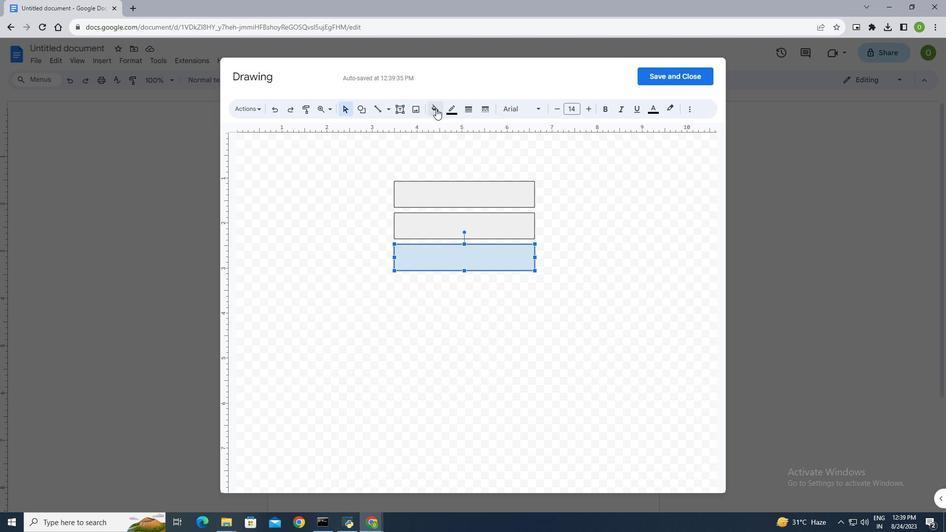 
Action: Mouse pressed left at (436, 108)
Screenshot: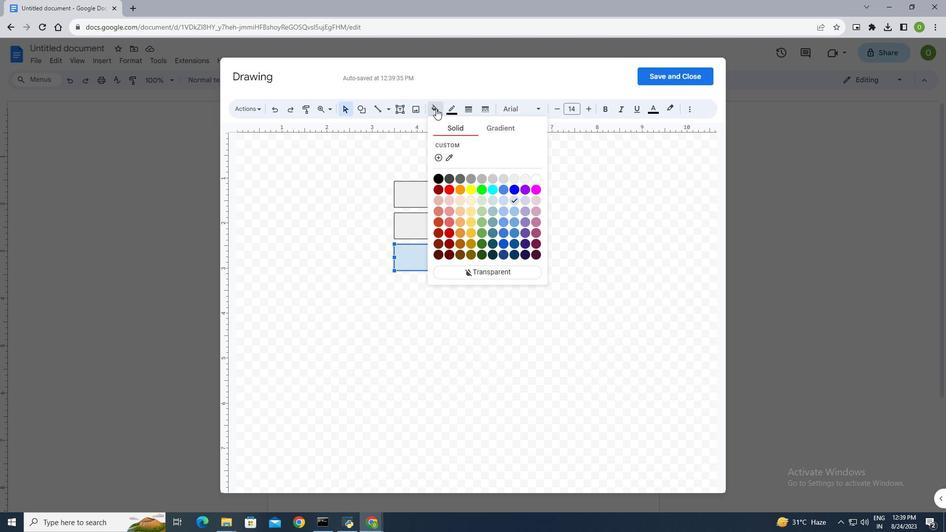 
Action: Mouse moved to (515, 179)
Screenshot: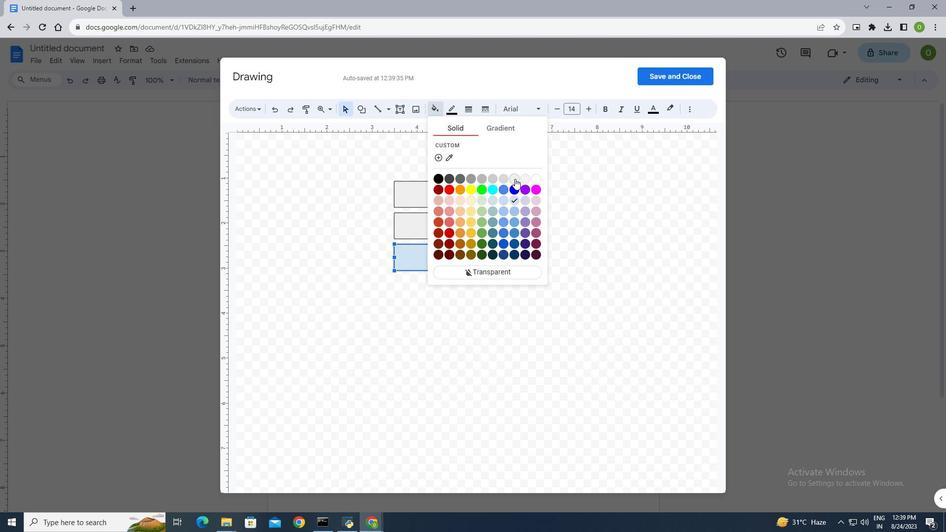 
Action: Mouse pressed left at (515, 179)
Screenshot: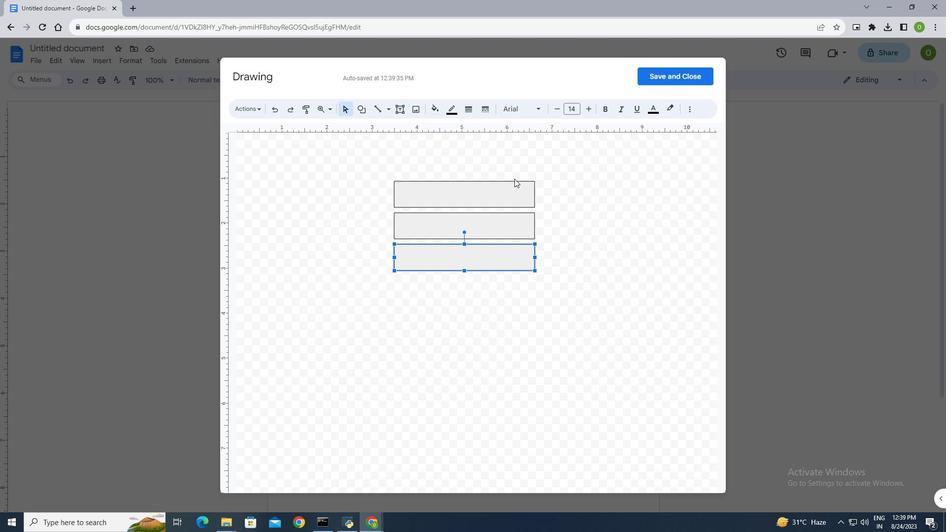
Action: Mouse moved to (432, 197)
Screenshot: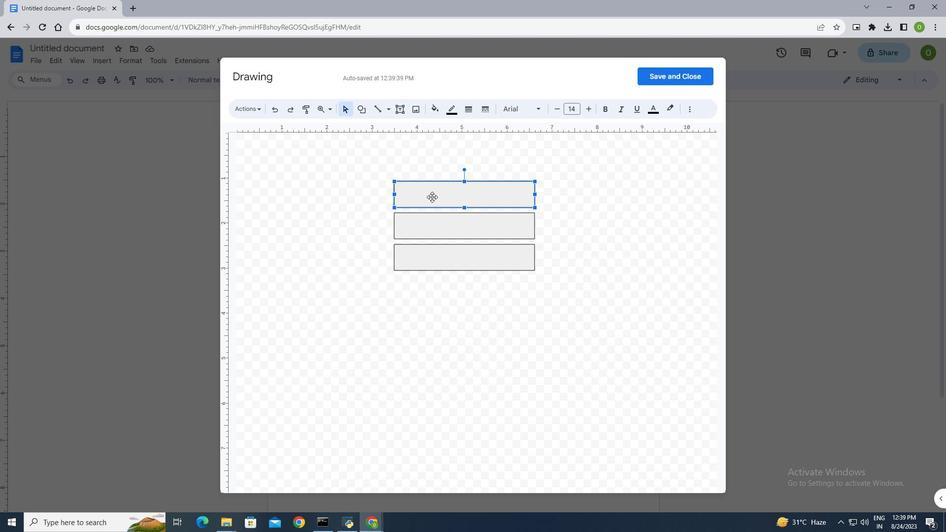 
Action: Mouse pressed left at (432, 197)
Screenshot: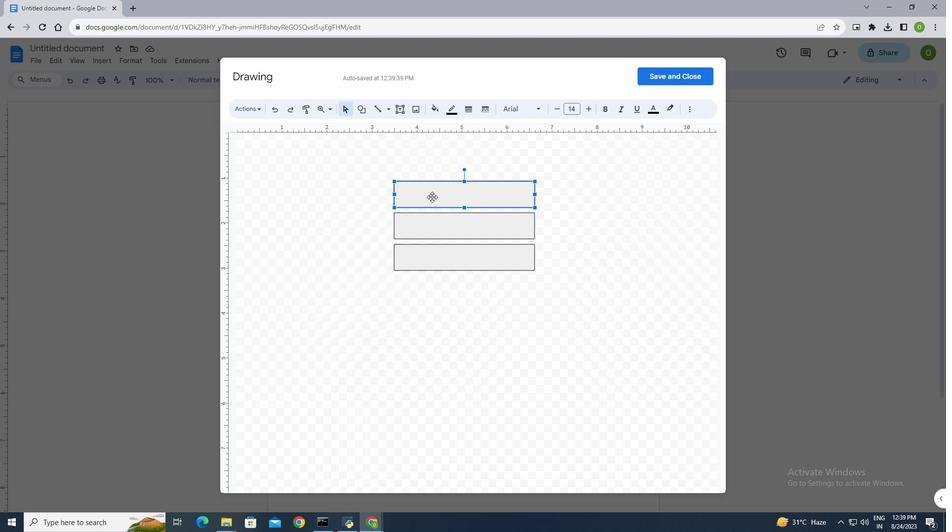 
Action: Mouse moved to (432, 196)
Screenshot: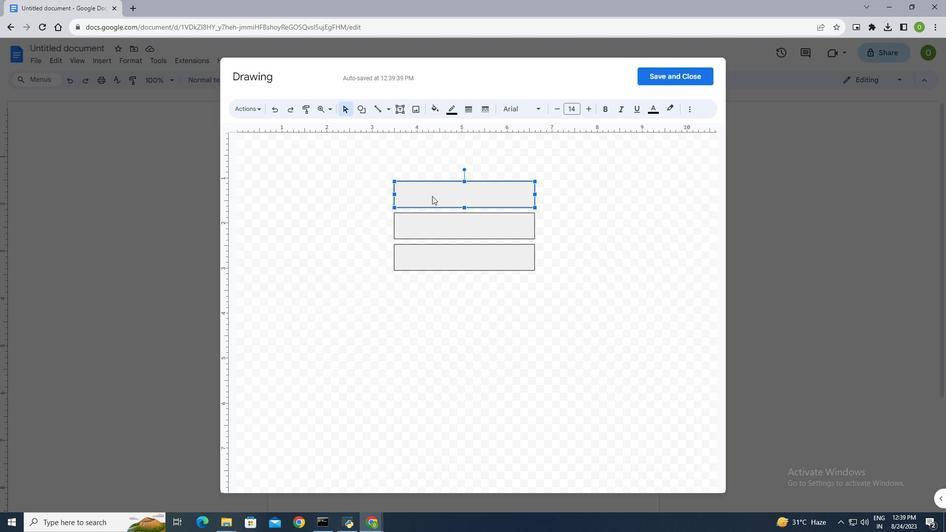 
Action: Key pressed <Key.shift><Key.shift><Key.shift><Key.shift><Key.shift><Key.shift><Key.shift><Key.shift><Key.shift><Key.shift><Key.shift><Key.shift><Key.shift><Key.shift><Key.shift><Key.shift><Key.shift><Key.shift><Key.caps_lock><Key.shift><Key.shift><Key.shift><Key.shift><Key.shift><Key.shift>Subje<Key.backspace><Key.backspace><Key.backspace><Key.shift>Bje<Key.backspace><Key.backspace><Key.backspace><Key.backspace><Key.backspace><Key.caps_lock>SUBJECT<Key.tab><Key.tab><Key.tab><Key.tab><Key.backspace><Key.backspace><Key.backspace><Key.backspace><Key.backspace>
Screenshot: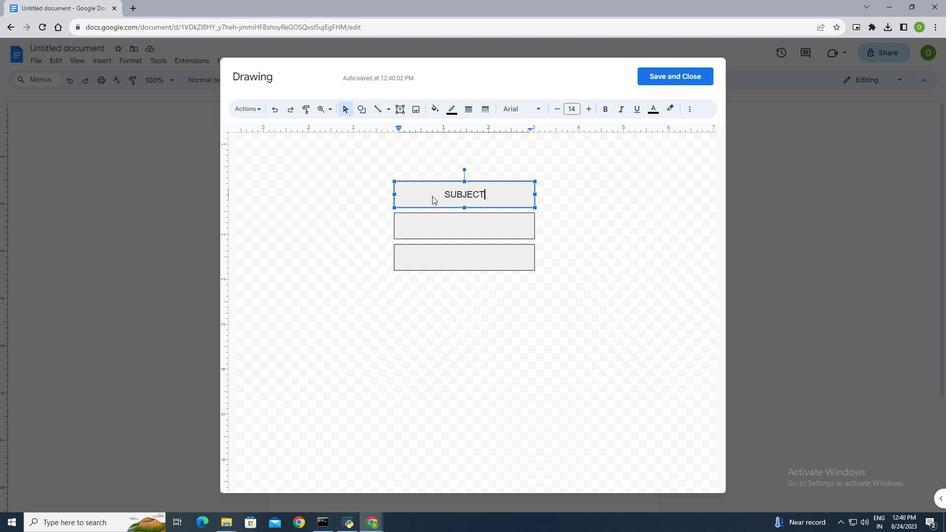 
Action: Mouse moved to (487, 193)
Screenshot: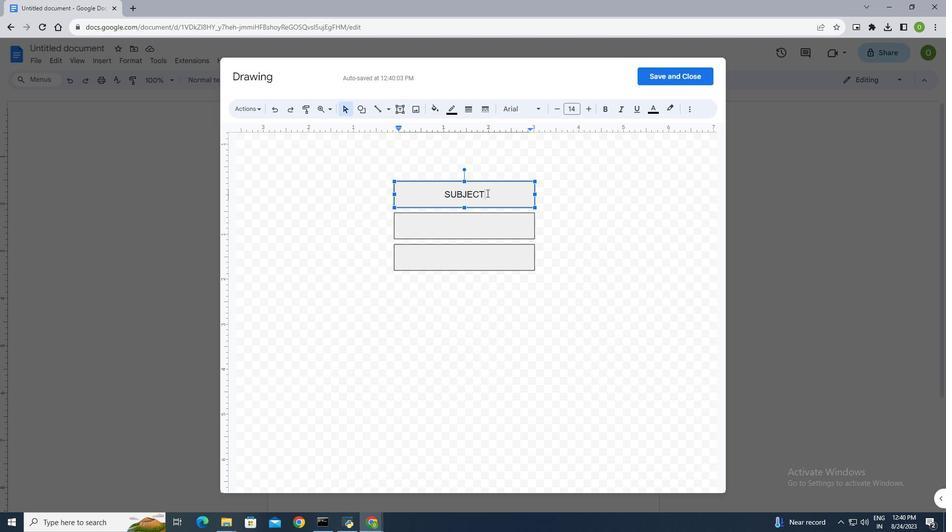 
Action: Mouse pressed left at (487, 193)
Screenshot: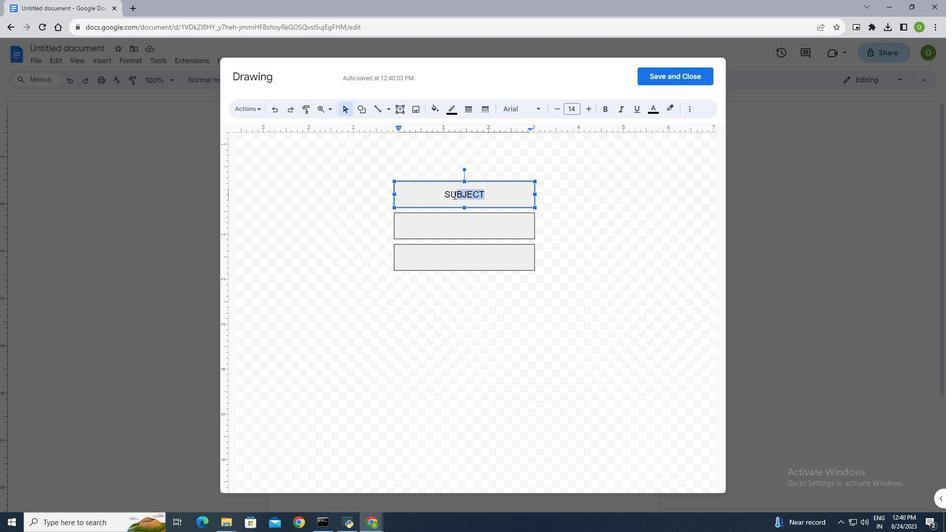 
Action: Mouse moved to (690, 109)
Screenshot: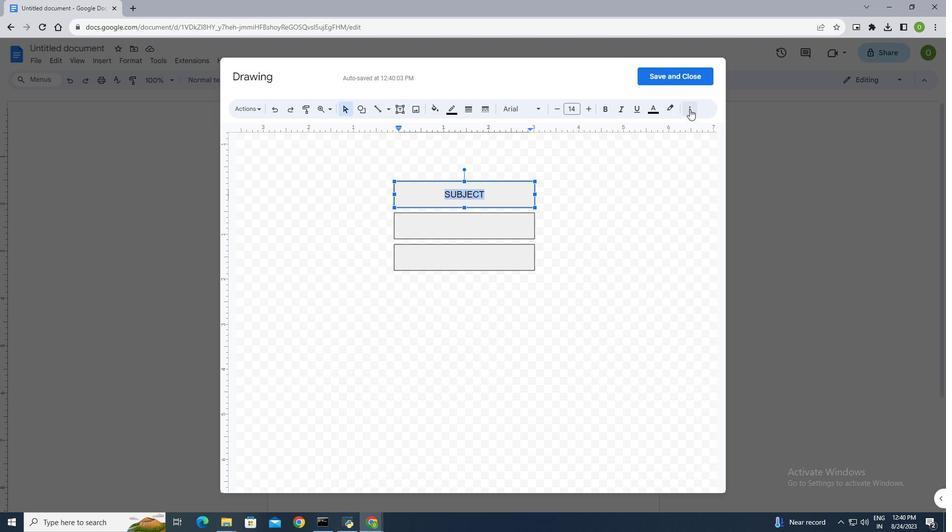 
Action: Mouse pressed left at (690, 109)
Screenshot: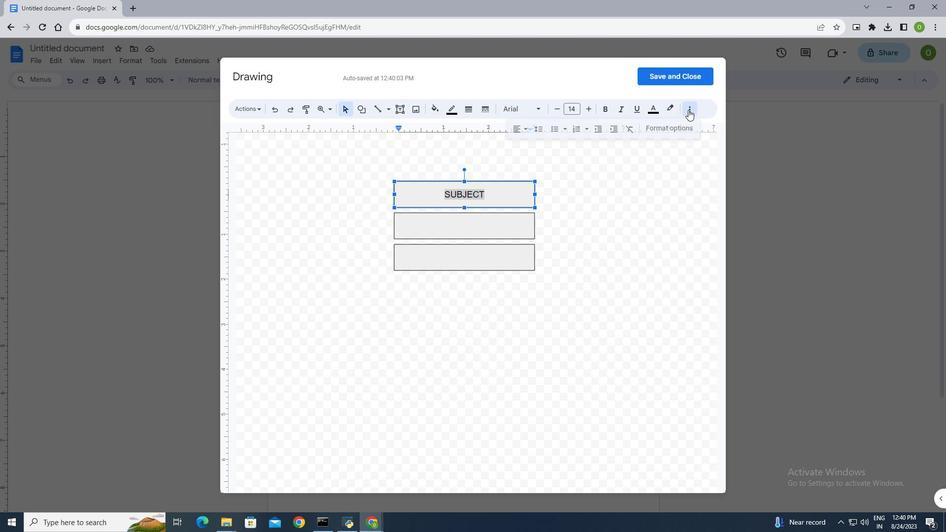 
Action: Mouse moved to (525, 129)
Screenshot: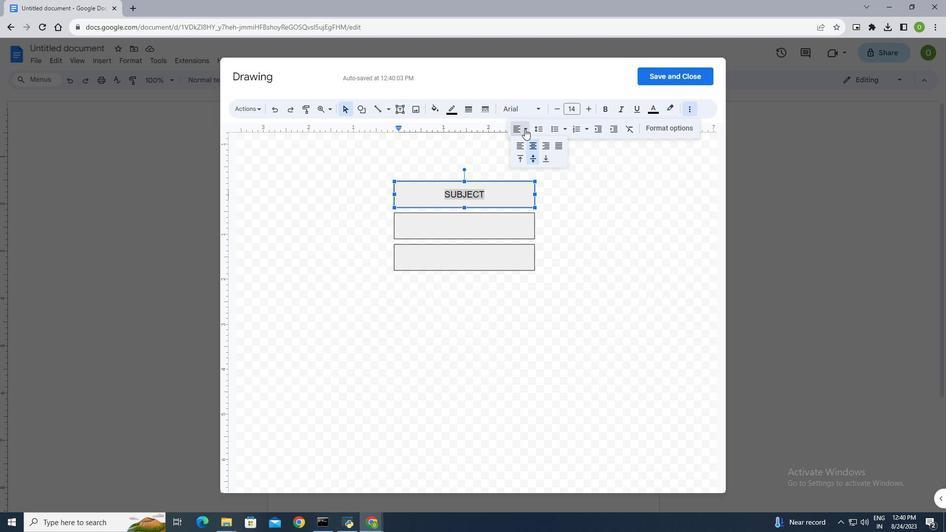 
Action: Mouse pressed left at (525, 129)
Screenshot: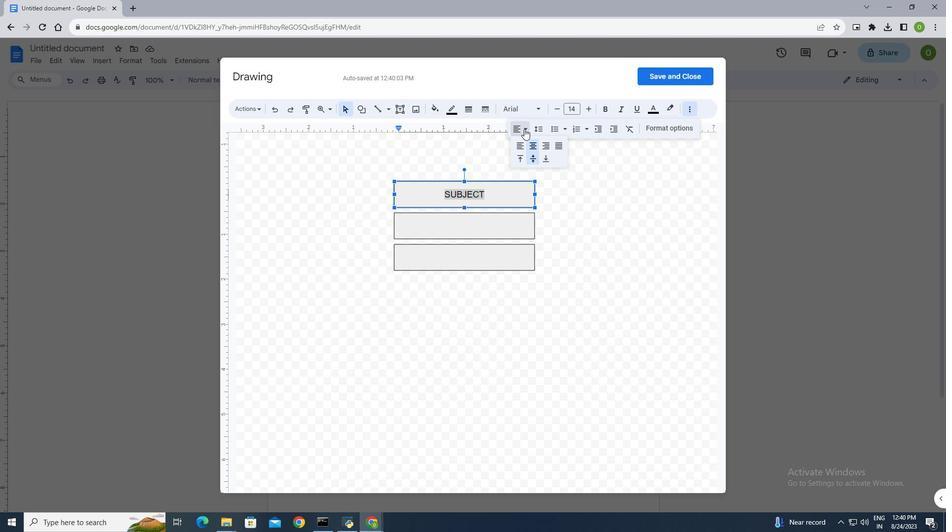 
Action: Mouse moved to (520, 145)
Screenshot: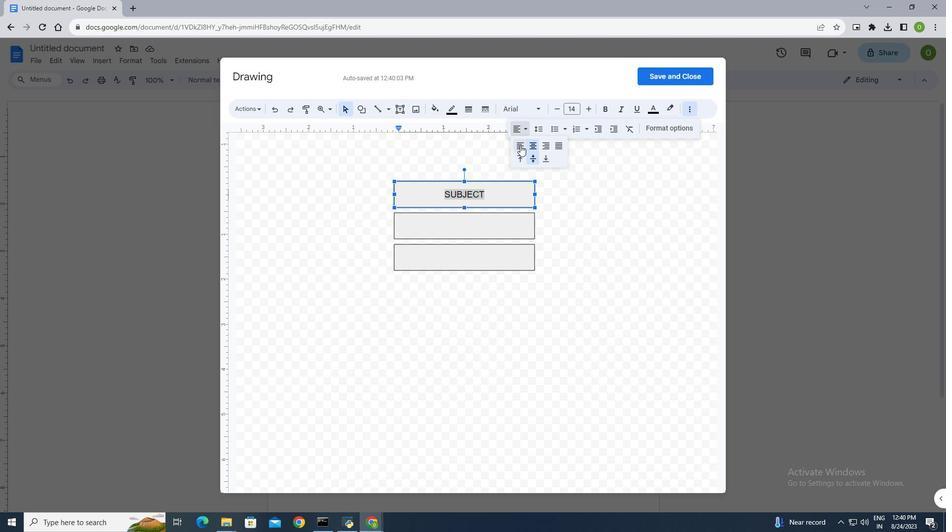 
Action: Mouse pressed left at (520, 145)
Screenshot: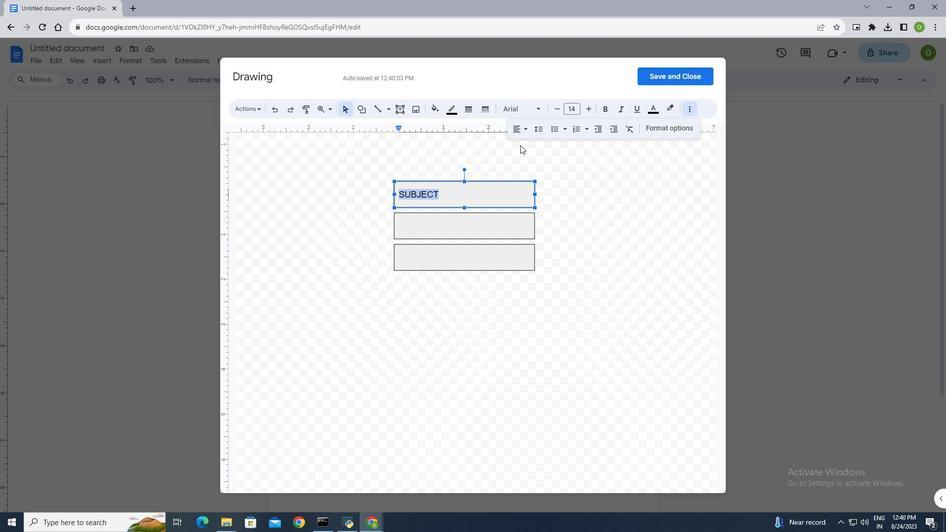 
Action: Mouse moved to (443, 218)
Screenshot: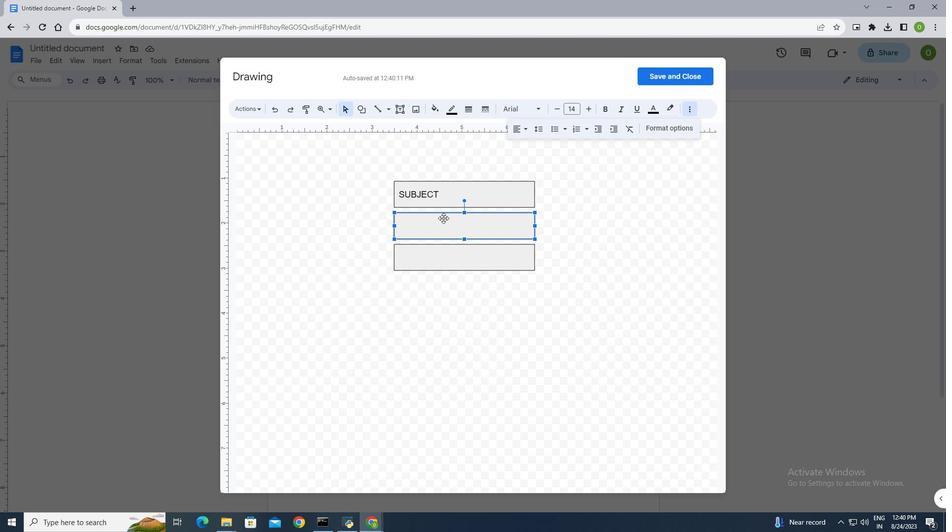
Action: Mouse pressed left at (443, 218)
Screenshot: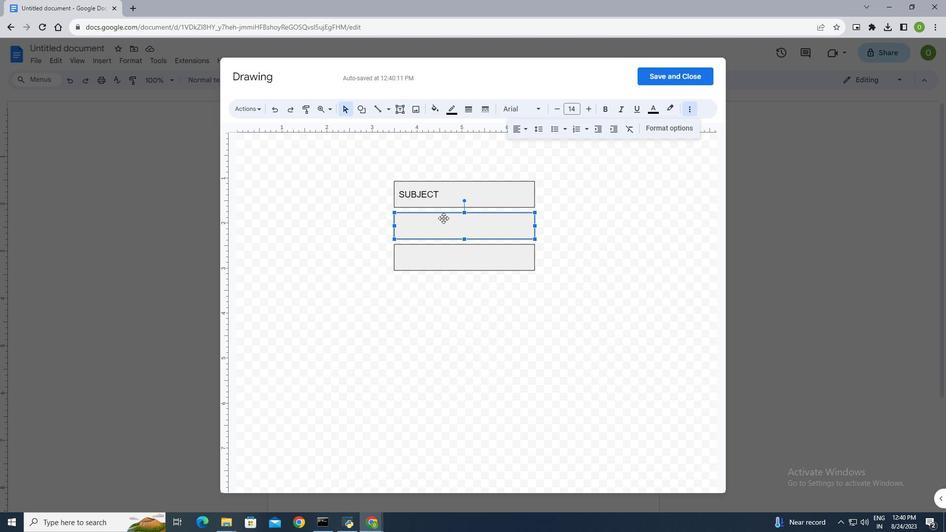 
Action: Mouse moved to (525, 123)
Screenshot: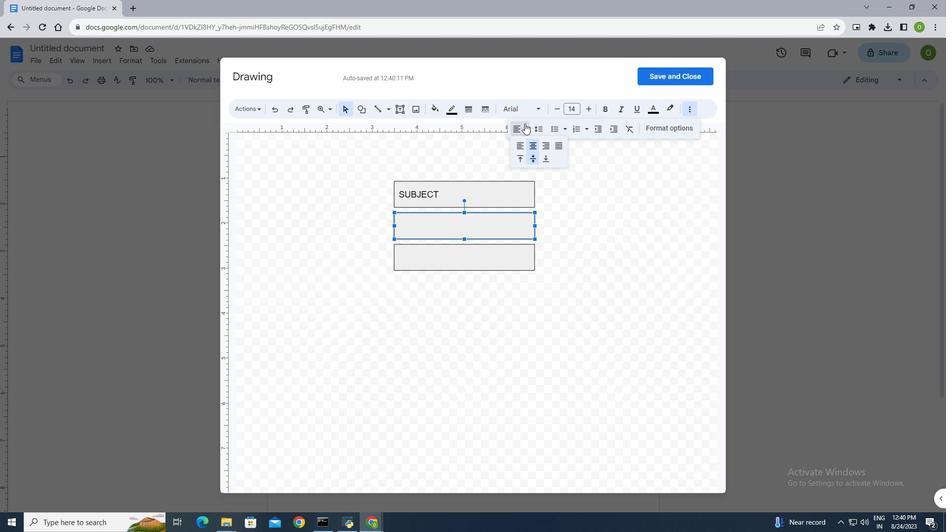
Action: Mouse pressed left at (525, 123)
Screenshot: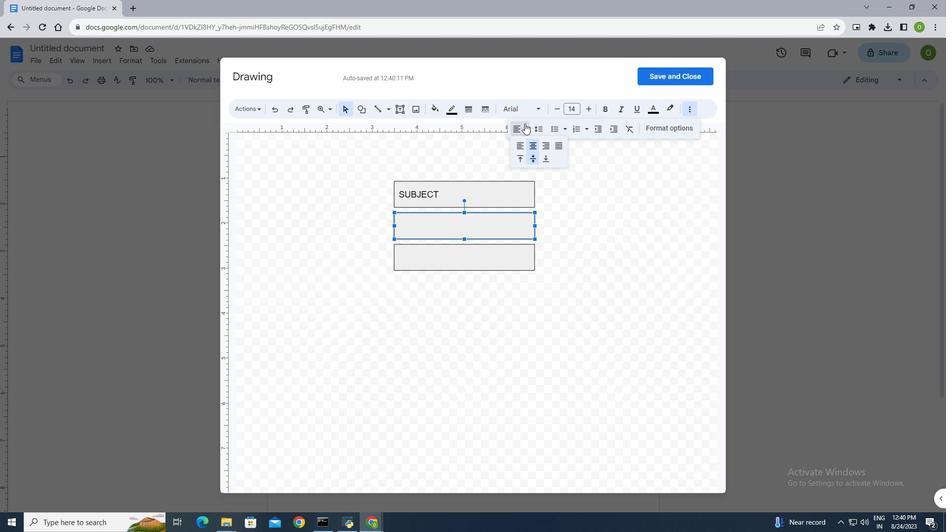 
Action: Mouse moved to (522, 143)
Screenshot: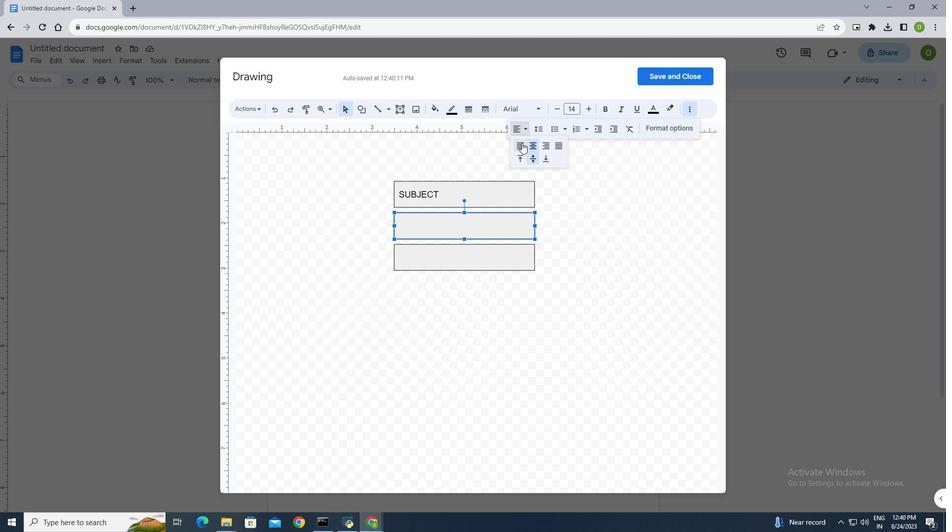 
Action: Mouse pressed left at (522, 143)
Screenshot: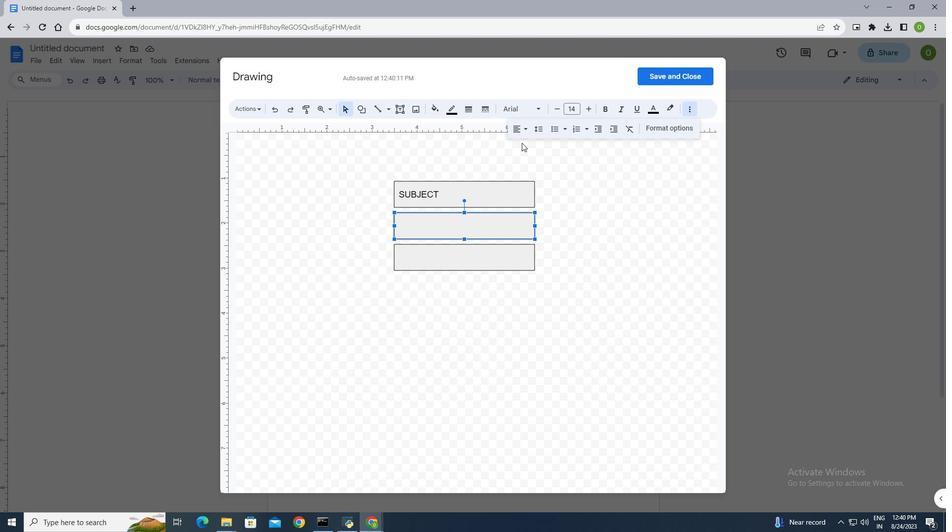 
Action: Mouse moved to (474, 229)
Screenshot: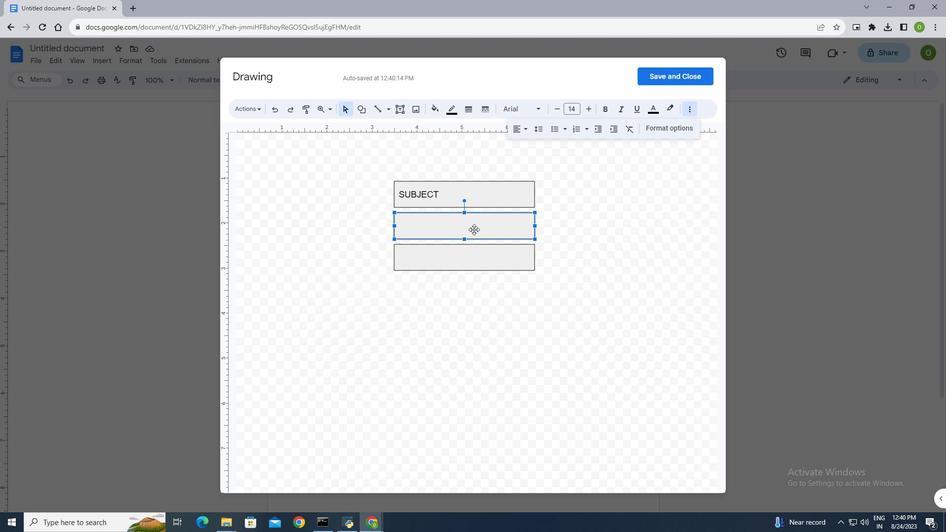 
Action: Key pressed <Key.shift>DATE<Key.shift_r>:
Screenshot: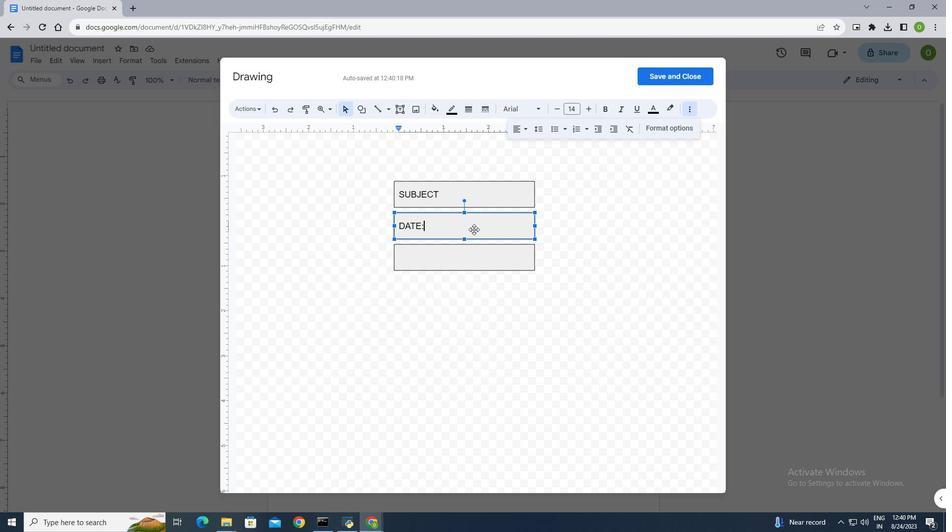 
Action: Mouse moved to (453, 189)
Screenshot: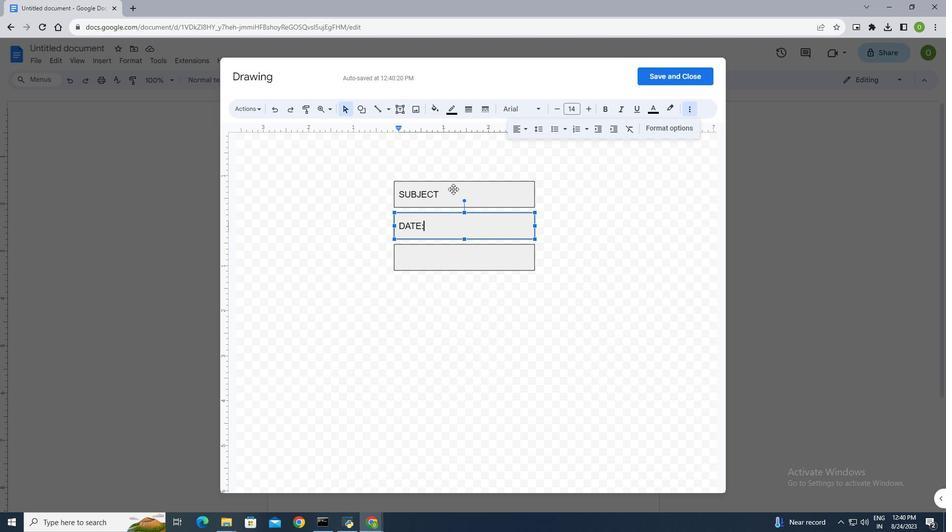 
Action: Mouse pressed left at (453, 189)
Screenshot: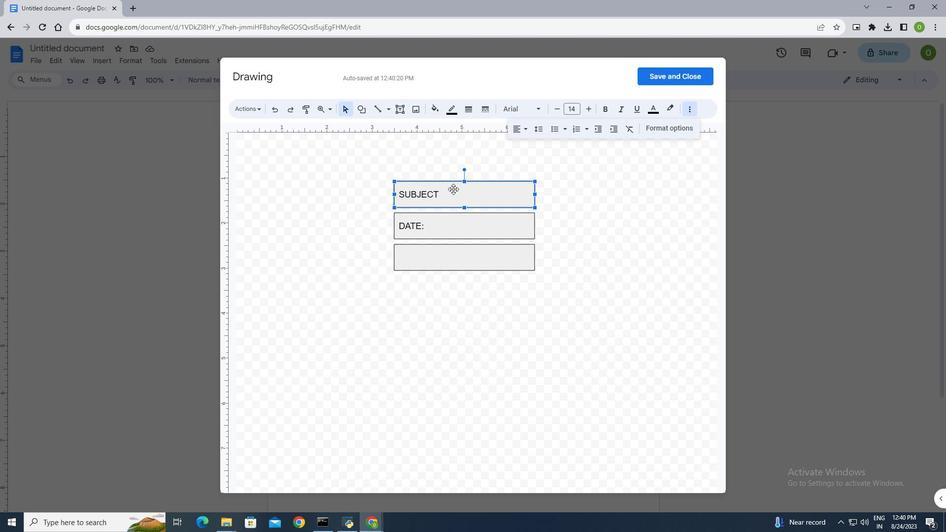
Action: Mouse moved to (449, 193)
Screenshot: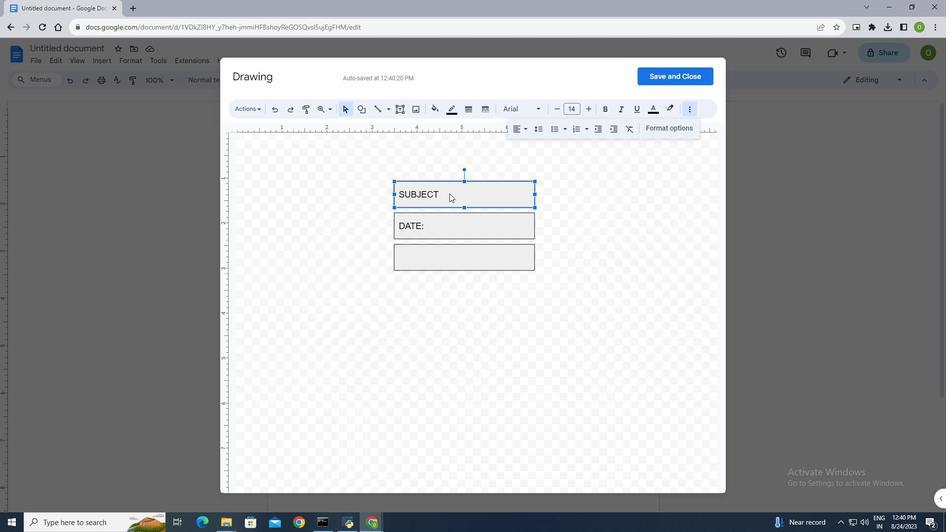 
Action: Mouse pressed left at (449, 193)
Screenshot: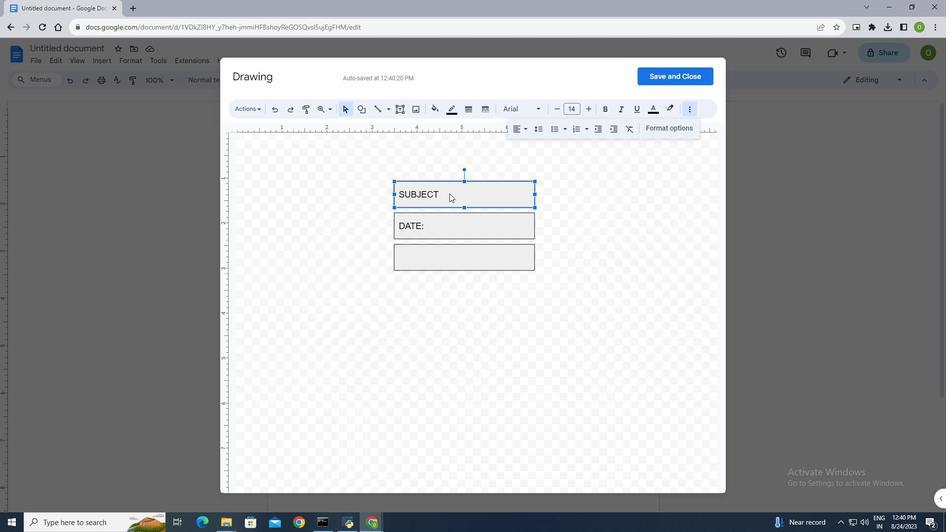 
Action: Mouse pressed left at (449, 193)
Screenshot: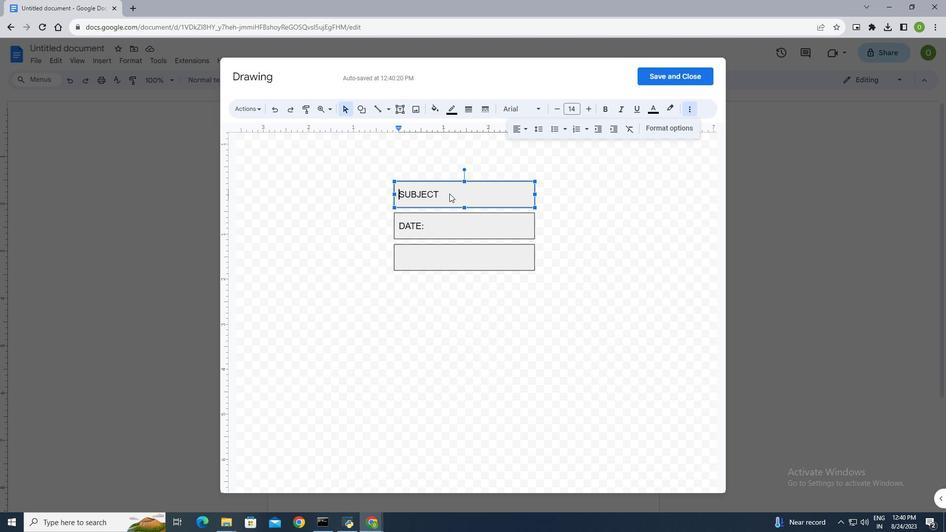 
Action: Mouse pressed left at (449, 193)
Screenshot: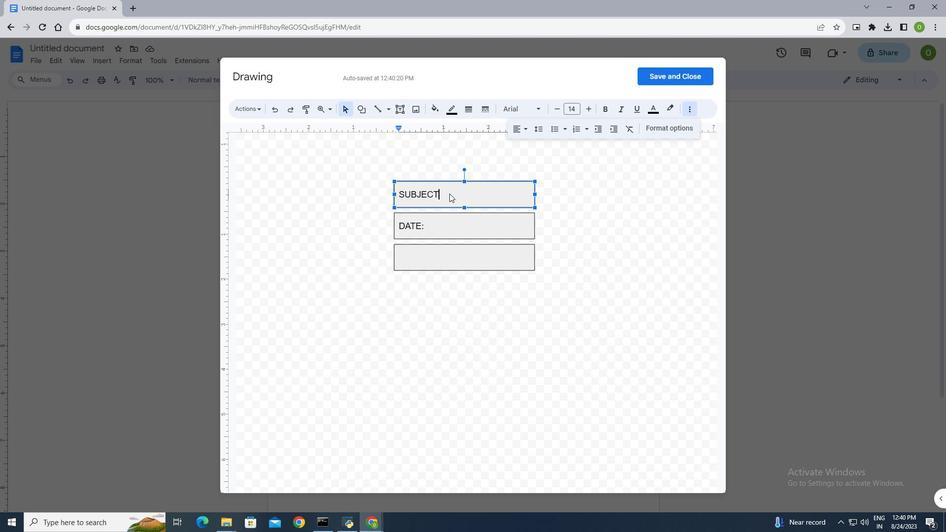 
Action: Key pressed <Key.shift_r>:
Screenshot: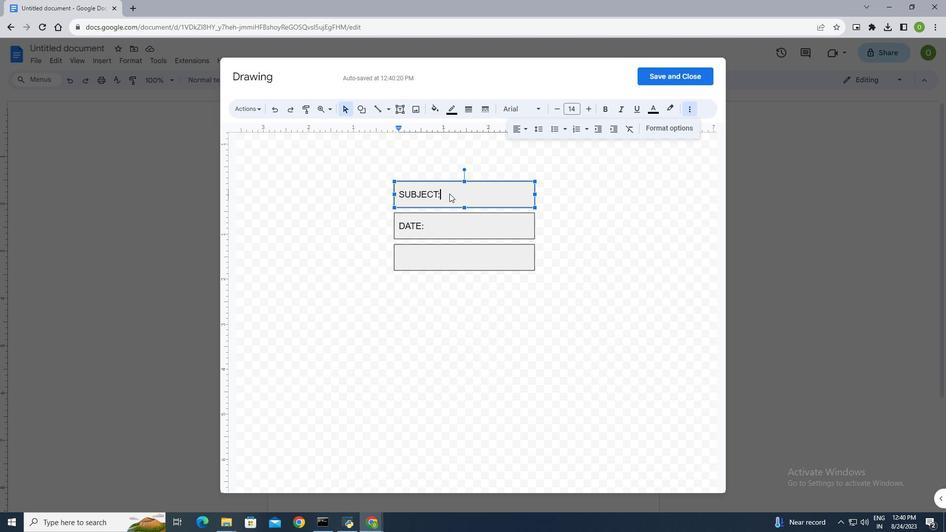 
Action: Mouse moved to (428, 253)
Screenshot: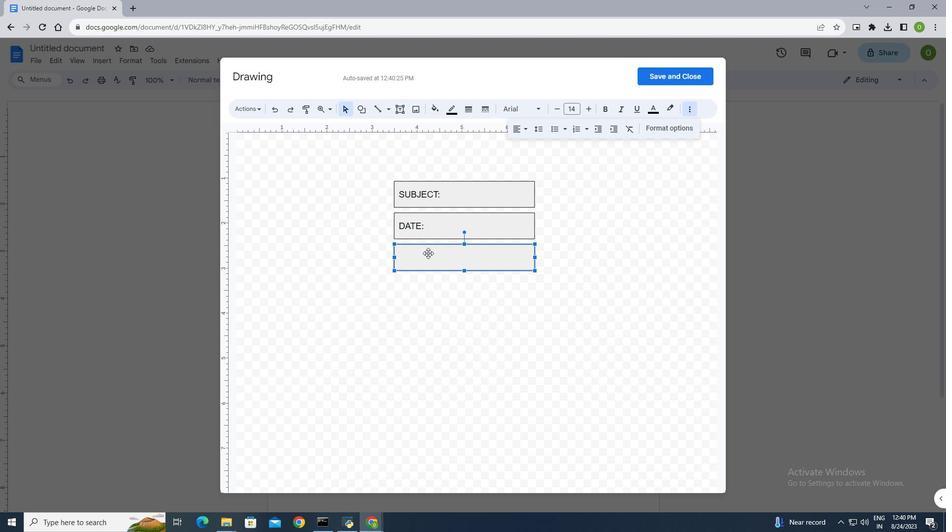 
Action: Mouse pressed left at (428, 253)
Screenshot: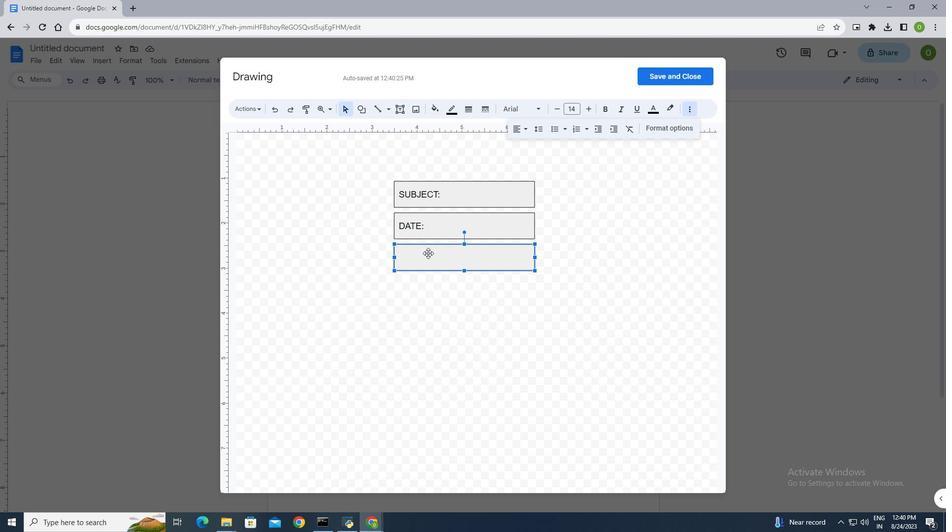 
Action: Mouse moved to (524, 129)
Screenshot: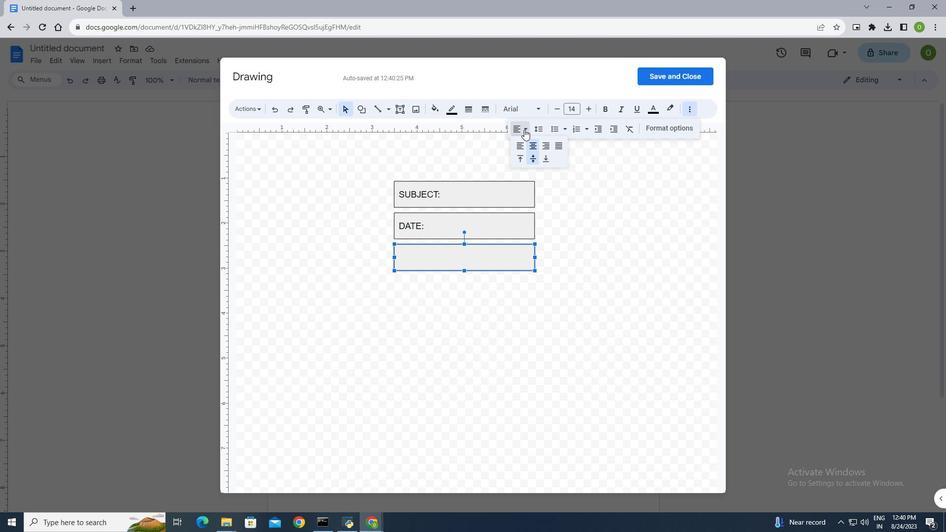 
Action: Mouse pressed left at (524, 129)
Screenshot: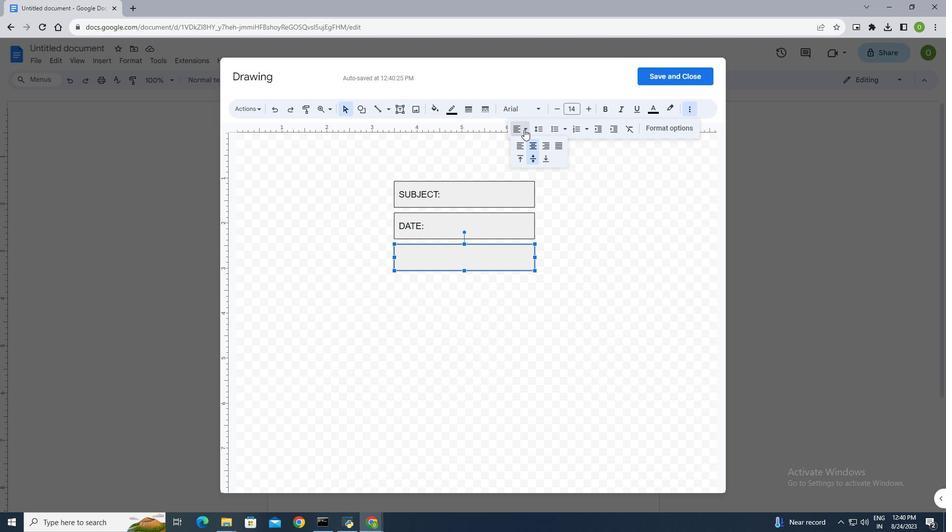 
Action: Mouse moved to (522, 147)
Screenshot: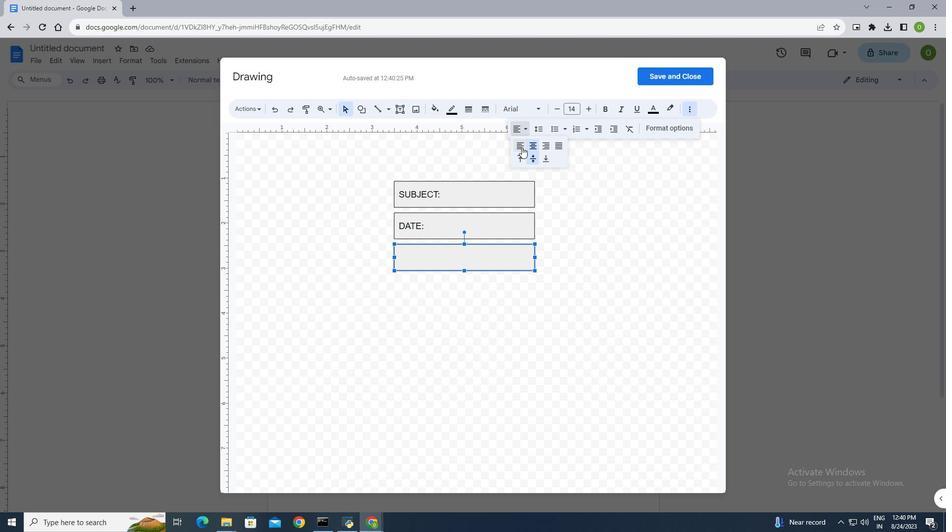 
Action: Mouse pressed left at (522, 147)
Screenshot: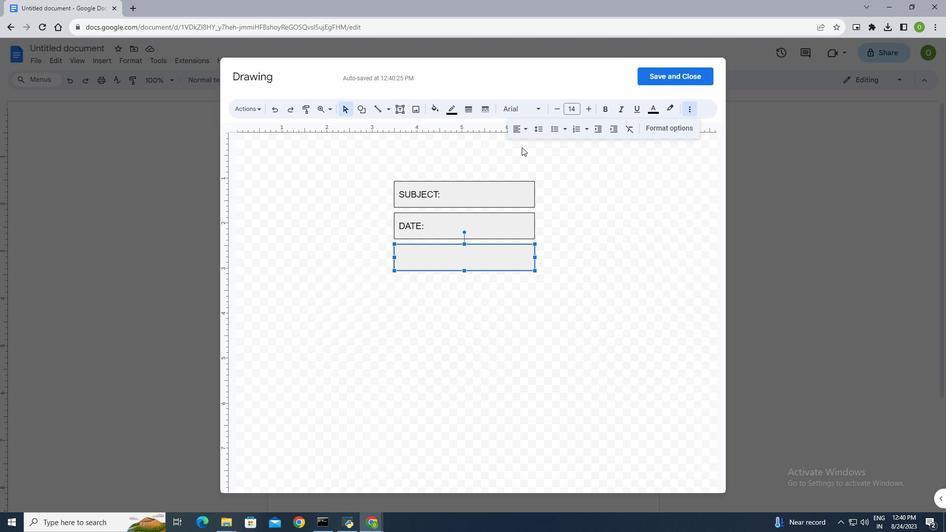 
Action: Mouse moved to (572, 166)
Screenshot: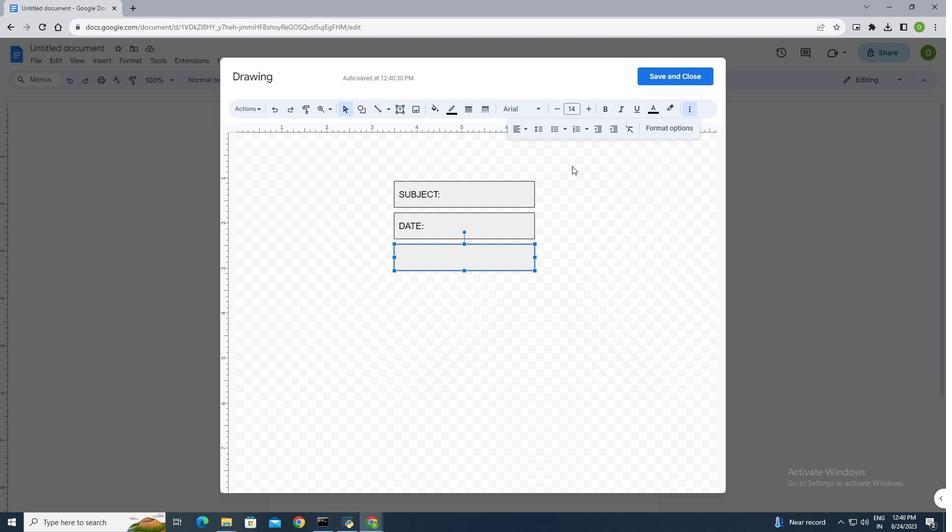 
Action: Key pressed NAME
Screenshot: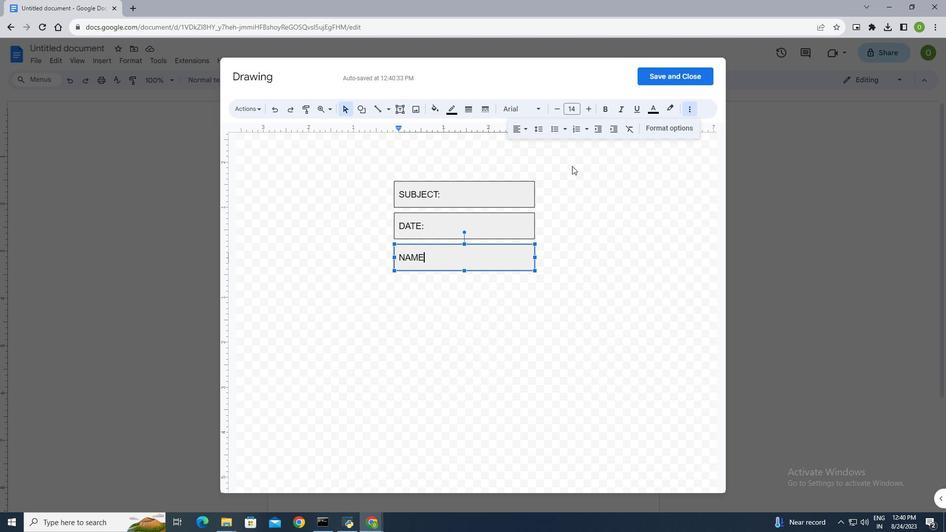 
Action: Mouse moved to (426, 260)
Screenshot: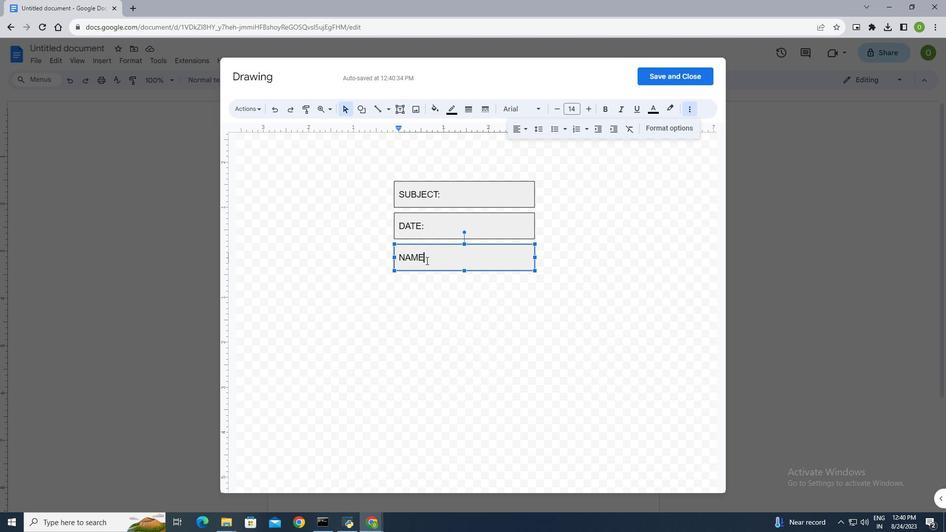 
Action: Mouse pressed left at (426, 260)
Screenshot: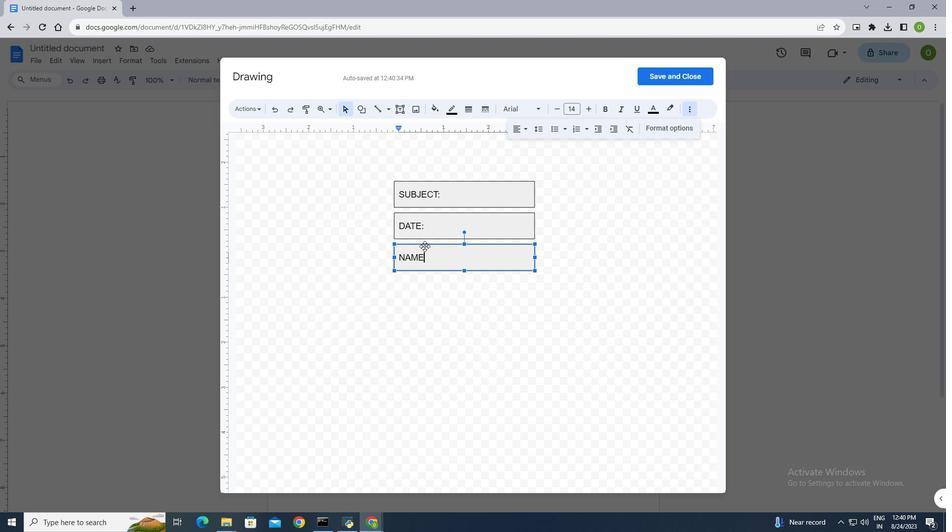 
Action: Mouse moved to (530, 109)
Screenshot: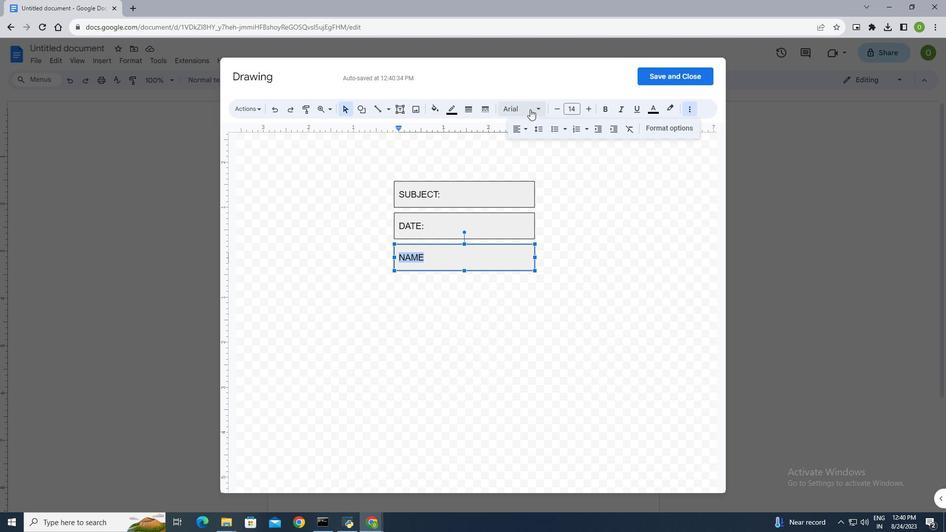 
Action: Mouse pressed left at (530, 109)
Screenshot: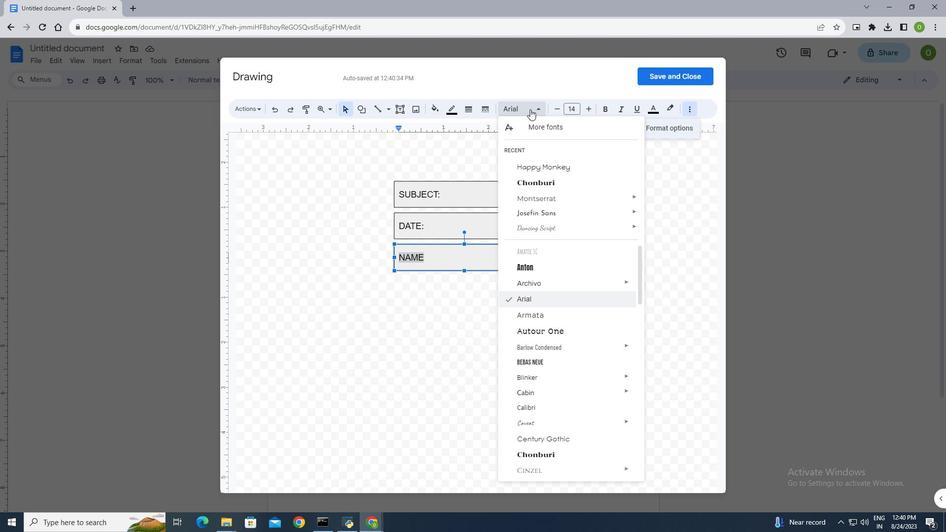 
Action: Mouse moved to (540, 170)
Screenshot: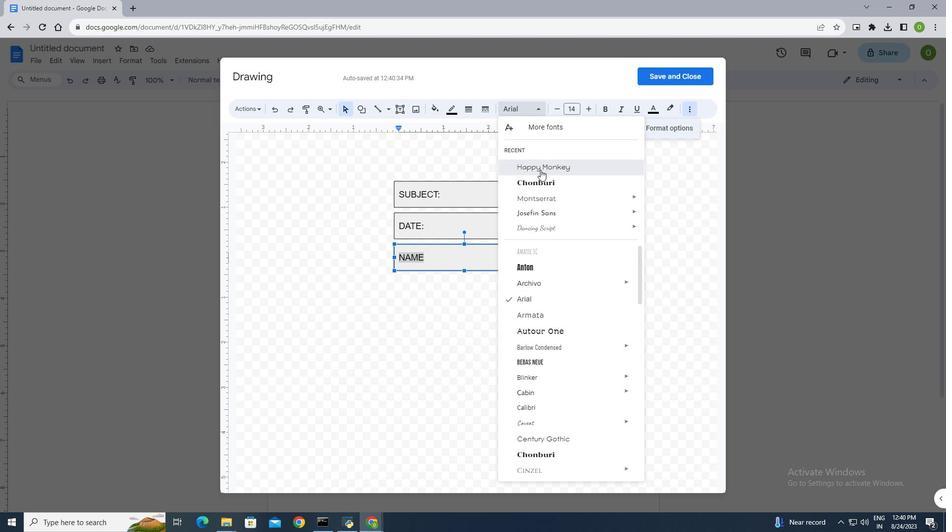 
Action: Mouse pressed left at (540, 170)
Screenshot: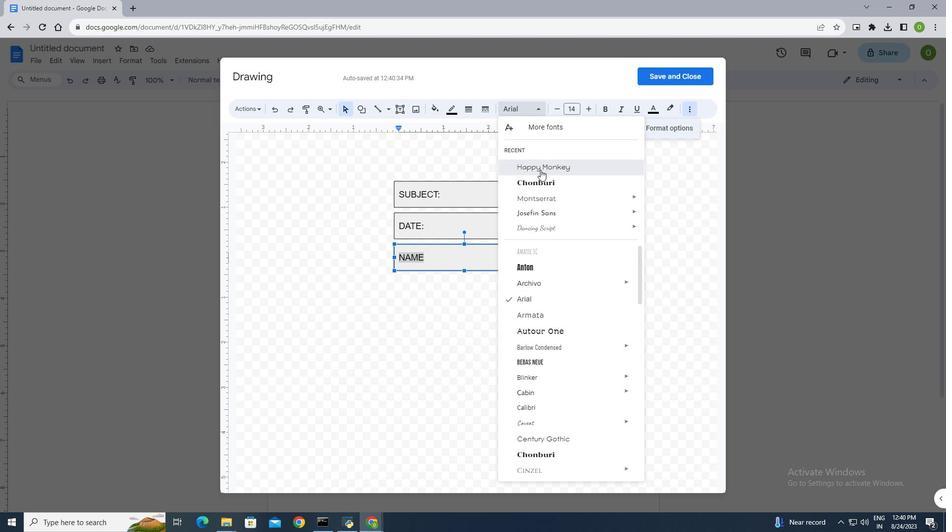
Action: Mouse moved to (429, 228)
Screenshot: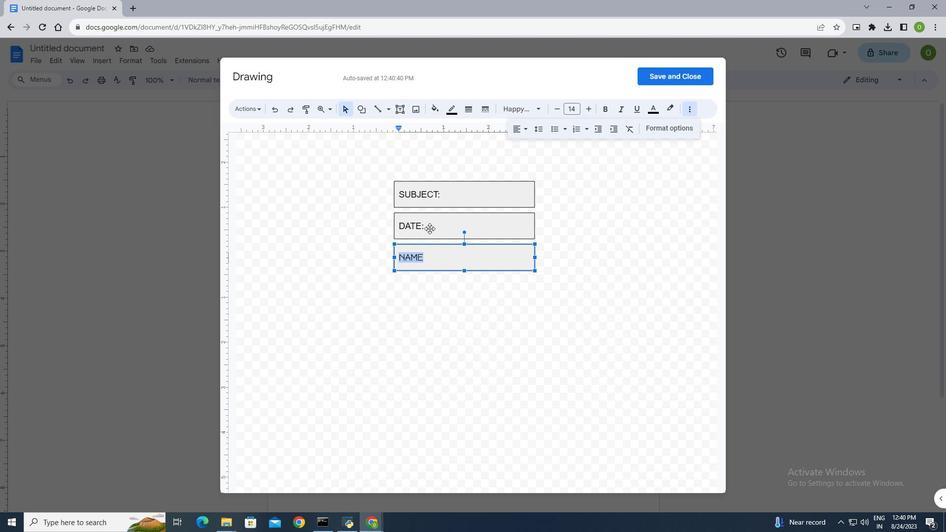 
Action: Mouse pressed left at (429, 228)
Screenshot: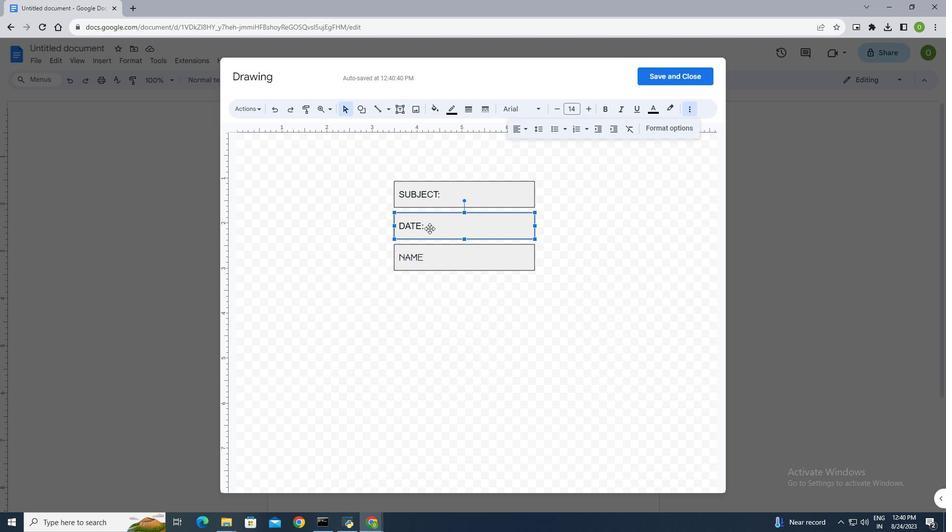 
Action: Mouse moved to (519, 107)
Screenshot: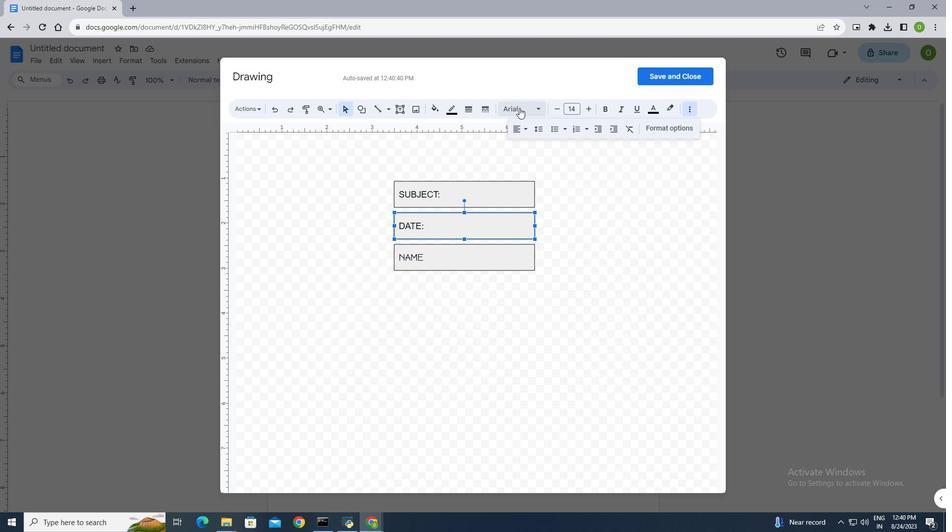 
Action: Mouse pressed left at (521, 103)
Screenshot: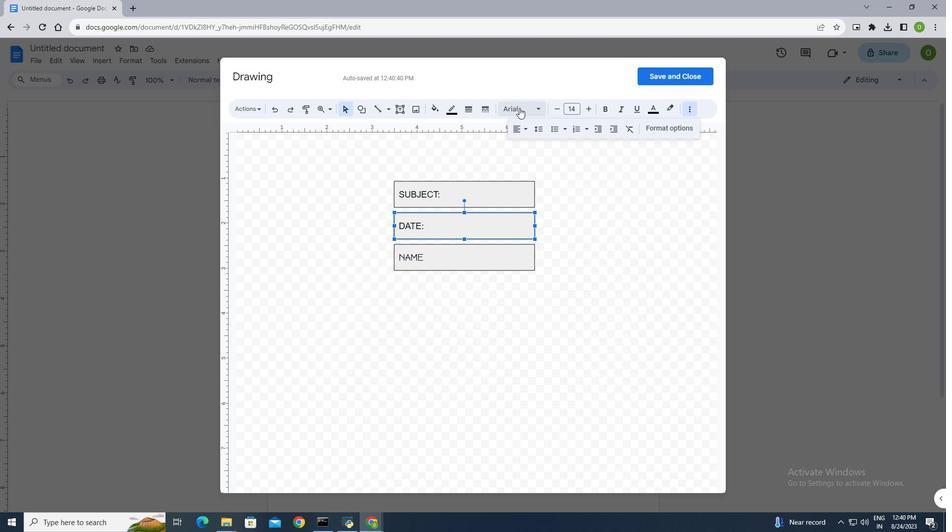 
Action: Mouse pressed left at (519, 107)
Screenshot: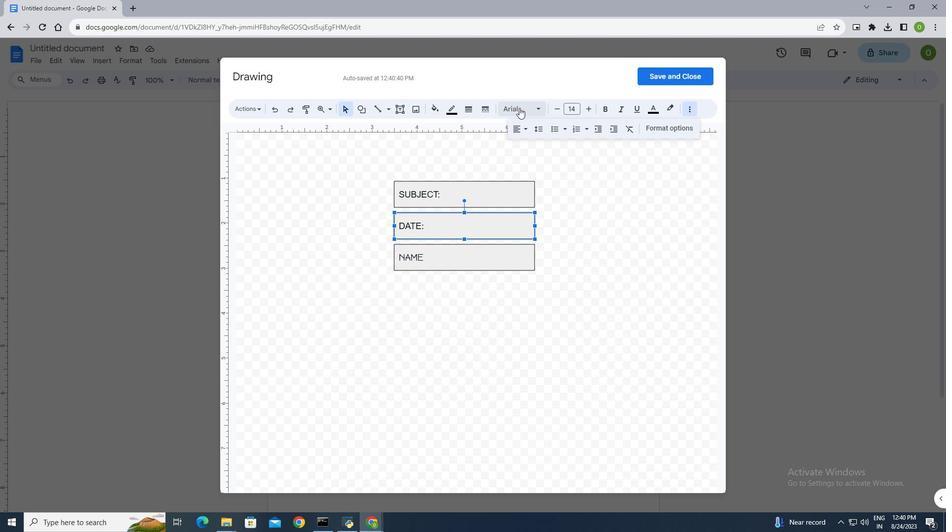 
Action: Mouse moved to (515, 107)
Screenshot: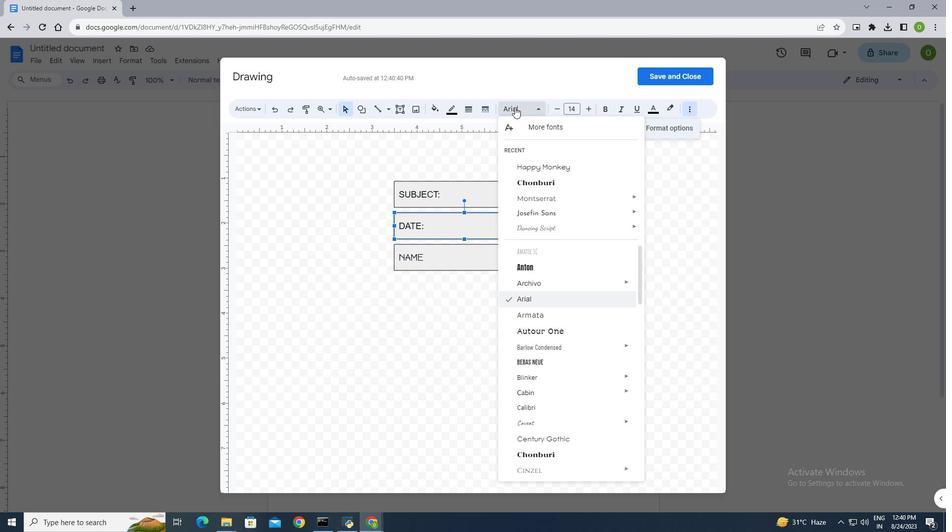 
Action: Mouse pressed left at (515, 107)
Screenshot: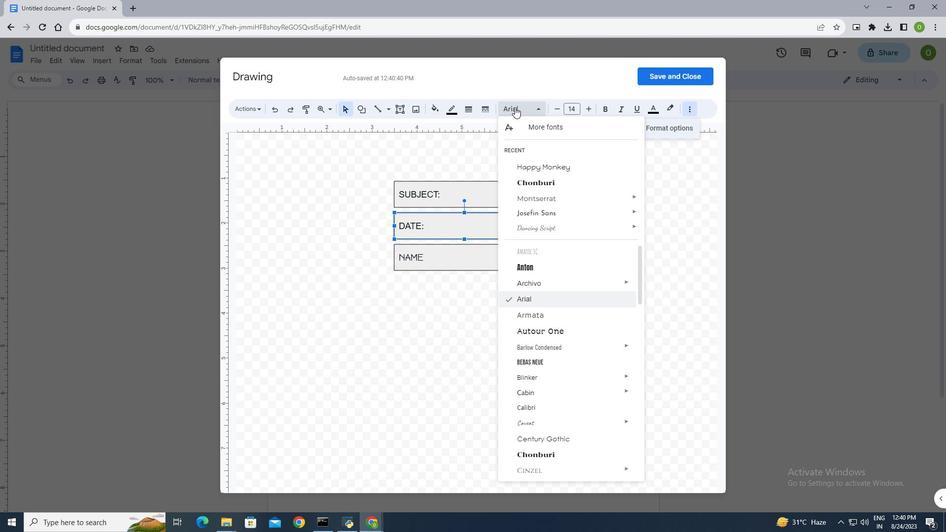 
Action: Mouse moved to (533, 168)
Screenshot: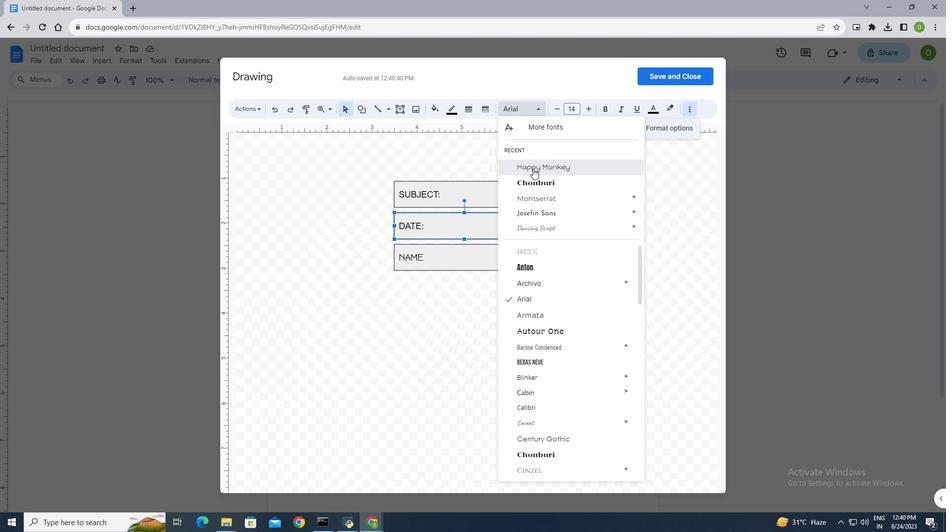 
Action: Mouse pressed left at (533, 168)
Screenshot: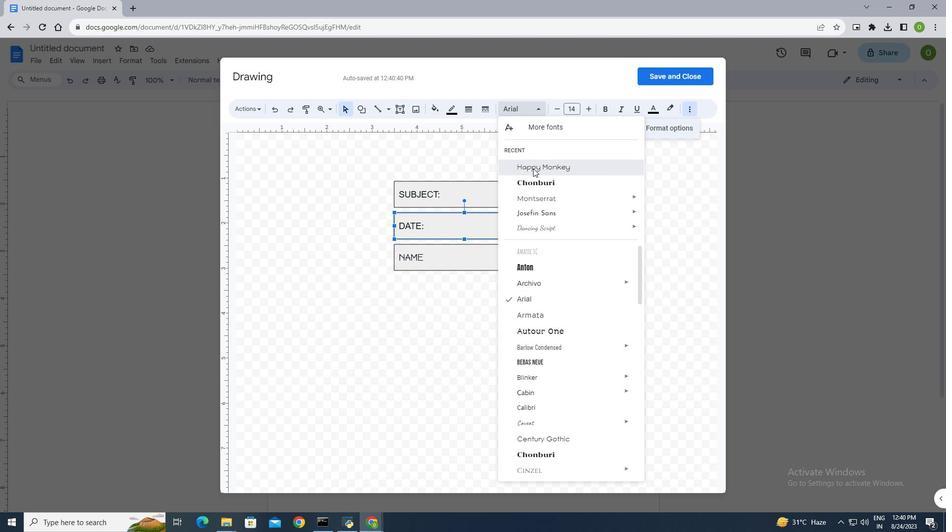 
Action: Mouse moved to (430, 201)
Screenshot: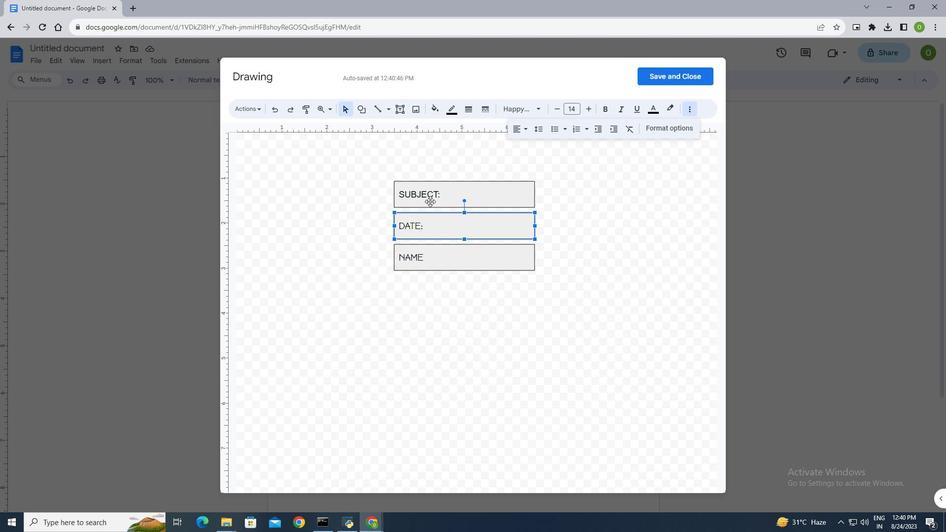 
Action: Mouse pressed left at (430, 201)
Screenshot: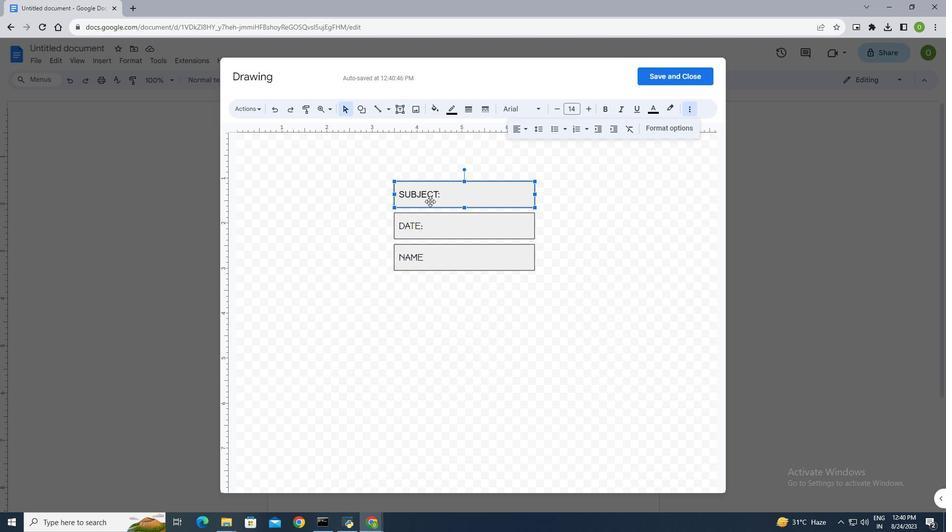 
Action: Mouse moved to (514, 109)
Screenshot: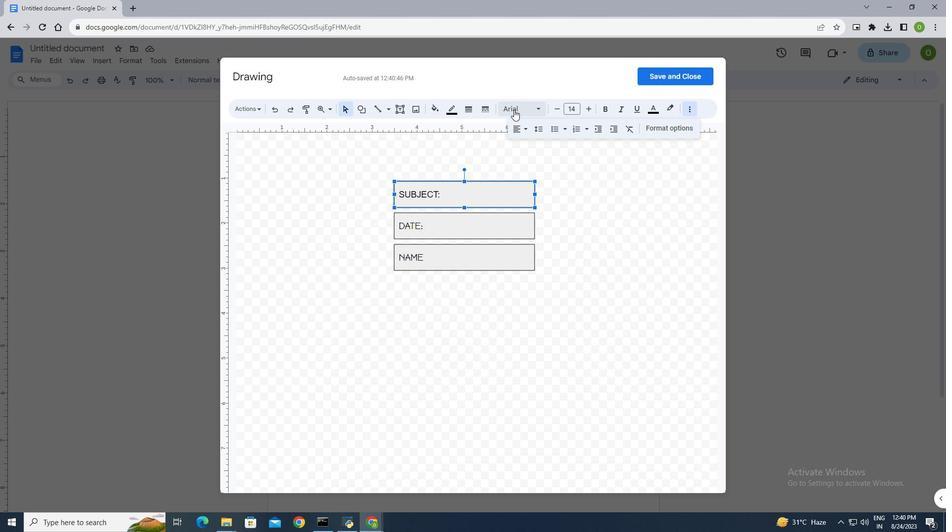 
Action: Mouse pressed left at (514, 109)
Screenshot: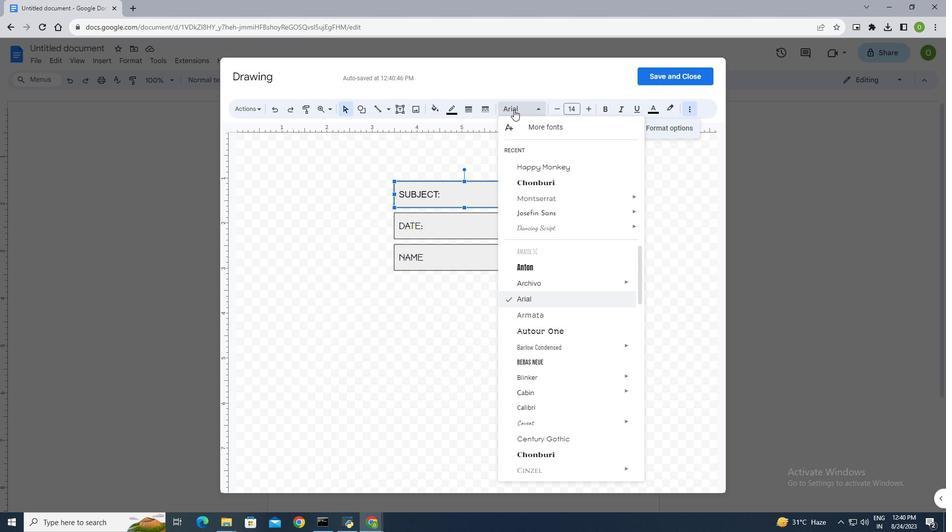 
Action: Mouse moved to (535, 168)
Screenshot: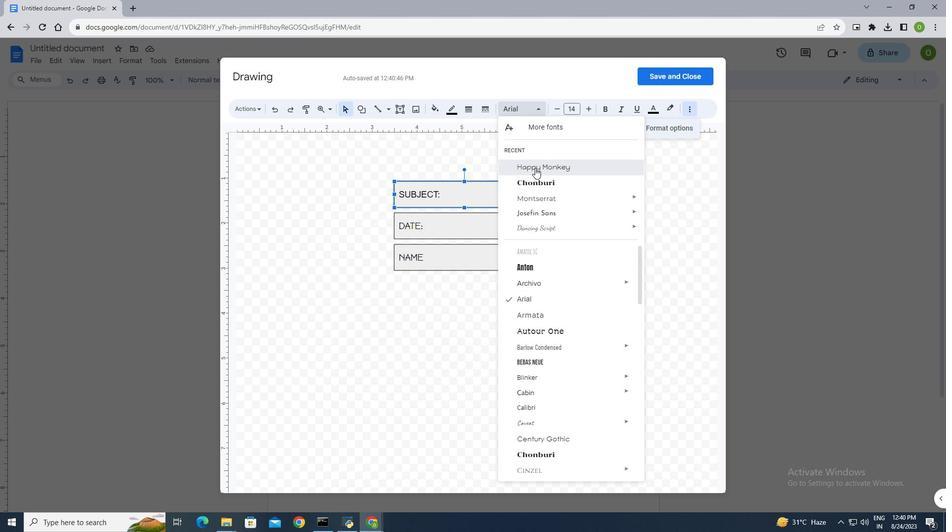 
Action: Mouse pressed left at (535, 168)
Screenshot: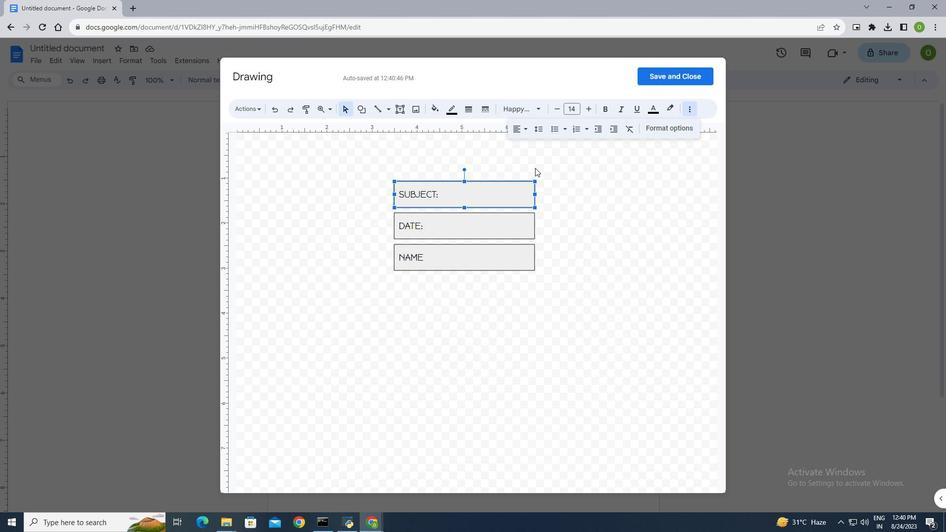 
Action: Mouse moved to (440, 281)
Screenshot: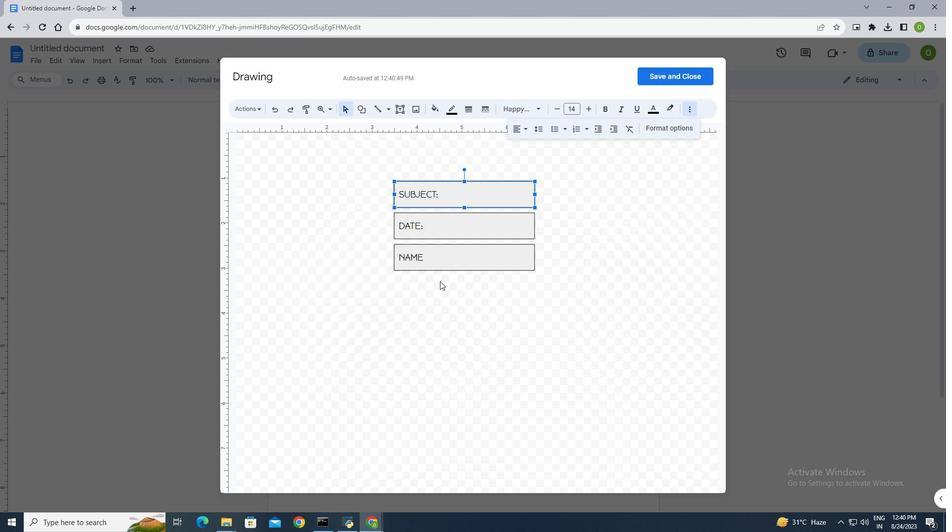 
Action: Mouse pressed left at (440, 281)
Screenshot: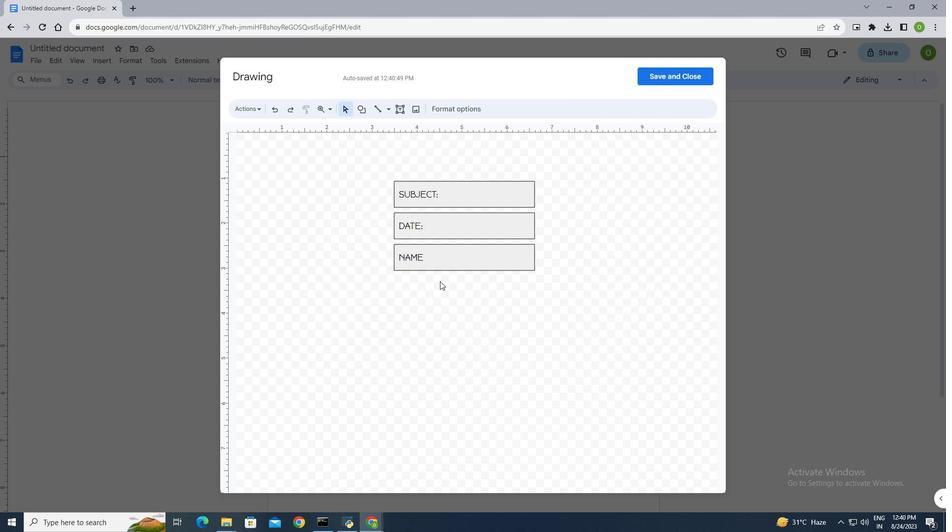 
Action: Mouse moved to (656, 73)
Screenshot: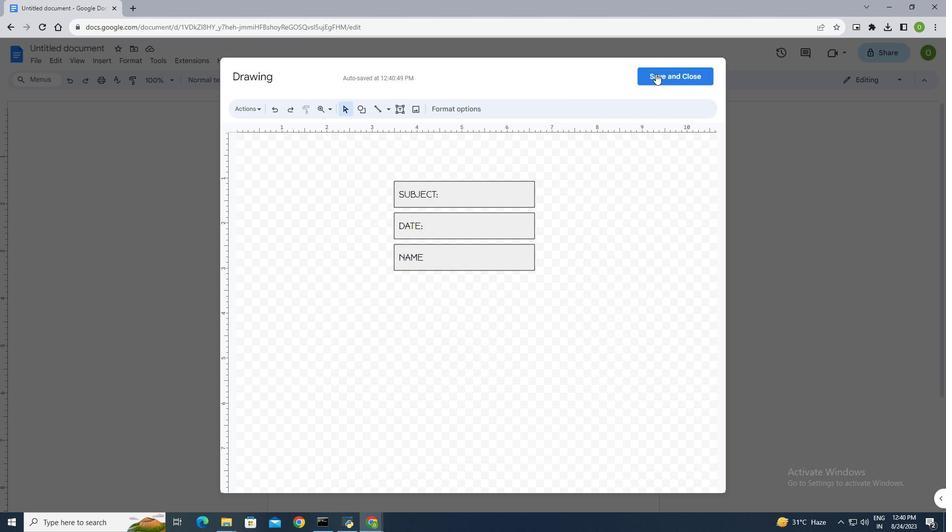 
Action: Mouse pressed left at (656, 73)
Screenshot: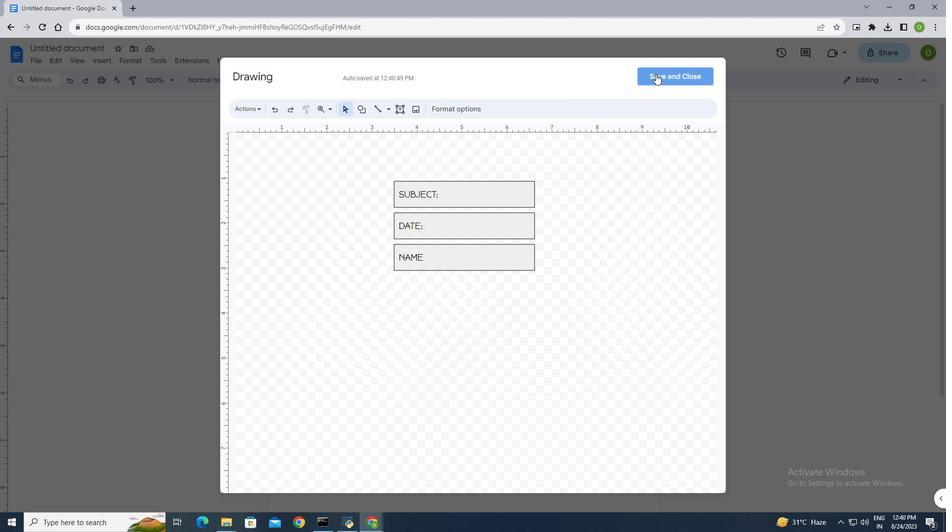 
Action: Mouse moved to (335, 149)
Screenshot: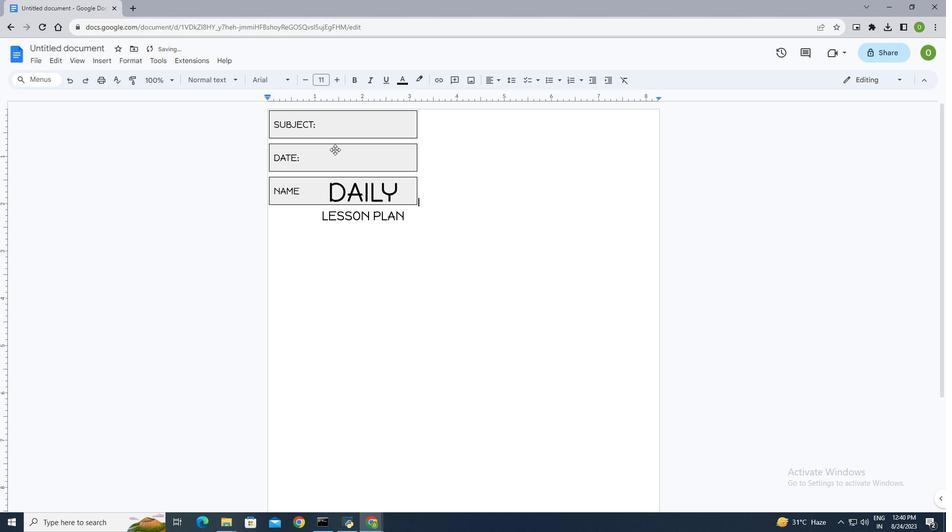 
Action: Mouse pressed left at (335, 149)
Screenshot: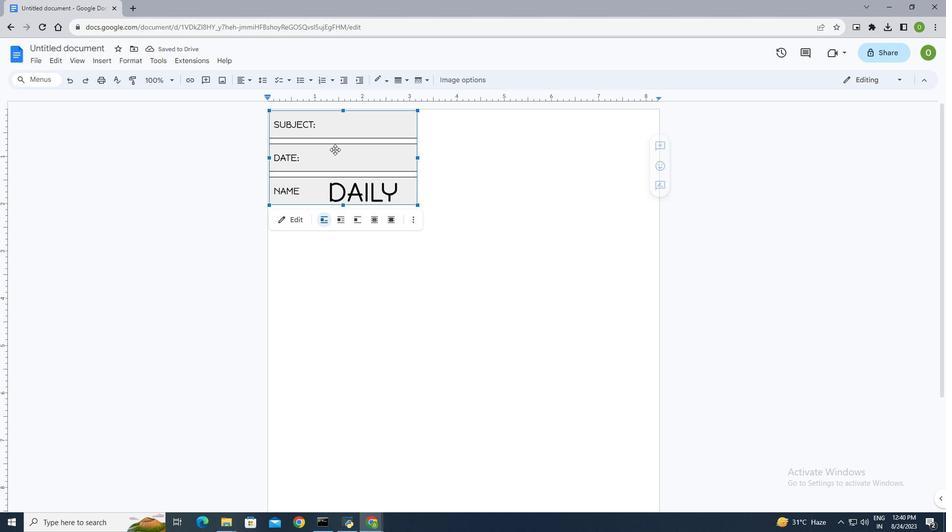 
Action: Mouse moved to (391, 221)
Screenshot: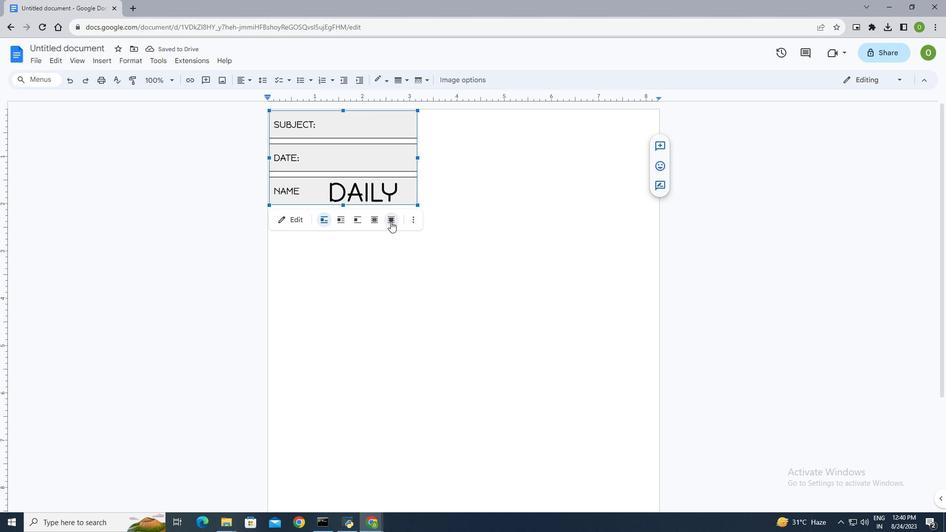 
Action: Mouse pressed left at (391, 221)
Screenshot: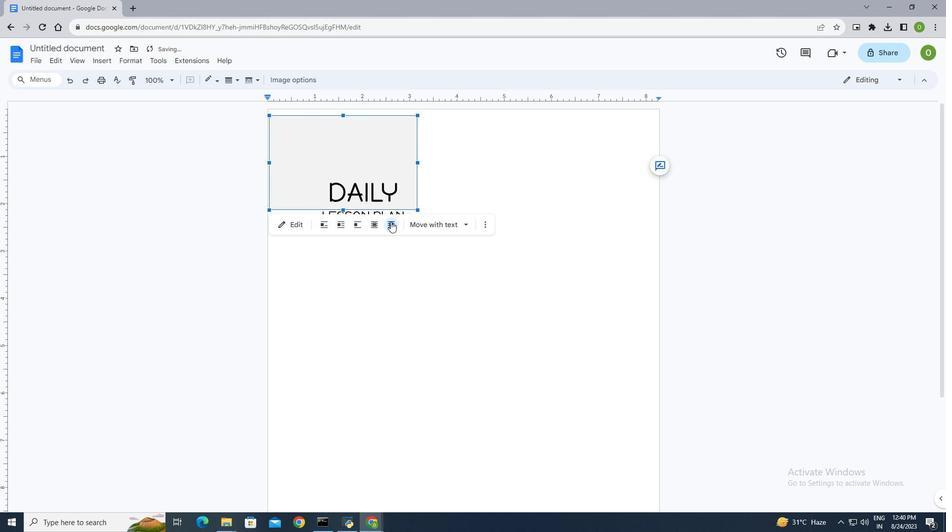 
Action: Mouse moved to (325, 154)
Screenshot: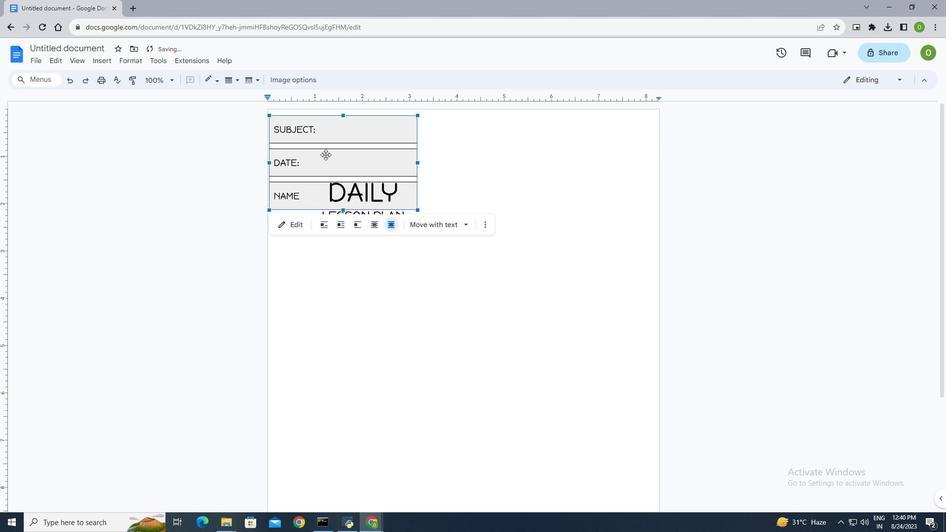 
Action: Mouse pressed left at (325, 154)
Screenshot: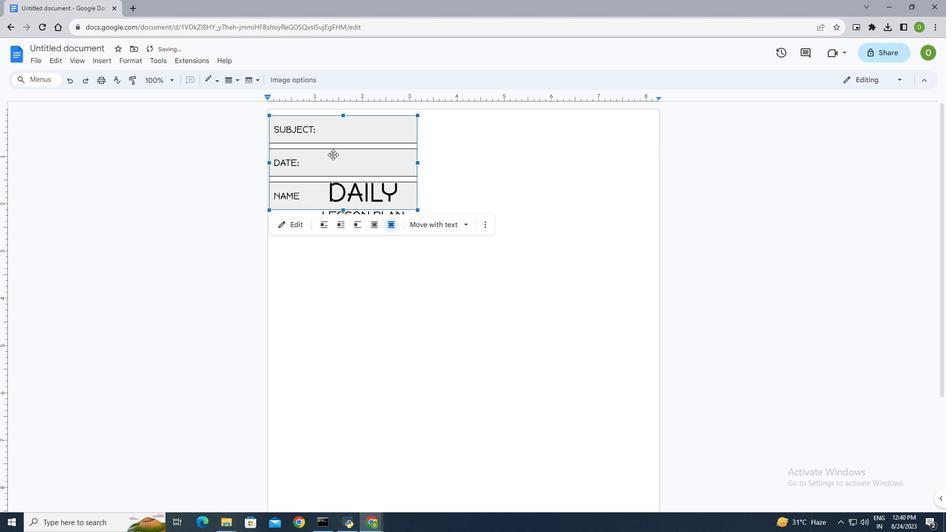 
Action: Mouse moved to (372, 213)
Screenshot: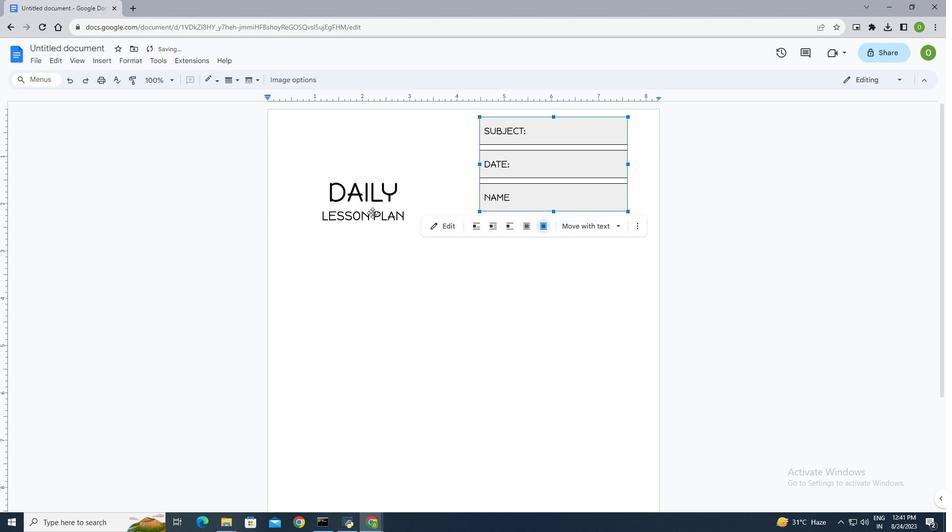 
Action: Mouse pressed left at (372, 213)
Screenshot: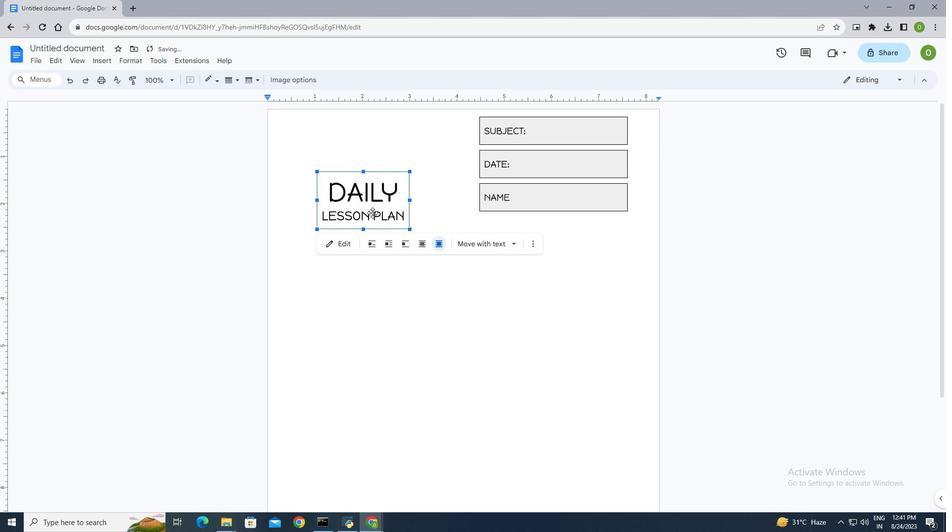 
Action: Mouse moved to (357, 195)
Screenshot: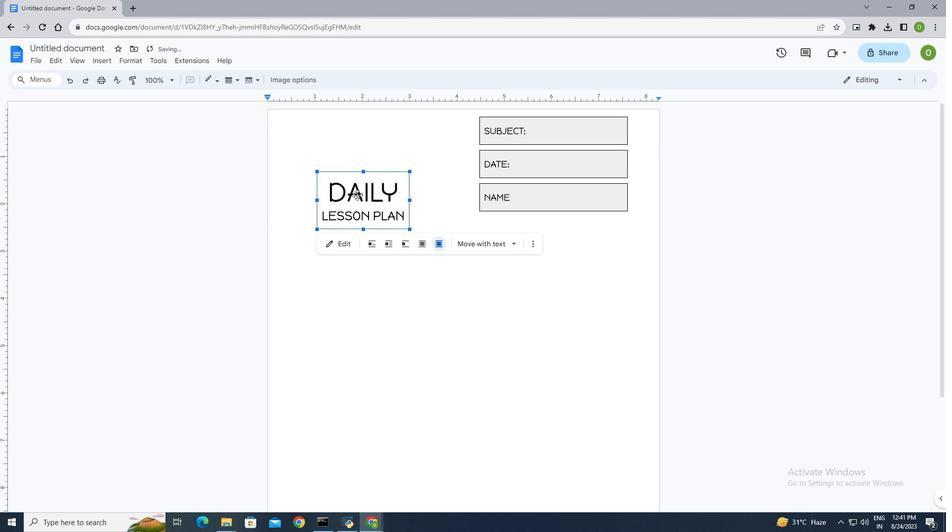 
Action: Mouse pressed left at (357, 195)
Screenshot: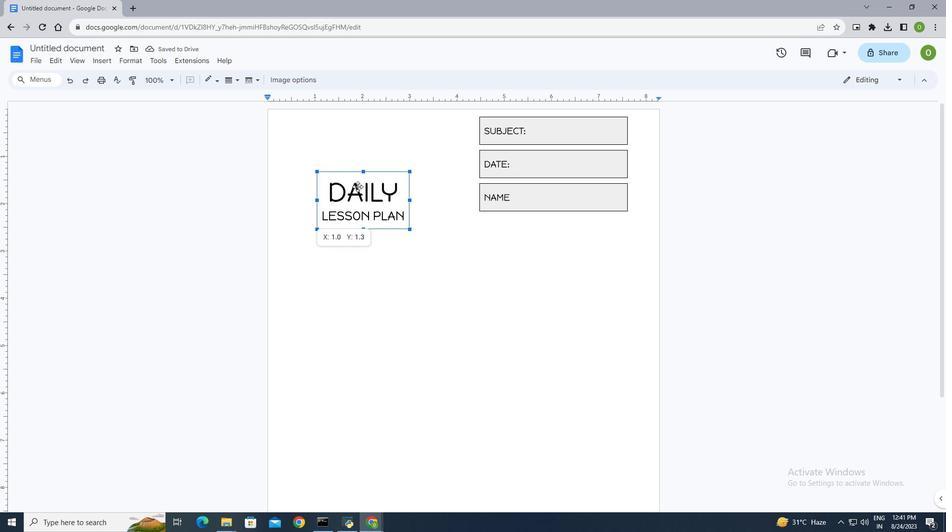 
Action: Mouse moved to (545, 165)
Screenshot: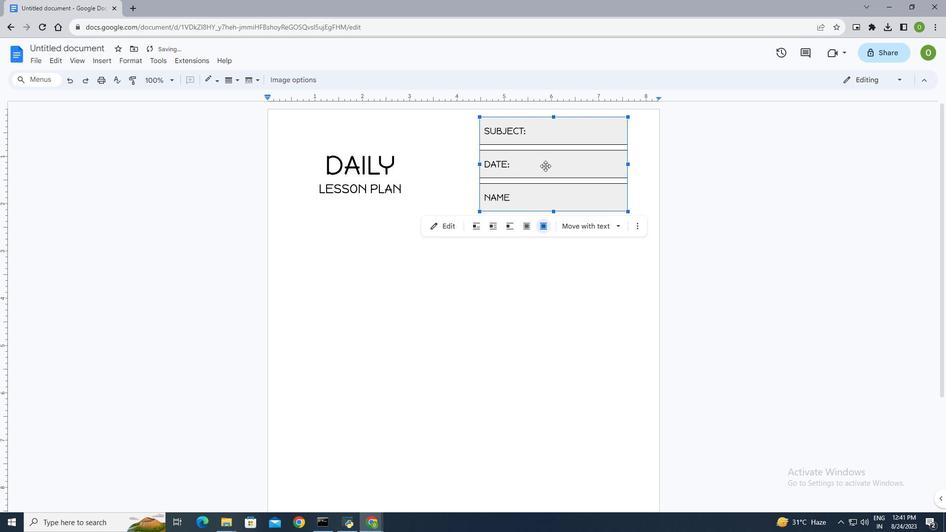 
Action: Mouse pressed left at (545, 165)
Screenshot: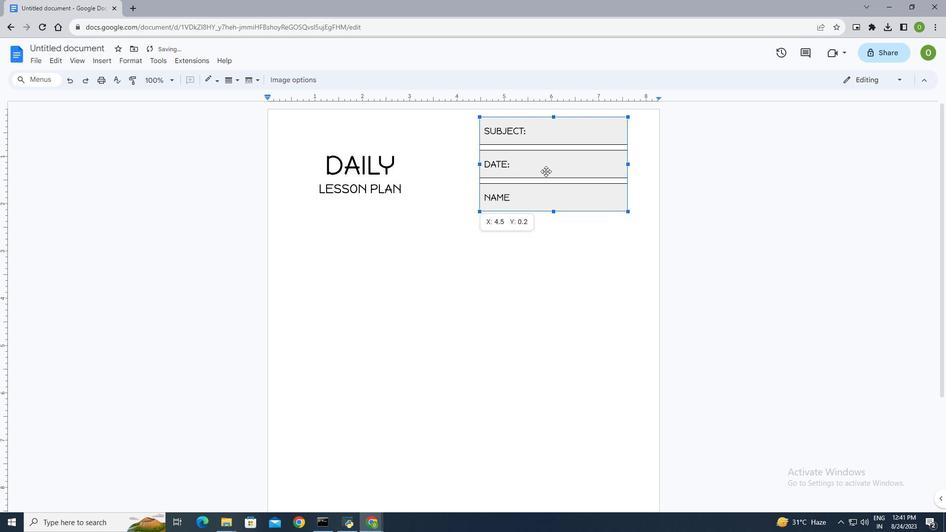 
Action: Mouse moved to (588, 234)
Screenshot: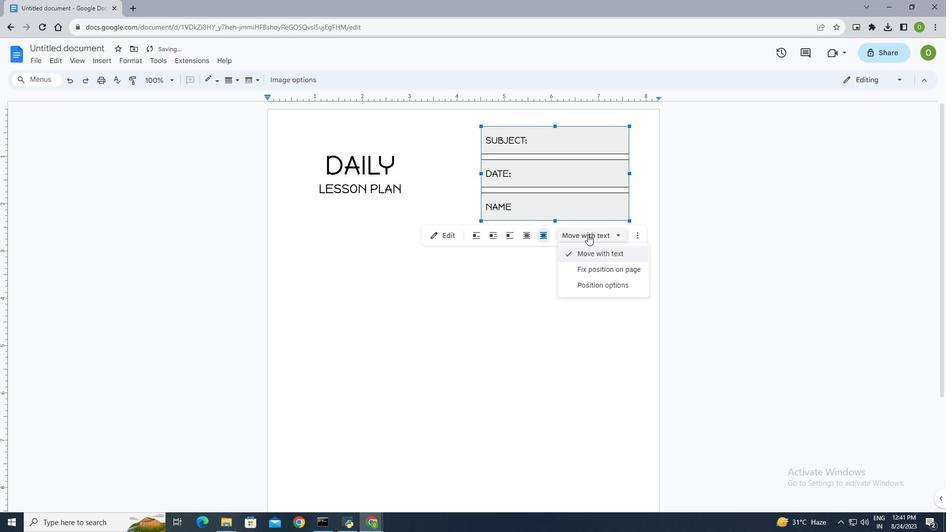 
Action: Mouse pressed left at (588, 234)
Screenshot: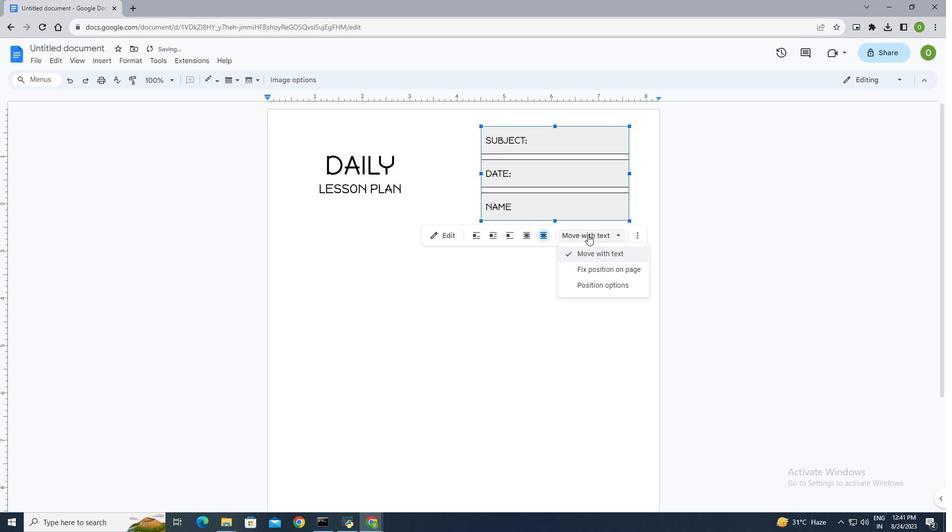 
Action: Mouse moved to (592, 269)
Screenshot: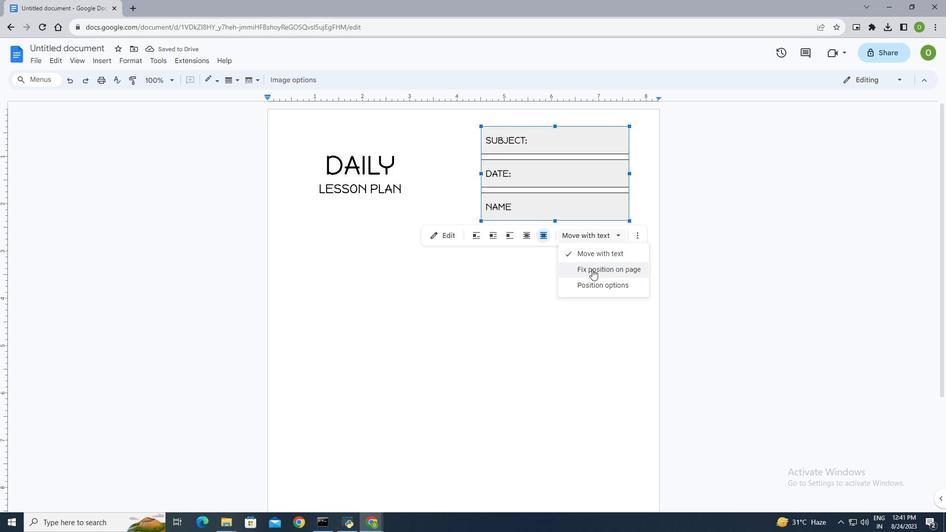 
Action: Mouse pressed left at (592, 269)
Screenshot: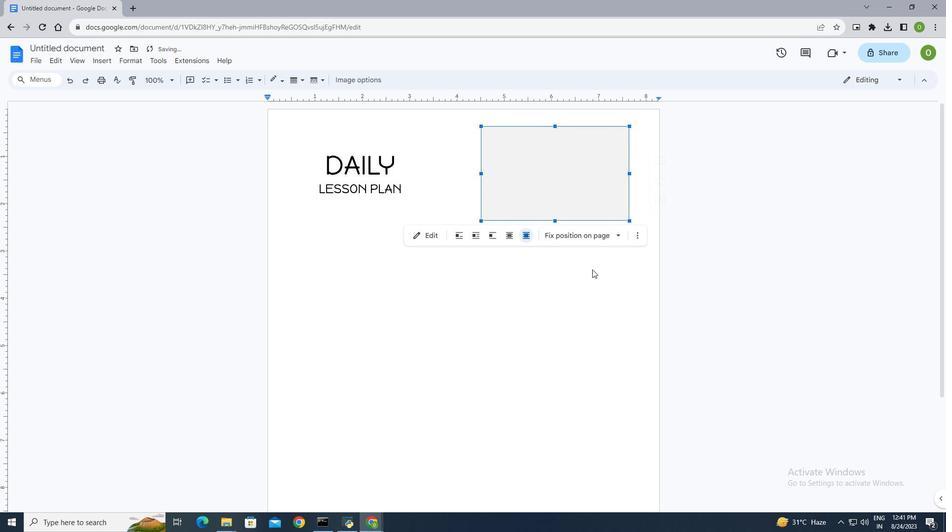 
Action: Mouse moved to (419, 194)
Screenshot: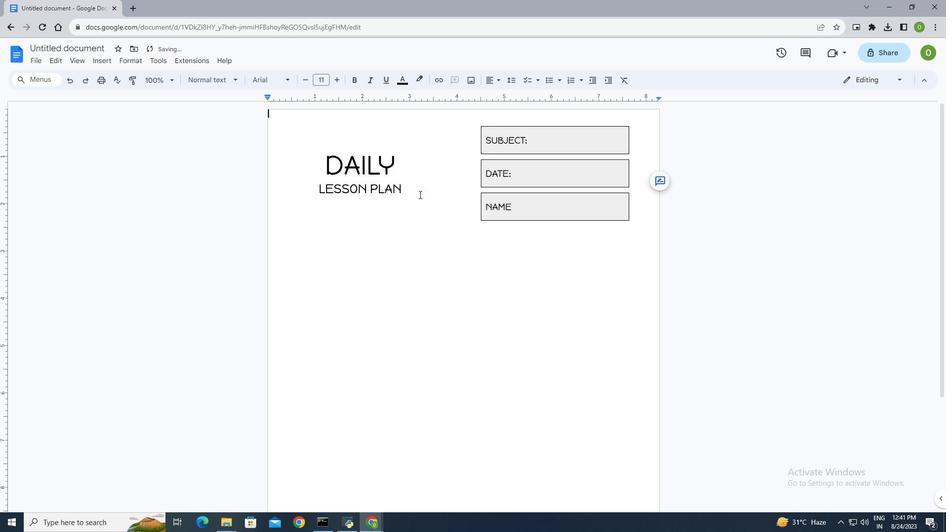 
Action: Mouse pressed left at (419, 194)
Screenshot: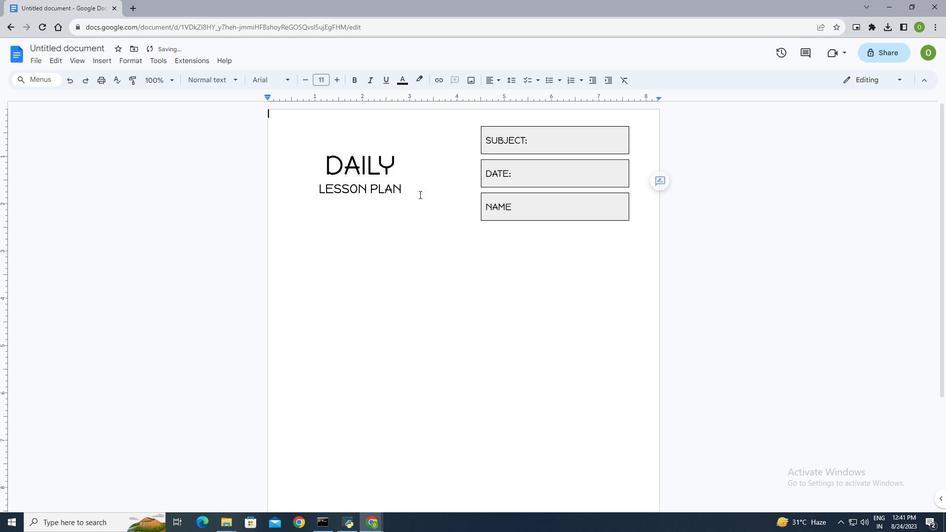 
Action: Mouse moved to (602, 178)
Screenshot: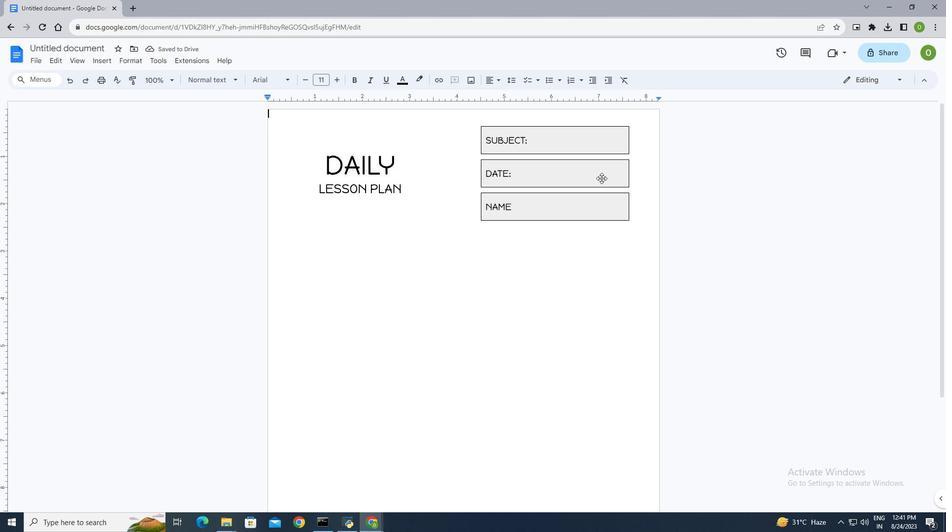 
Action: Mouse pressed left at (602, 178)
Screenshot: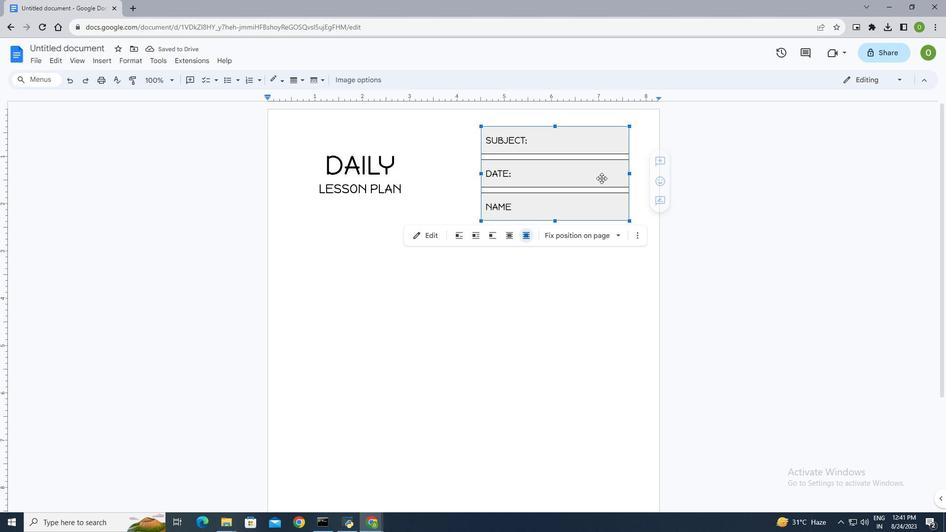 
Action: Mouse moved to (629, 174)
Screenshot: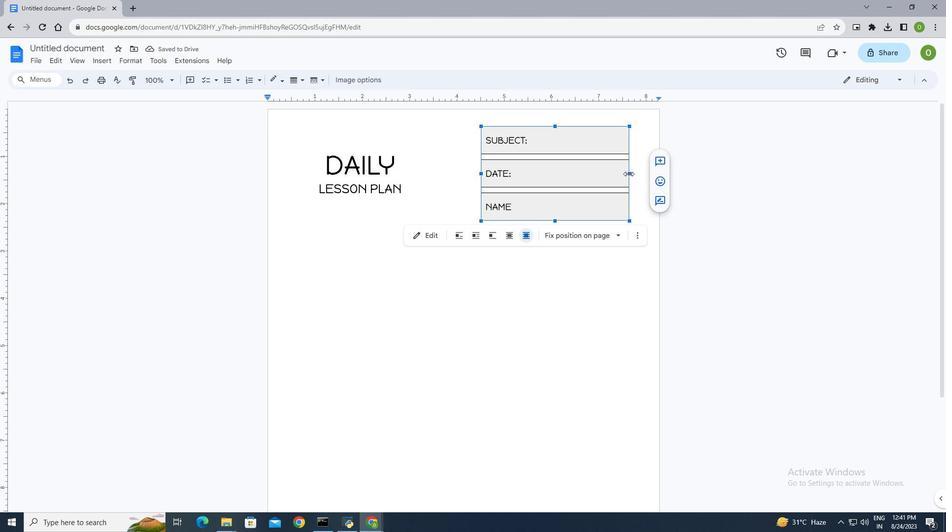 
Action: Mouse pressed left at (629, 174)
Screenshot: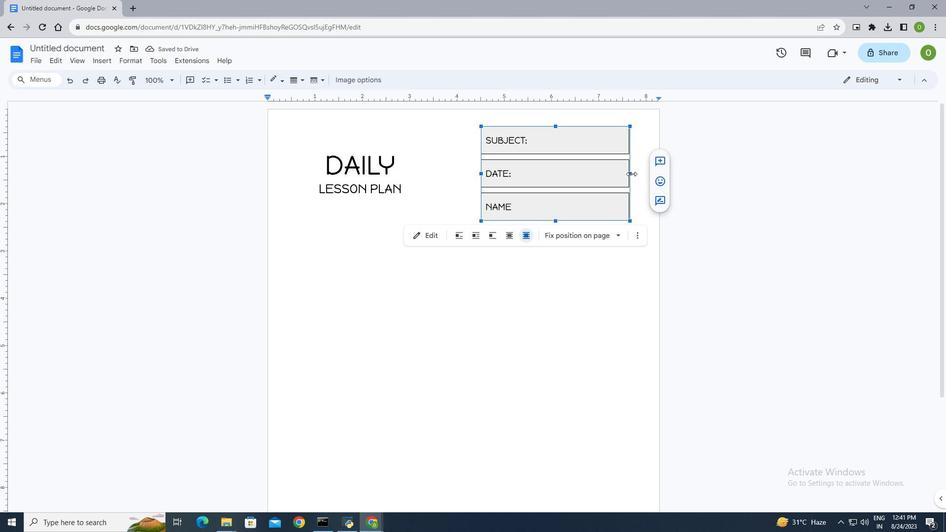 
Action: Mouse moved to (649, 173)
Screenshot: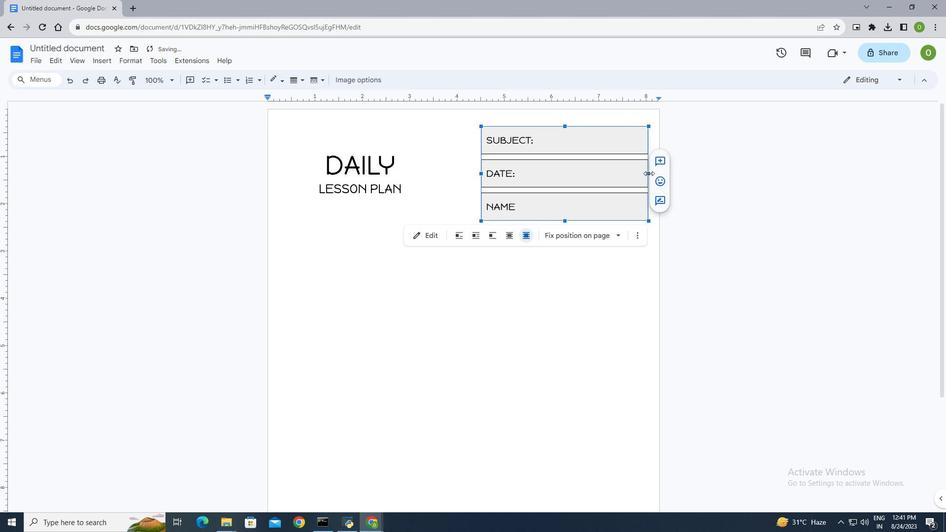
Action: Mouse pressed left at (649, 173)
Screenshot: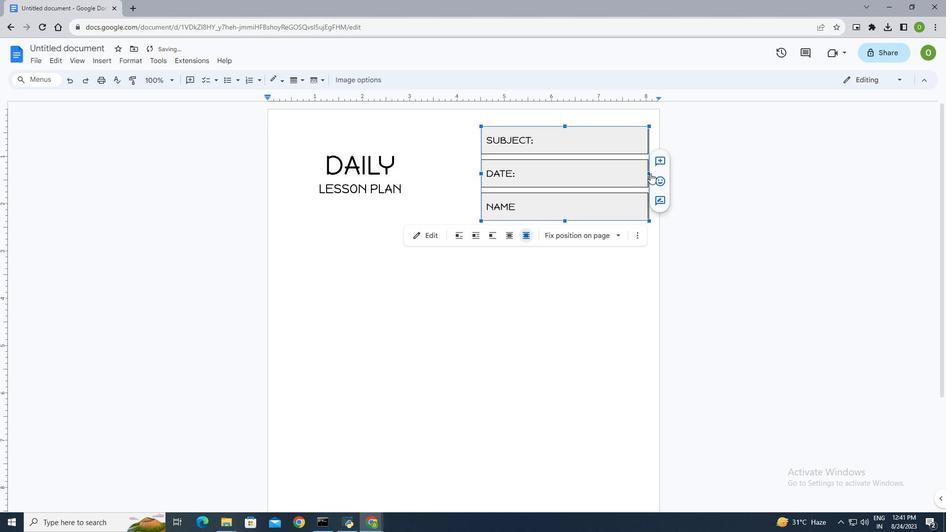 
Action: Mouse moved to (480, 174)
Screenshot: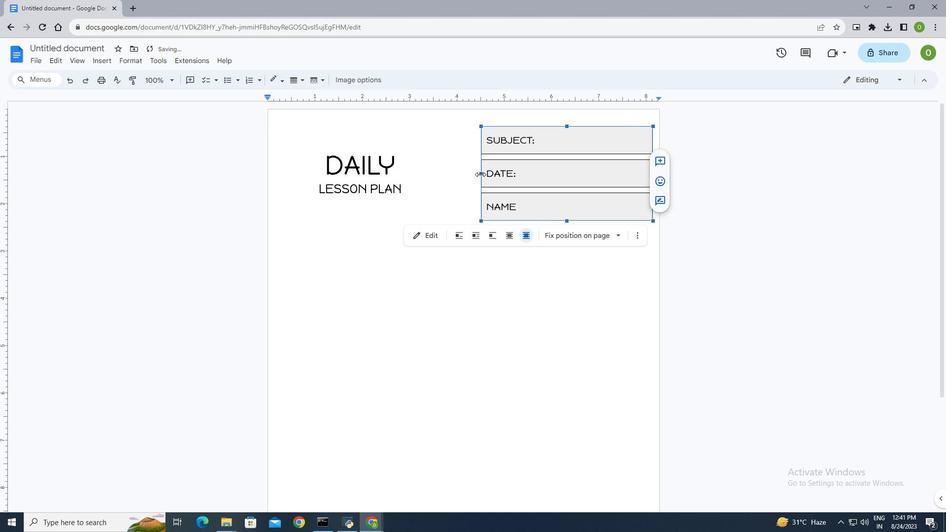
Action: Mouse pressed left at (480, 174)
Screenshot: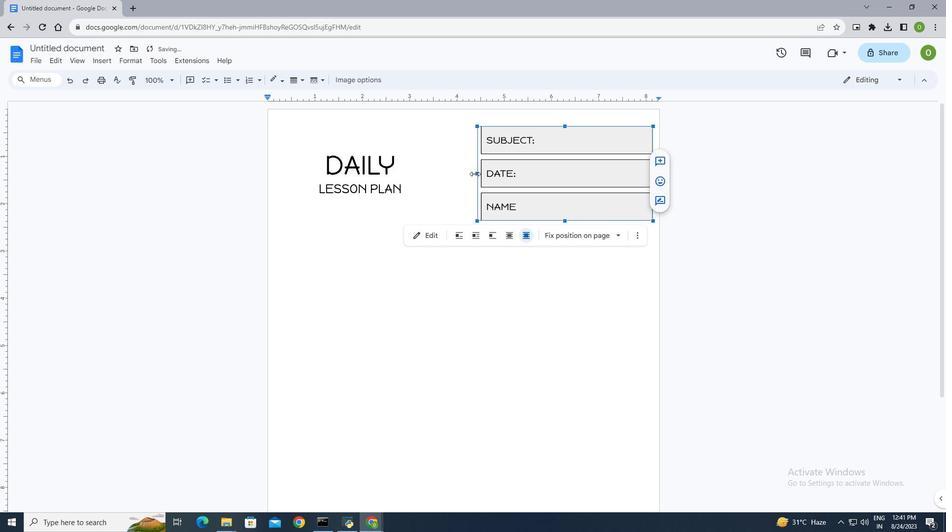 
Action: Mouse moved to (522, 164)
Screenshot: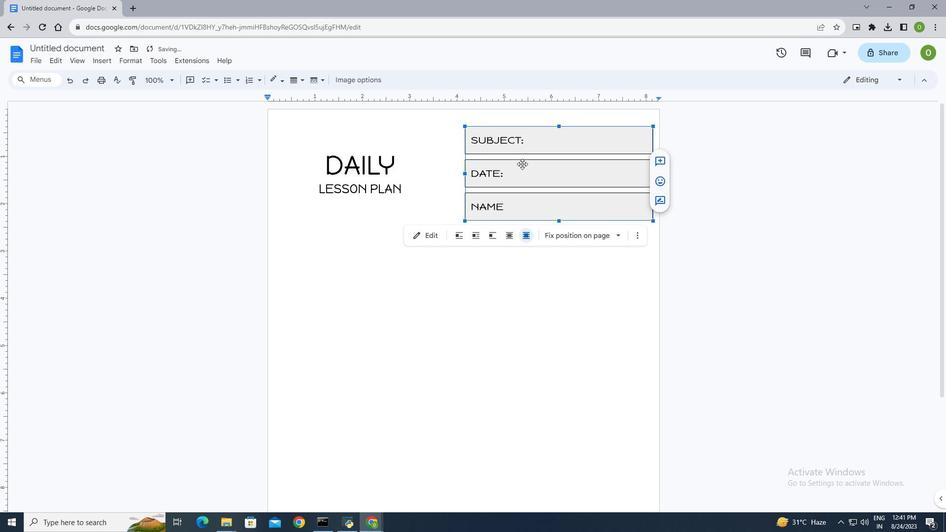 
Action: Mouse pressed left at (522, 164)
Screenshot: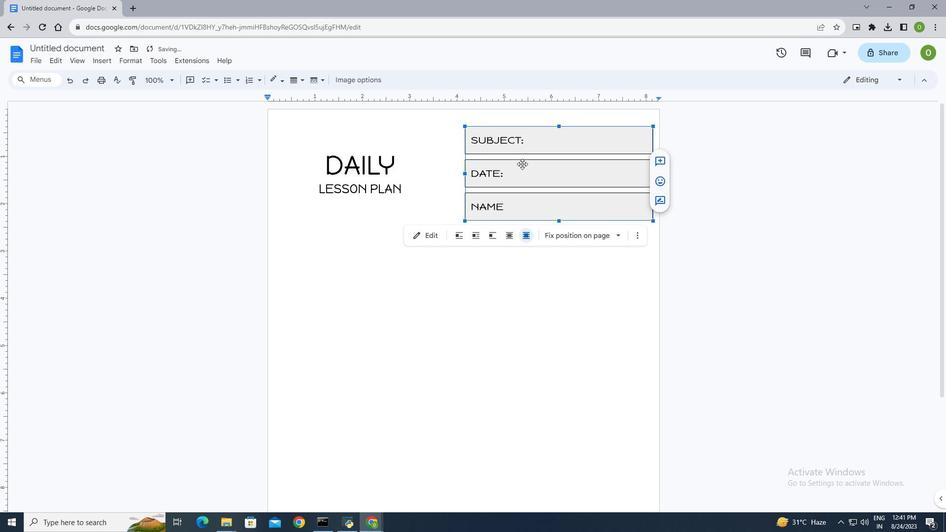 
Action: Mouse moved to (521, 270)
Screenshot: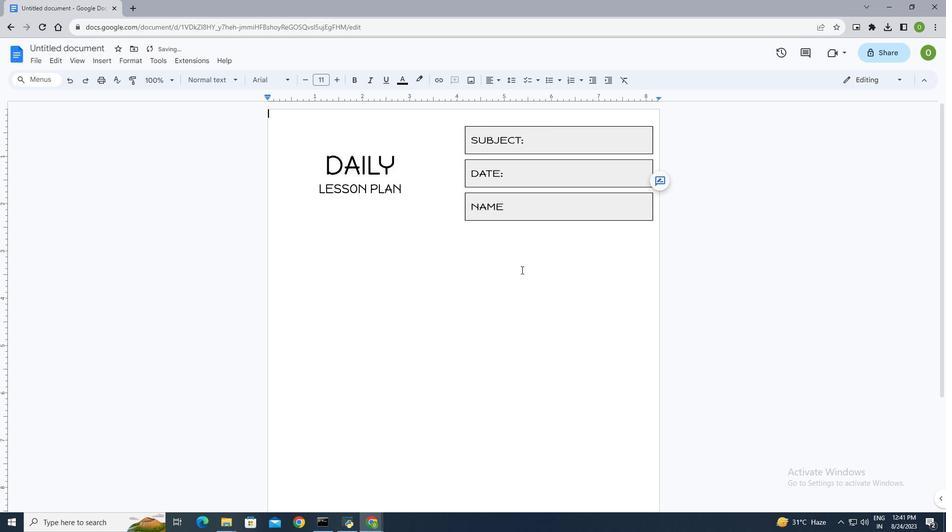 
Action: Mouse pressed left at (521, 270)
Screenshot: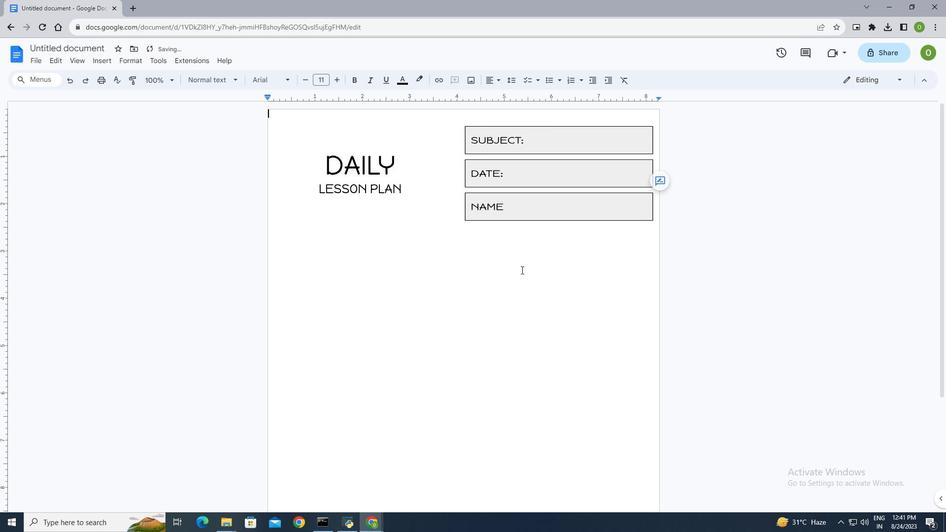 
Action: Mouse moved to (361, 176)
Screenshot: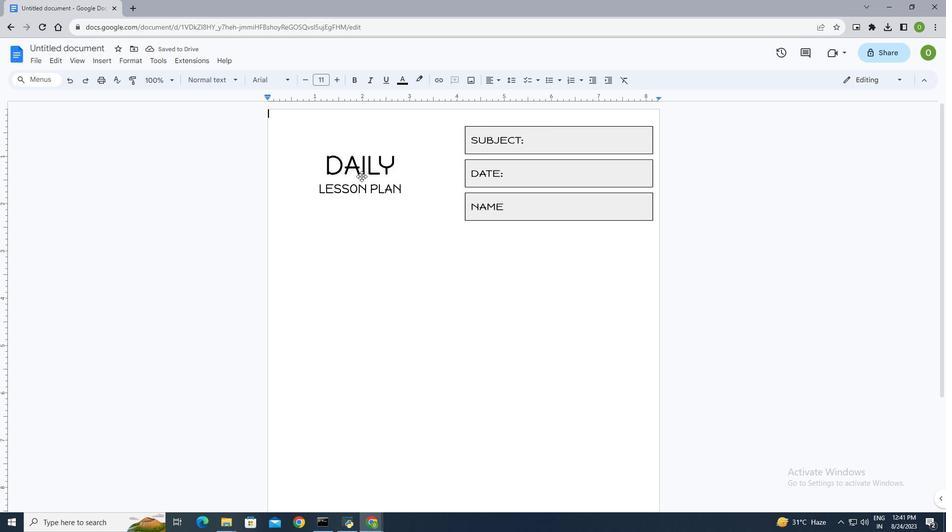 
Action: Mouse pressed left at (361, 176)
Screenshot: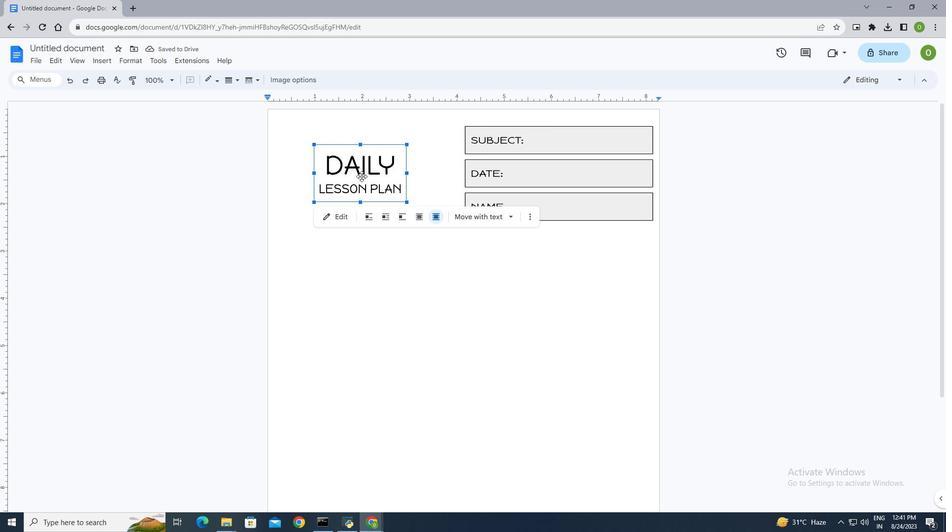 
Action: Mouse moved to (361, 202)
Screenshot: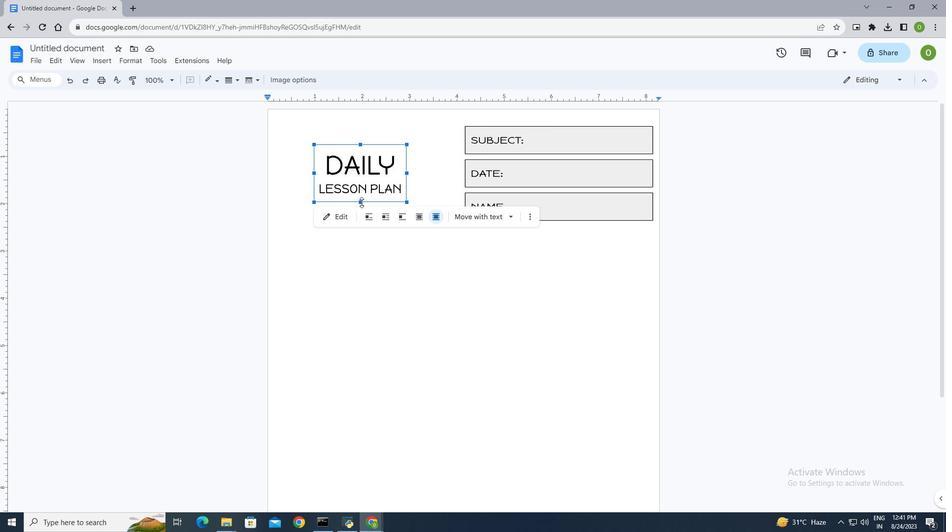 
Action: Mouse pressed left at (361, 202)
Screenshot: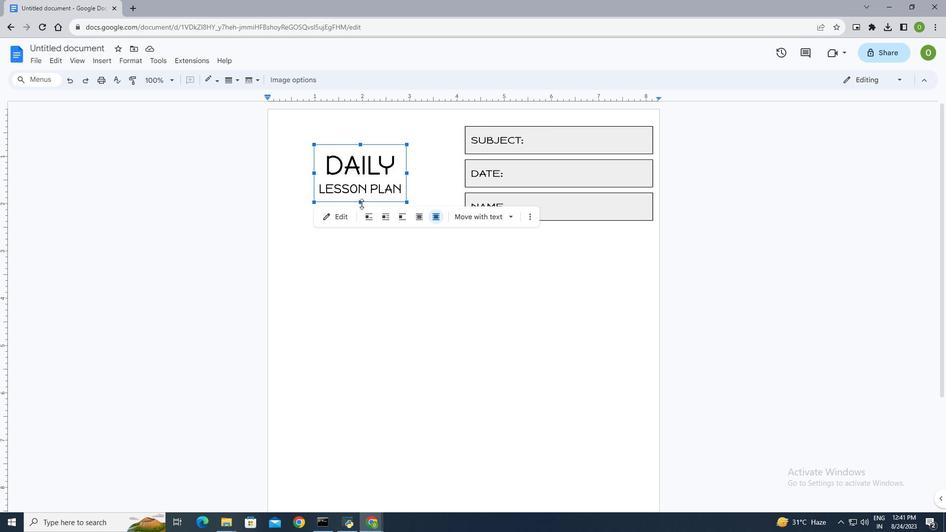 
Action: Mouse moved to (406, 179)
Screenshot: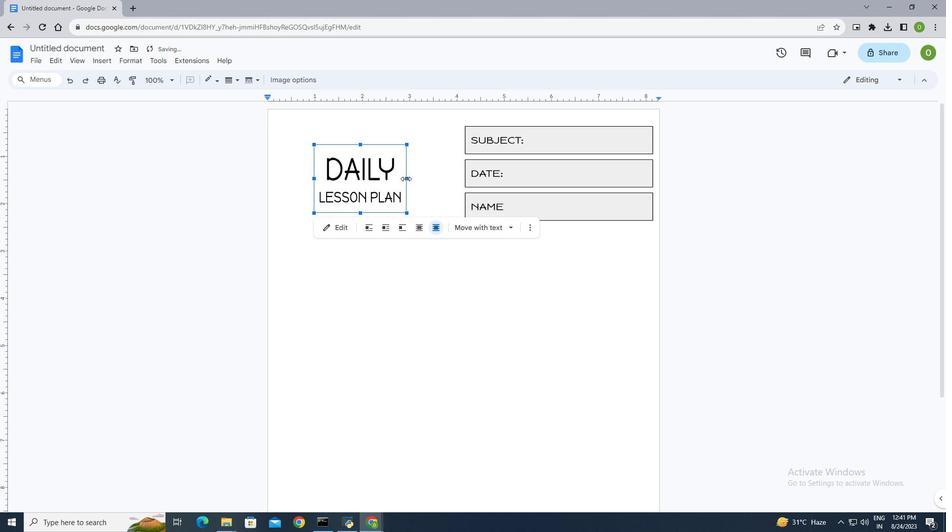 
Action: Mouse pressed left at (406, 179)
Screenshot: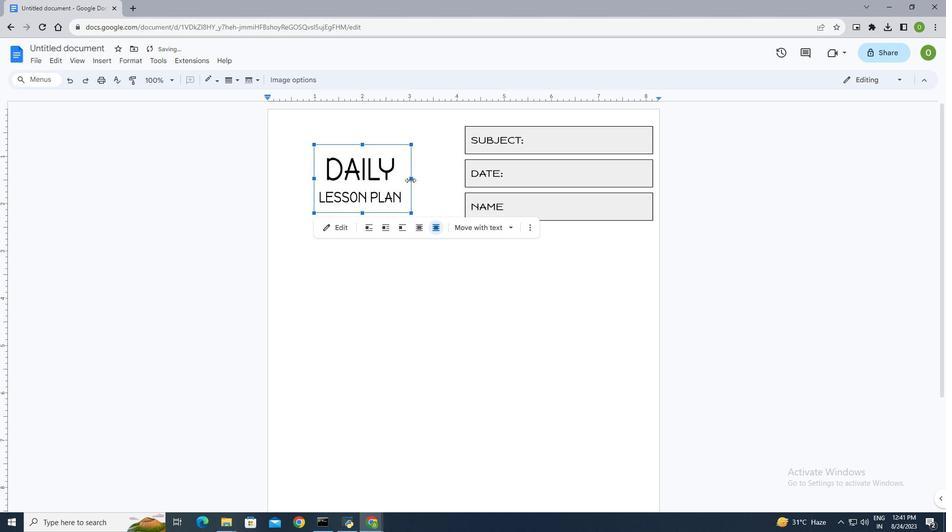 
Action: Mouse moved to (344, 257)
Screenshot: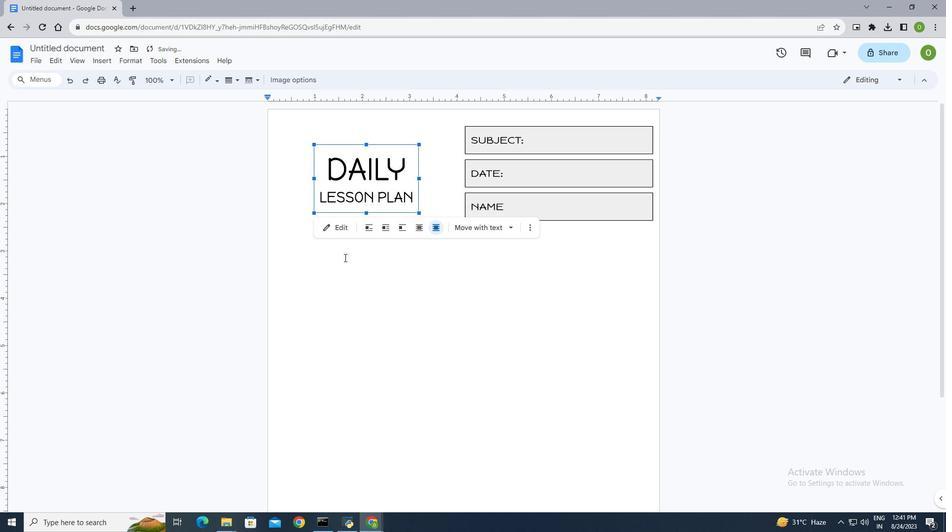 
Action: Mouse pressed left at (344, 257)
Screenshot: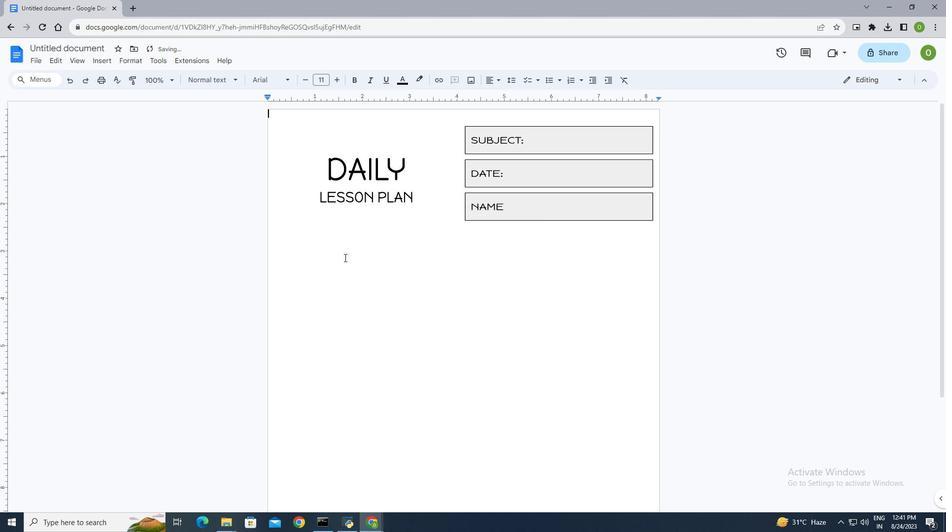 
Action: Mouse moved to (466, 256)
Screenshot: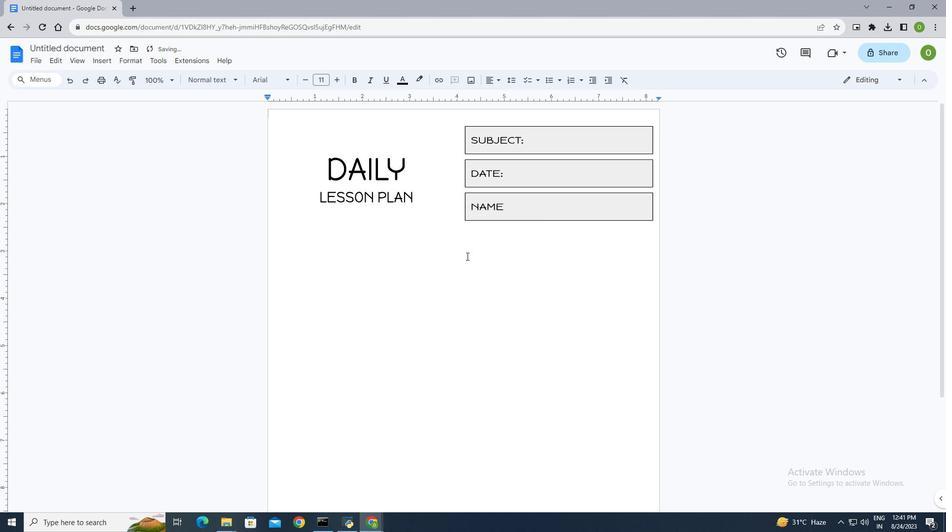 
Action: Mouse scrolled (466, 255) with delta (0, 0)
Screenshot: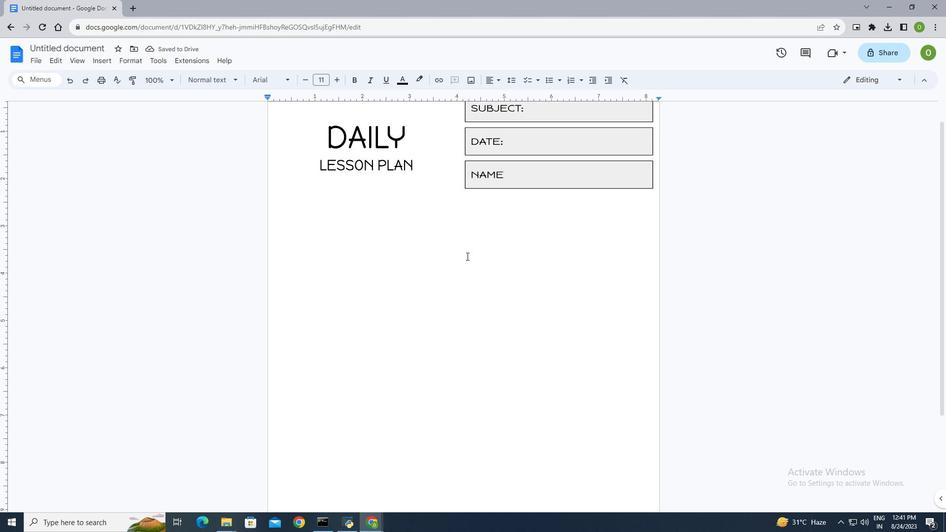 
Action: Mouse moved to (103, 60)
Screenshot: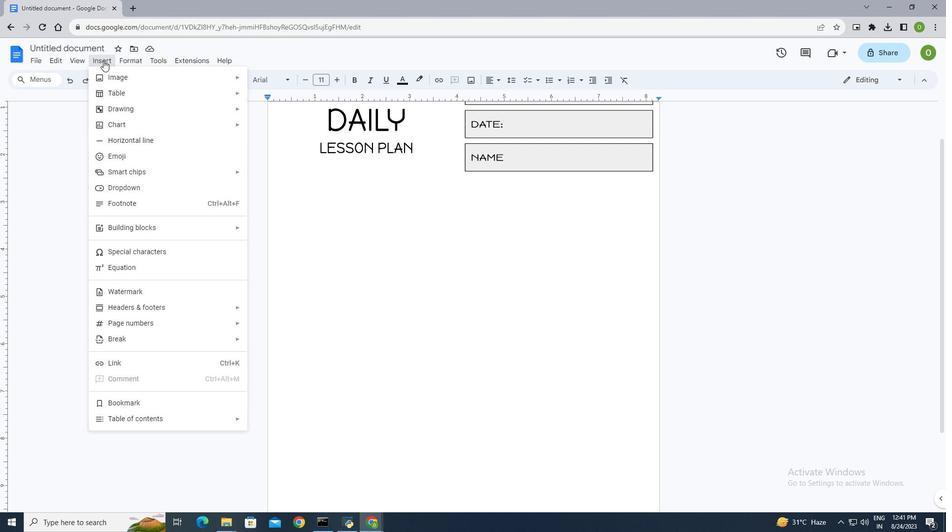 
Action: Mouse pressed left at (103, 60)
Screenshot: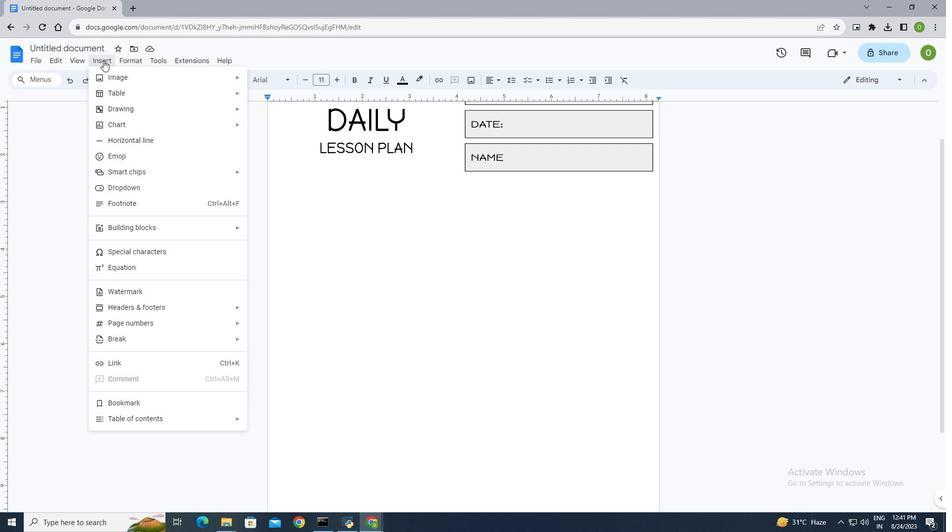 
Action: Mouse moved to (251, 118)
Screenshot: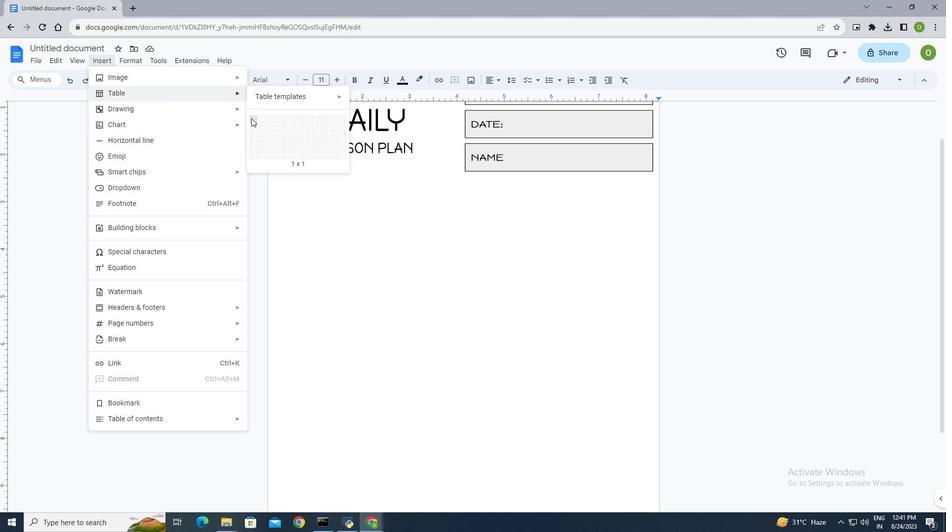
Action: Mouse pressed left at (251, 118)
Screenshot: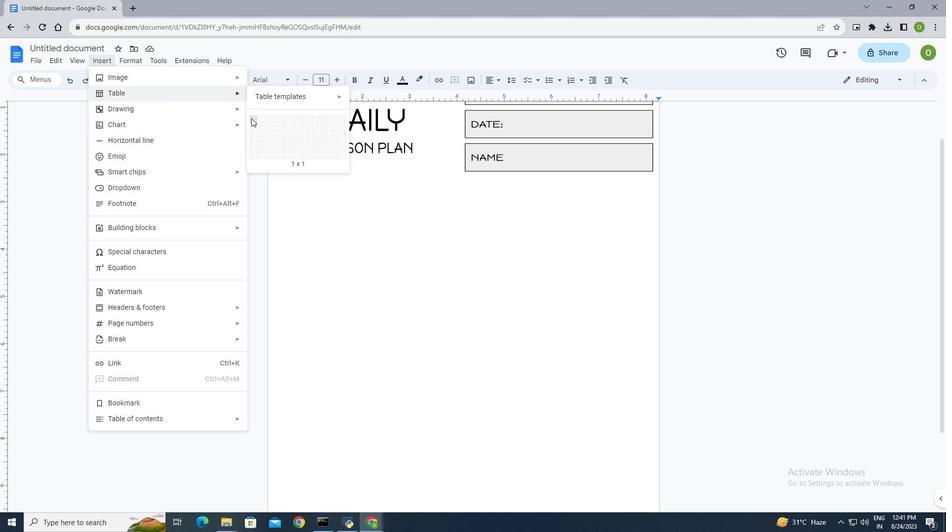
Action: Mouse moved to (268, 113)
Screenshot: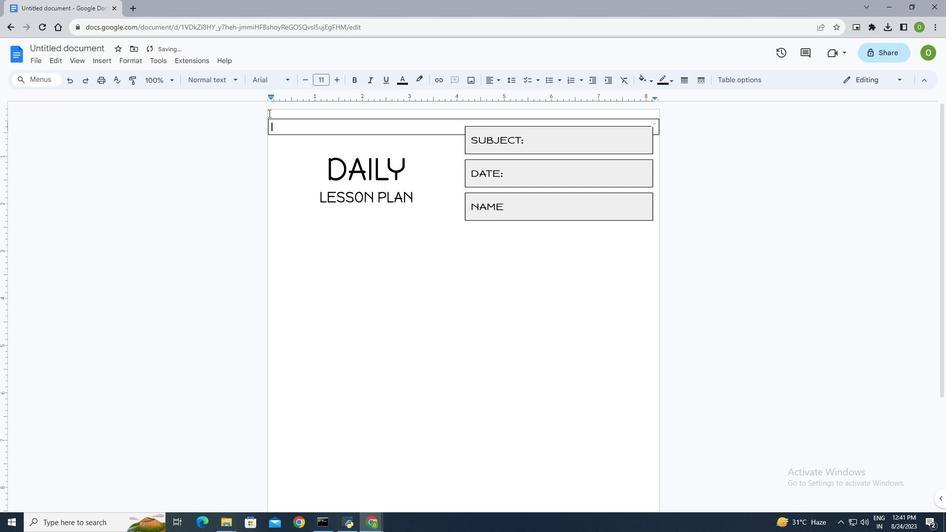 
Action: Mouse pressed left at (268, 113)
Screenshot: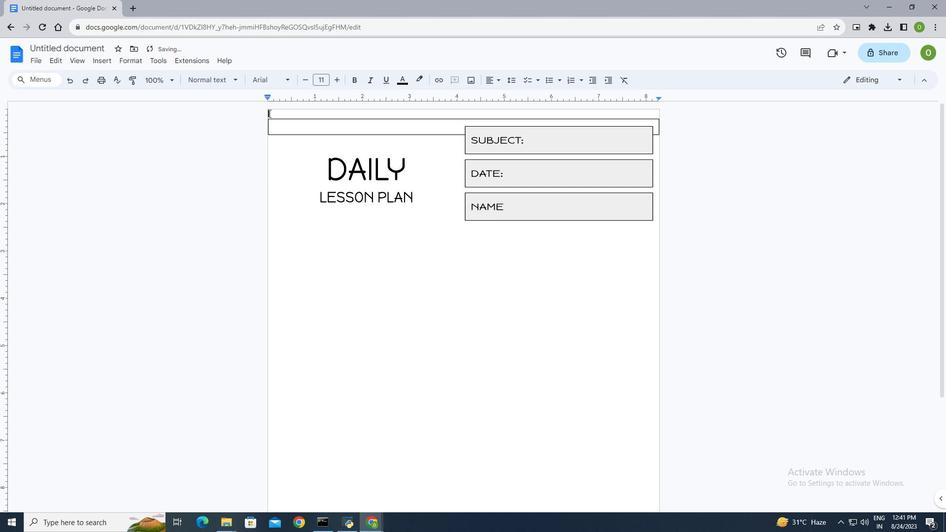
Action: Mouse moved to (313, 123)
Screenshot: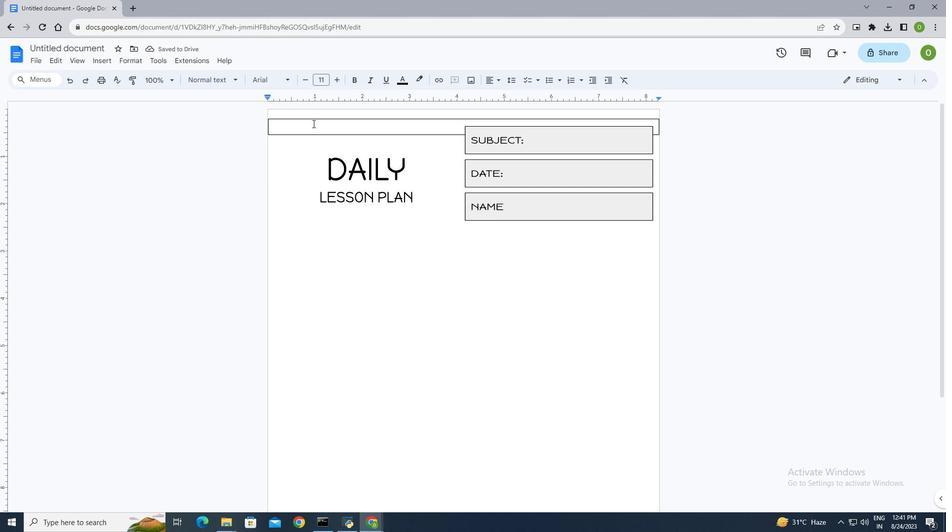 
Action: Key pressed <Key.enter><Key.enter><Key.enter><Key.enter><Key.enter><Key.enter><Key.enter><Key.enter><Key.enter><Key.enter><Key.enter><Key.enter><Key.enter><Key.enter><Key.enter><Key.enter><Key.backspace><Key.backspace>
Screenshot: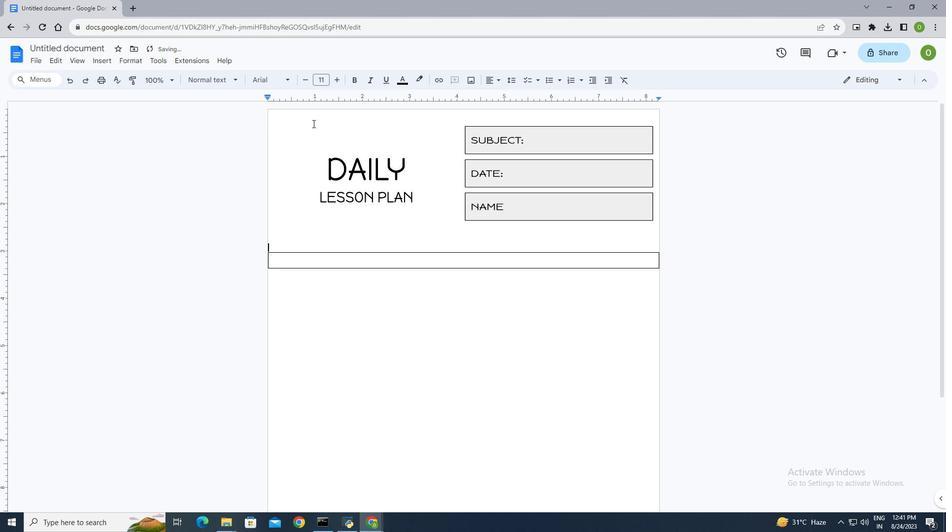 
Action: Mouse moved to (322, 263)
Screenshot: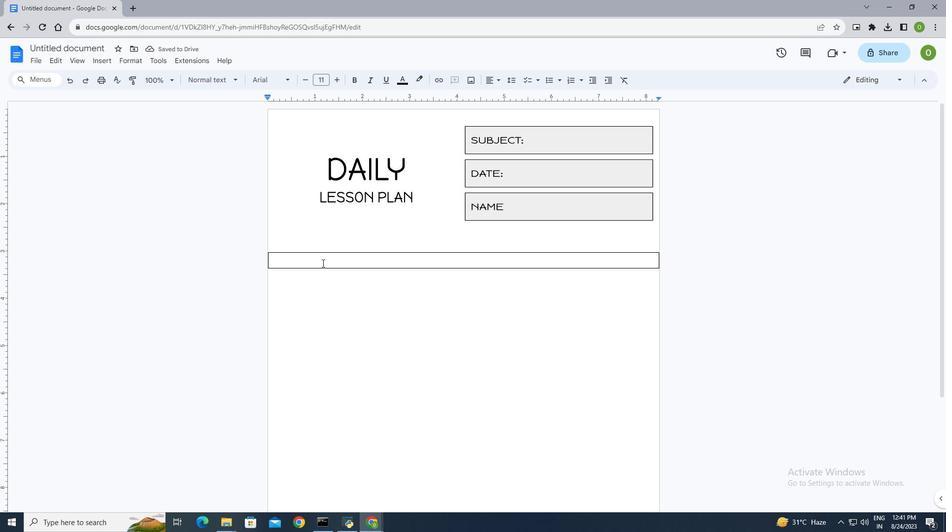 
Action: Mouse pressed left at (322, 263)
